 Task: Search for round trip flights from New Delhi to Dubai, departing on May 29 and returning on June 6.
Action: Mouse moved to (327, 523)
Screenshot: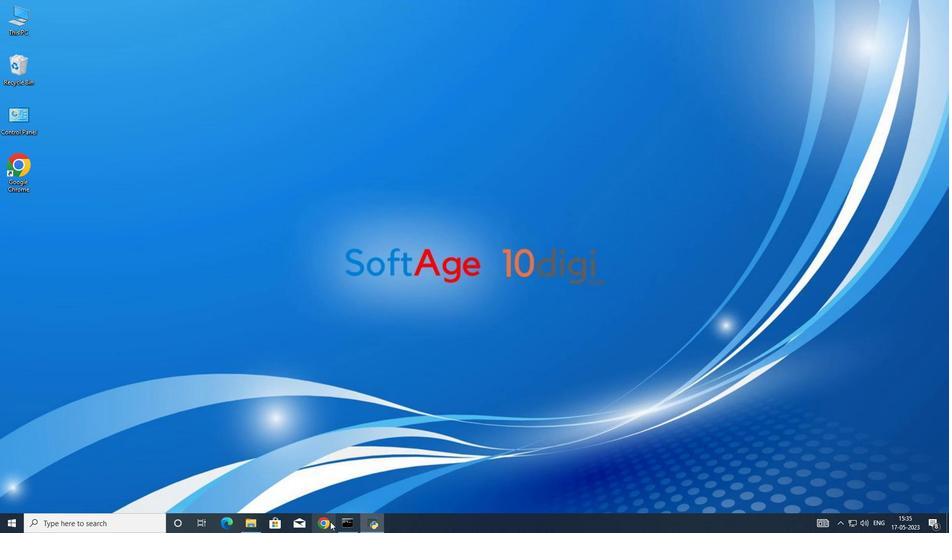 
Action: Mouse pressed left at (327, 523)
Screenshot: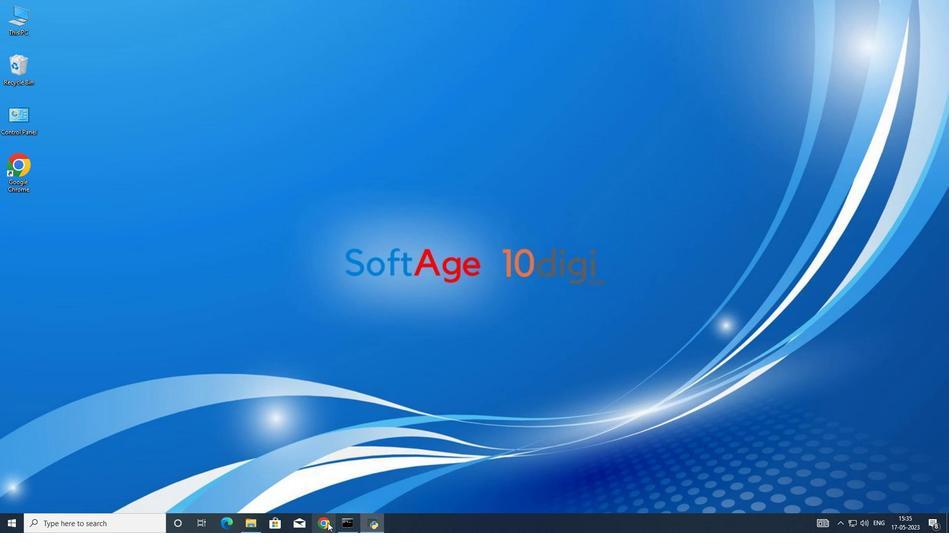 
Action: Mouse moved to (429, 260)
Screenshot: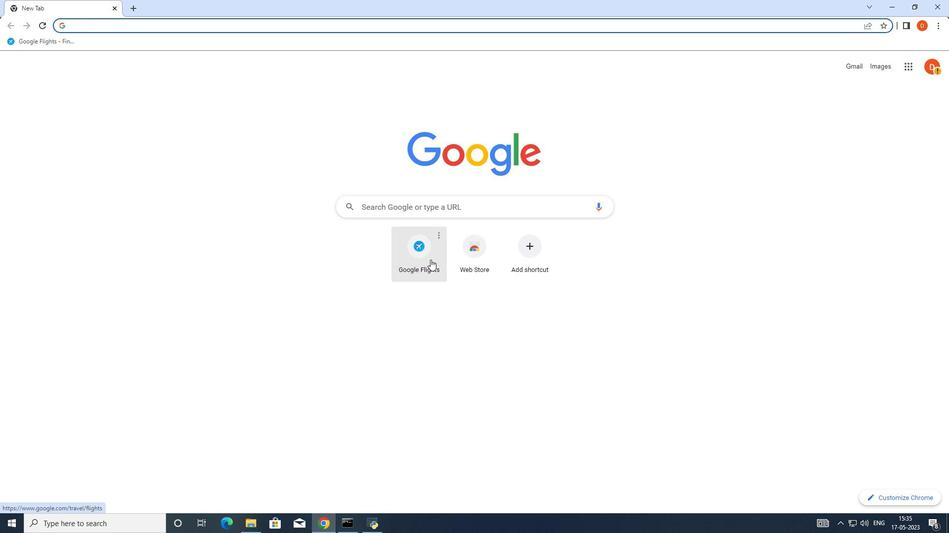 
Action: Mouse pressed left at (429, 260)
Screenshot: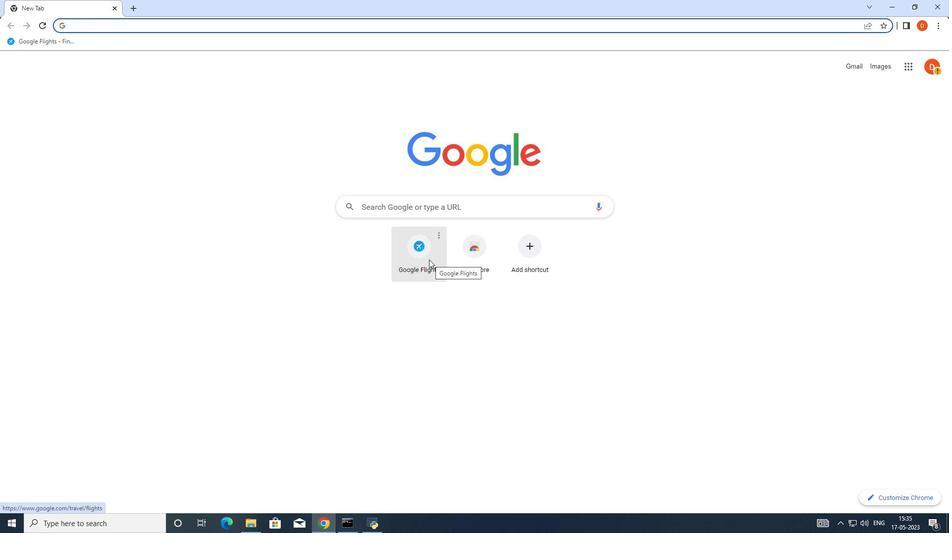 
Action: Mouse moved to (407, 449)
Screenshot: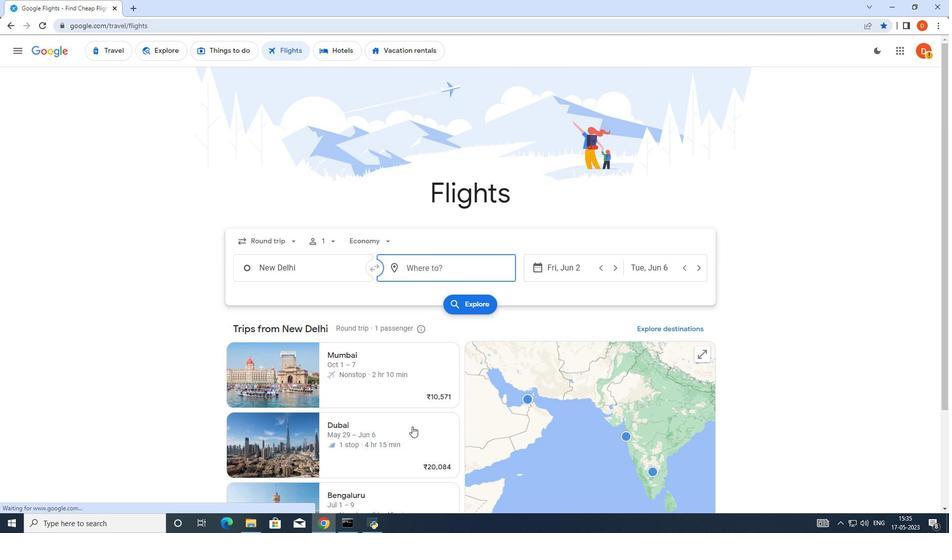
Action: Mouse pressed left at (407, 449)
Screenshot: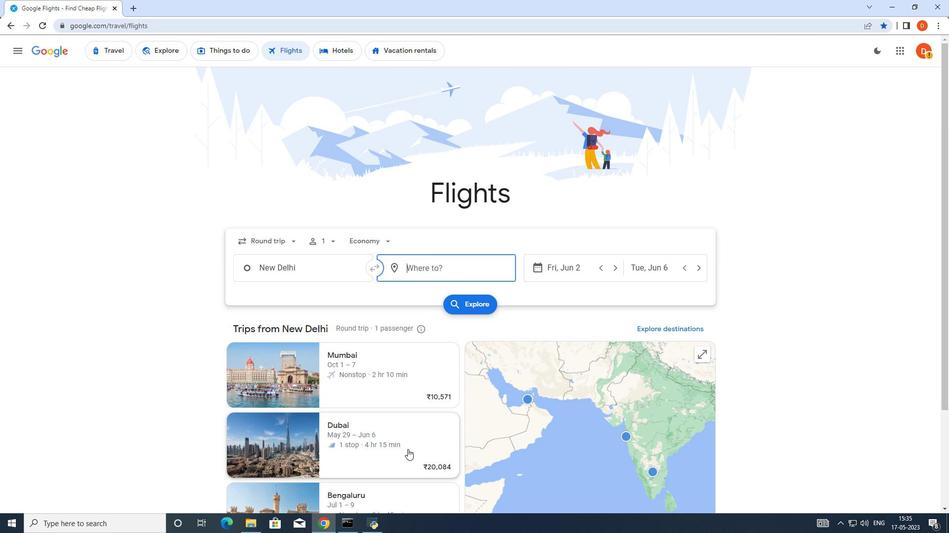 
Action: Mouse moved to (396, 362)
Screenshot: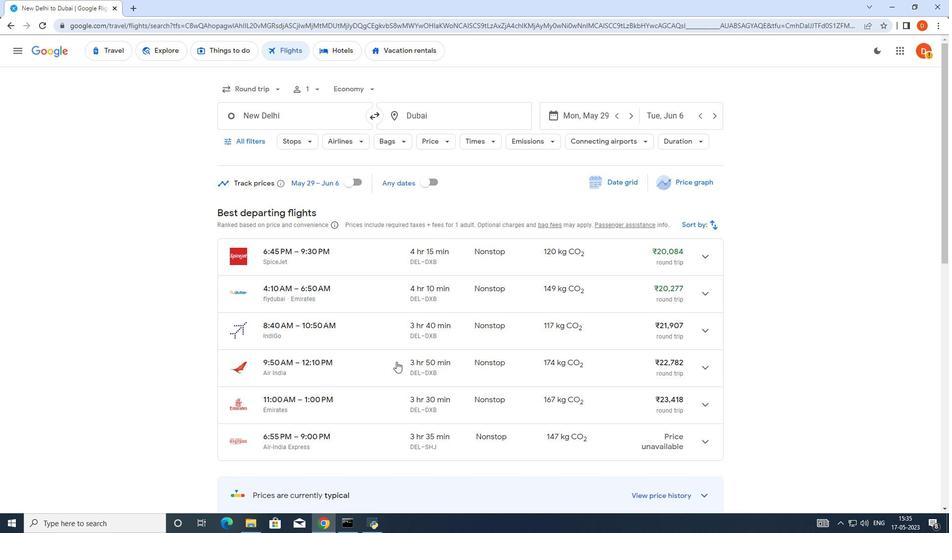 
Action: Mouse scrolled (396, 361) with delta (0, 0)
Screenshot: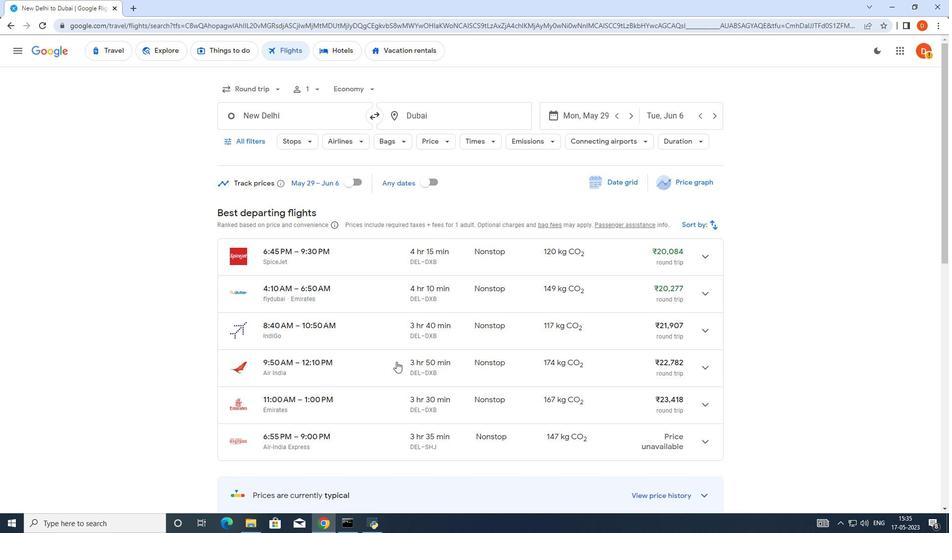 
Action: Mouse moved to (576, 414)
Screenshot: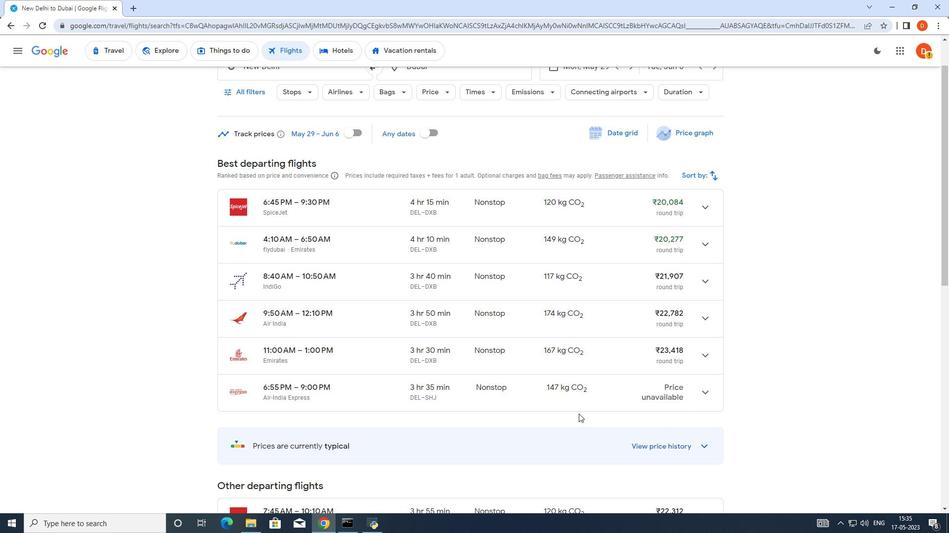
Action: Mouse scrolled (576, 413) with delta (0, 0)
Screenshot: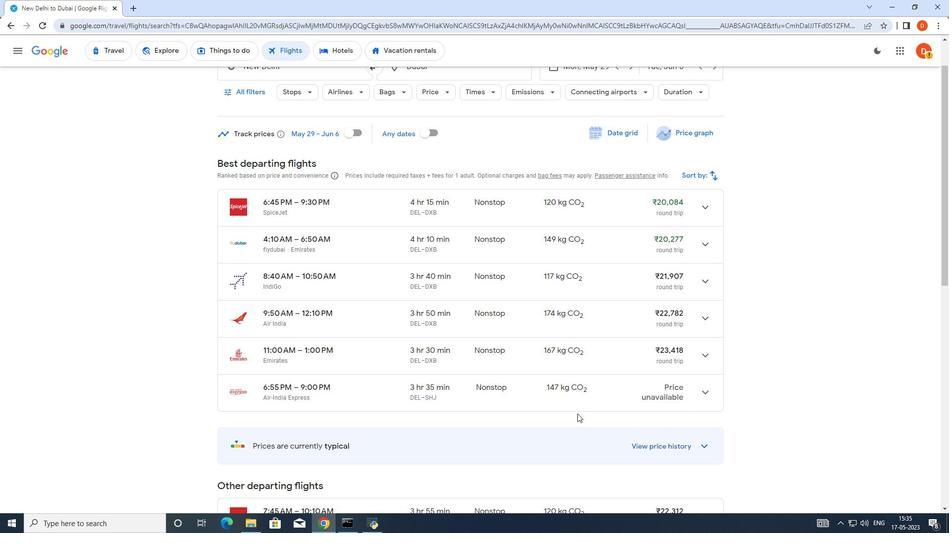 
Action: Mouse moved to (530, 403)
Screenshot: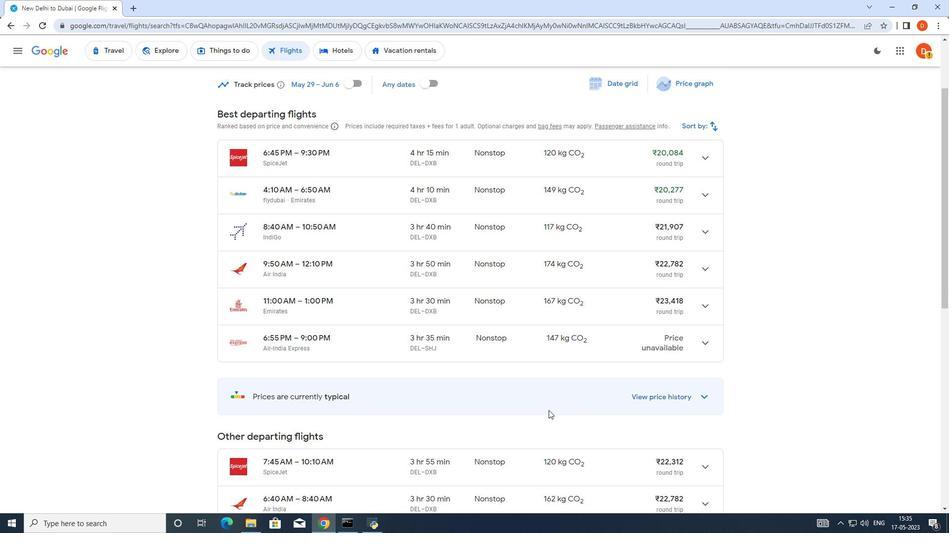 
Action: Mouse scrolled (530, 403) with delta (0, 0)
Screenshot: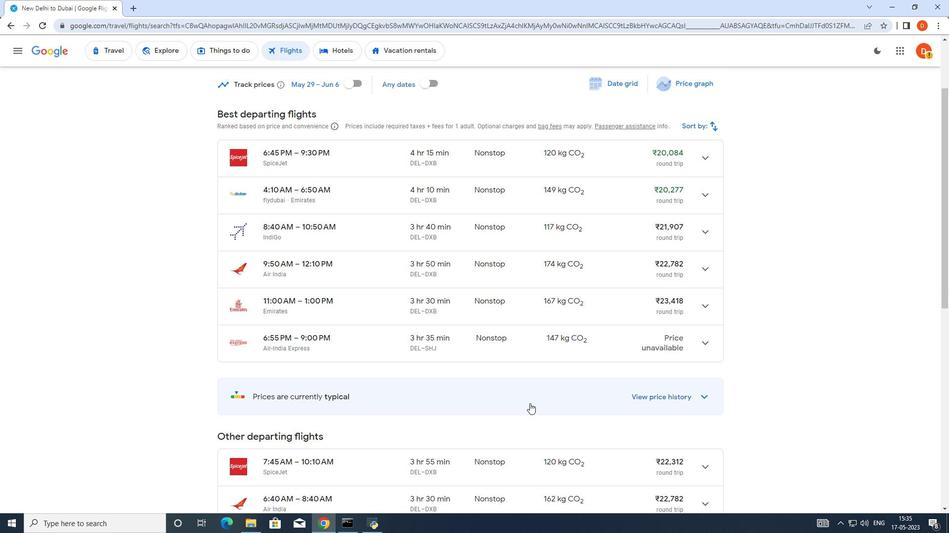 
Action: Mouse scrolled (530, 403) with delta (0, 0)
Screenshot: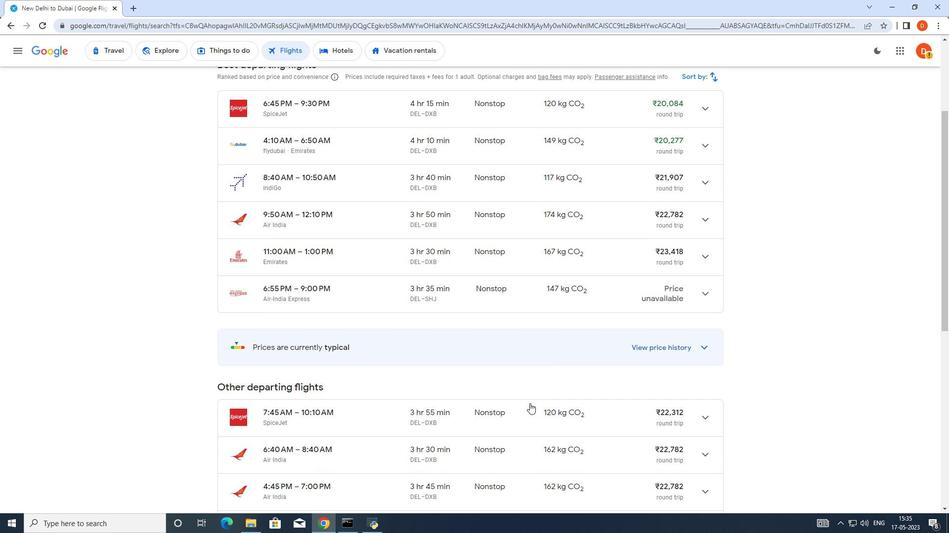 
Action: Mouse scrolled (530, 403) with delta (0, 0)
Screenshot: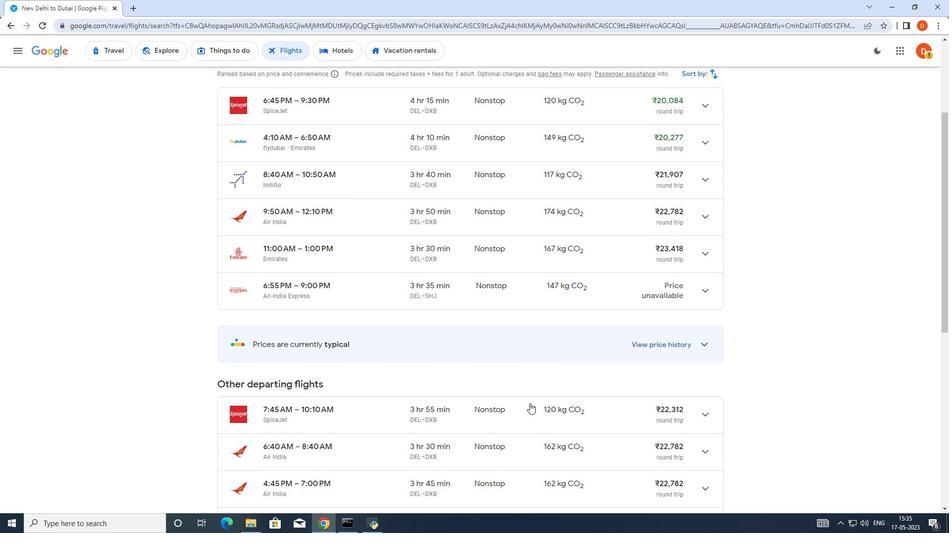 
Action: Mouse scrolled (530, 403) with delta (0, 0)
Screenshot: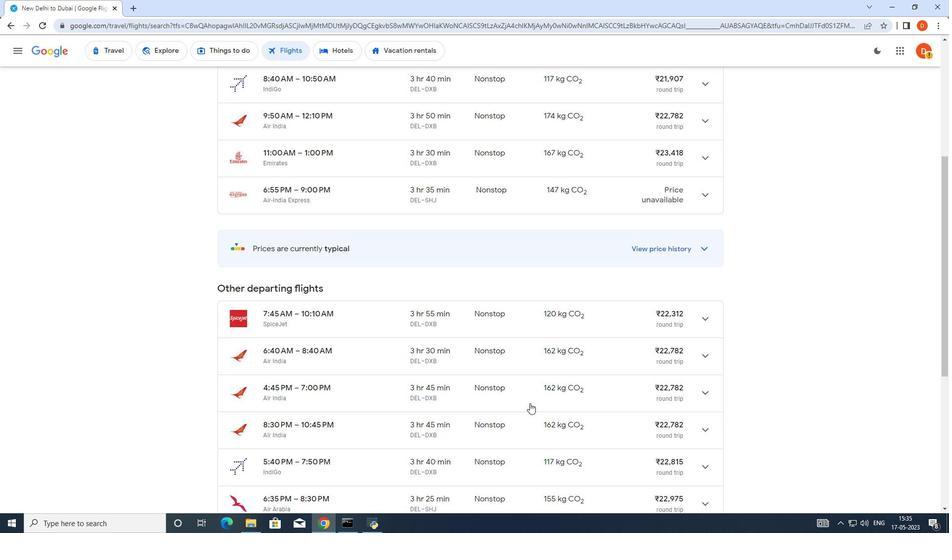
Action: Mouse scrolled (530, 403) with delta (0, 0)
Screenshot: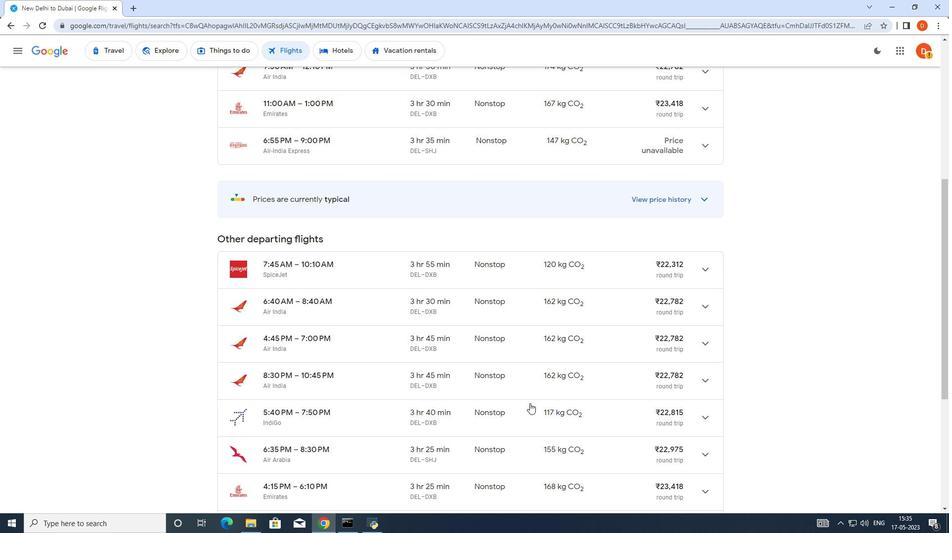 
Action: Mouse scrolled (530, 403) with delta (0, 0)
Screenshot: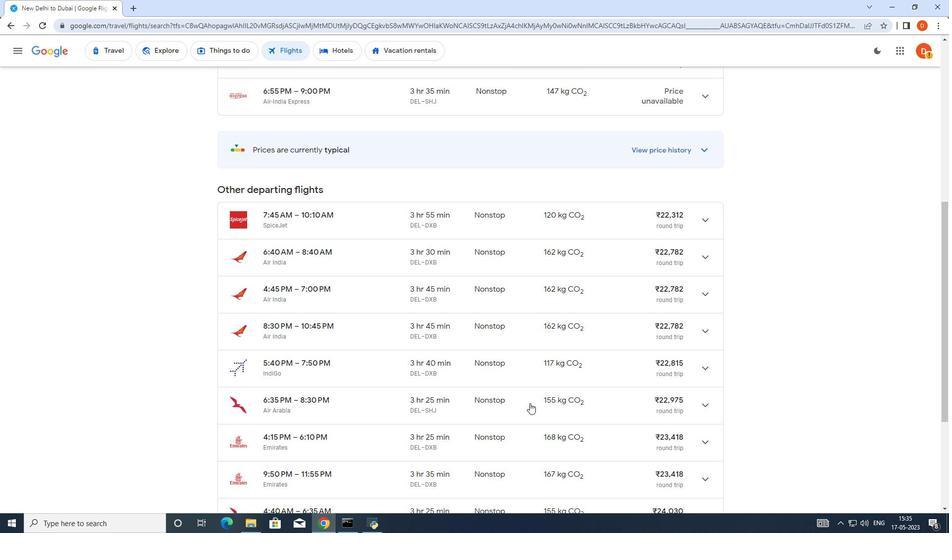 
Action: Mouse scrolled (530, 403) with delta (0, 0)
Screenshot: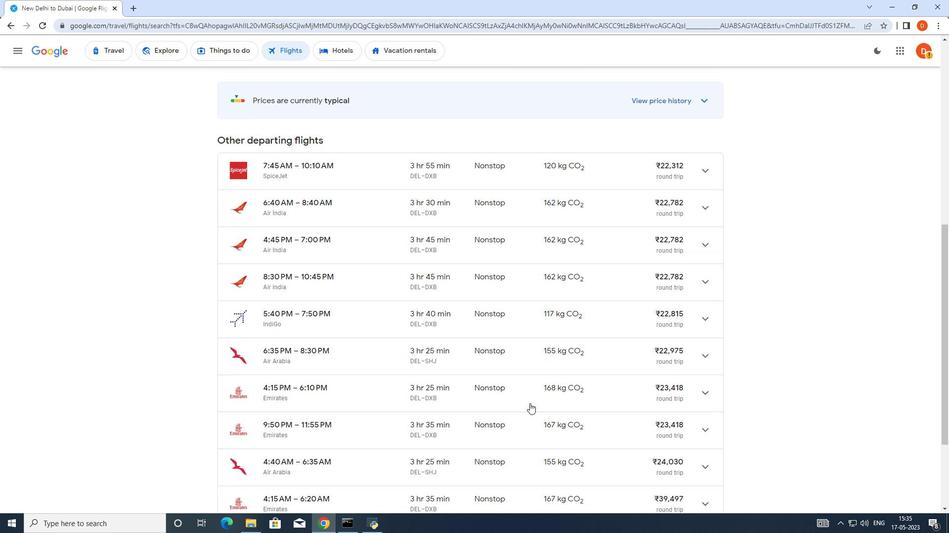 
Action: Mouse moved to (522, 403)
Screenshot: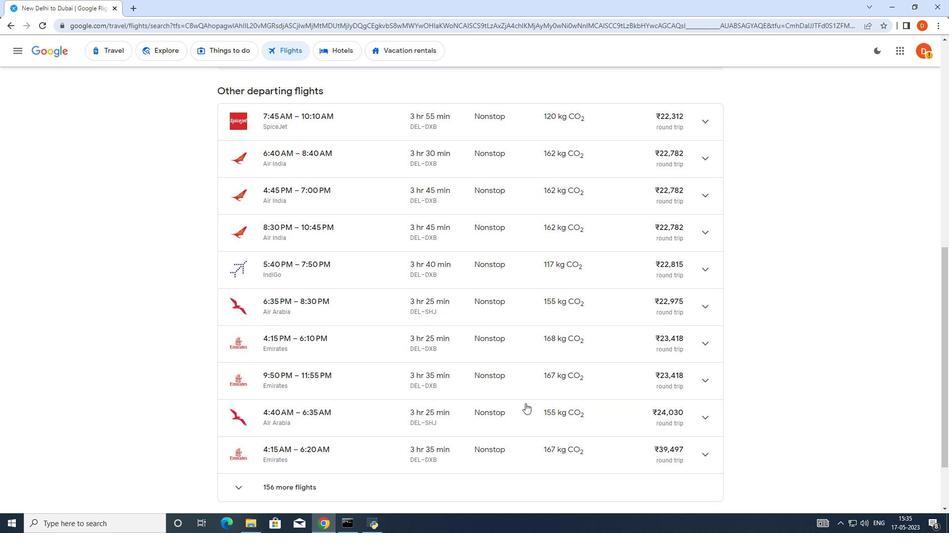 
Action: Mouse scrolled (522, 403) with delta (0, 0)
Screenshot: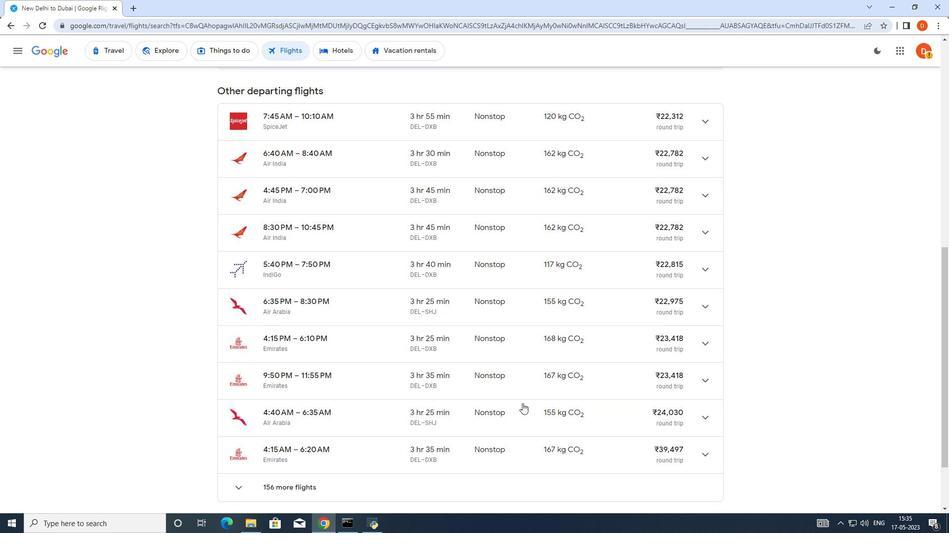 
Action: Mouse moved to (450, 438)
Screenshot: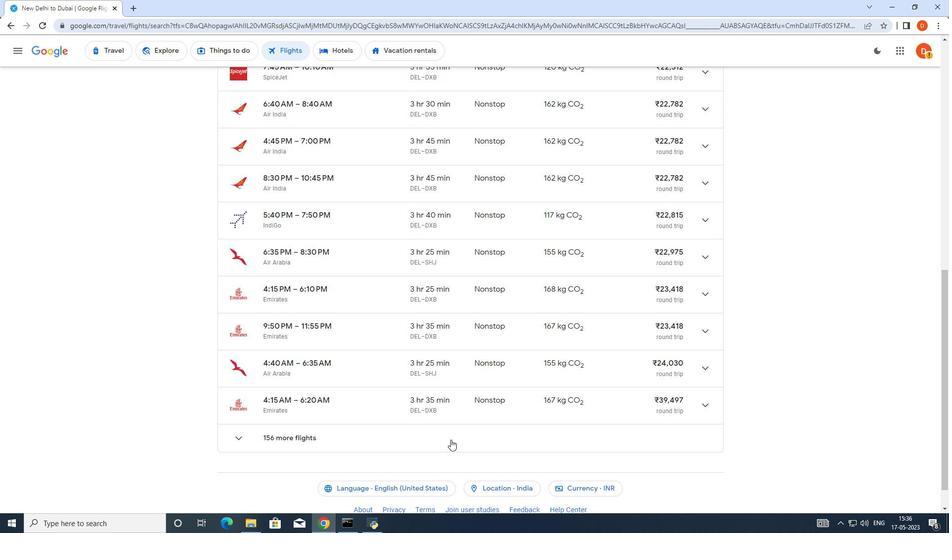 
Action: Mouse pressed left at (450, 438)
Screenshot: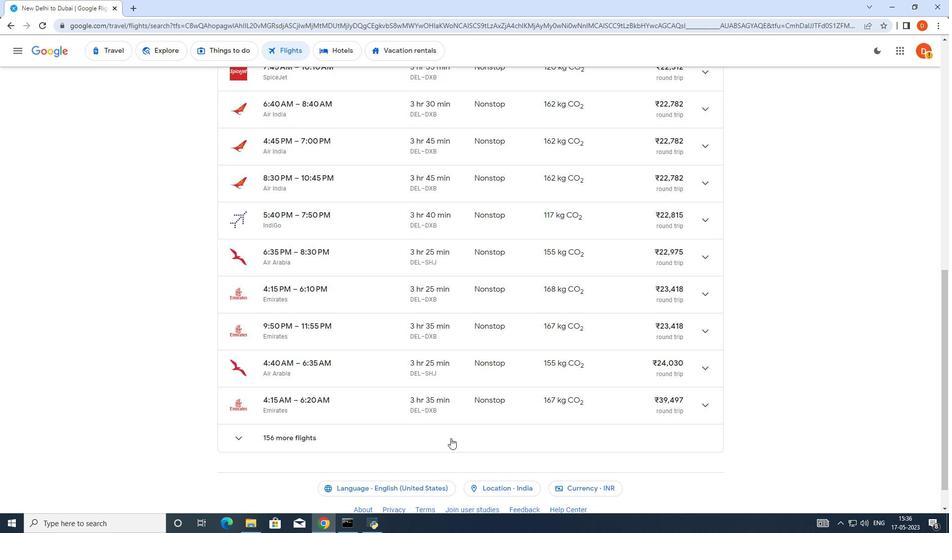 
Action: Mouse scrolled (450, 437) with delta (0, 0)
Screenshot: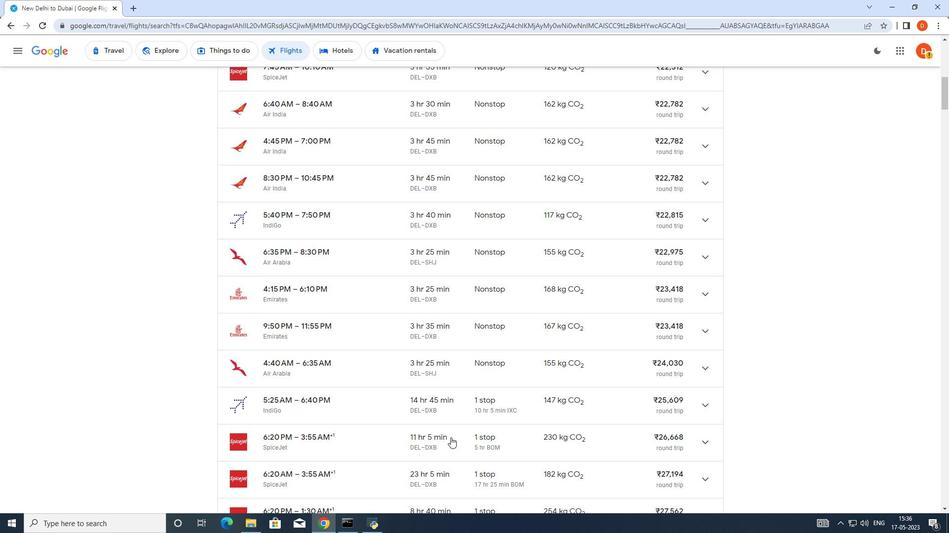 
Action: Mouse scrolled (450, 437) with delta (0, 0)
Screenshot: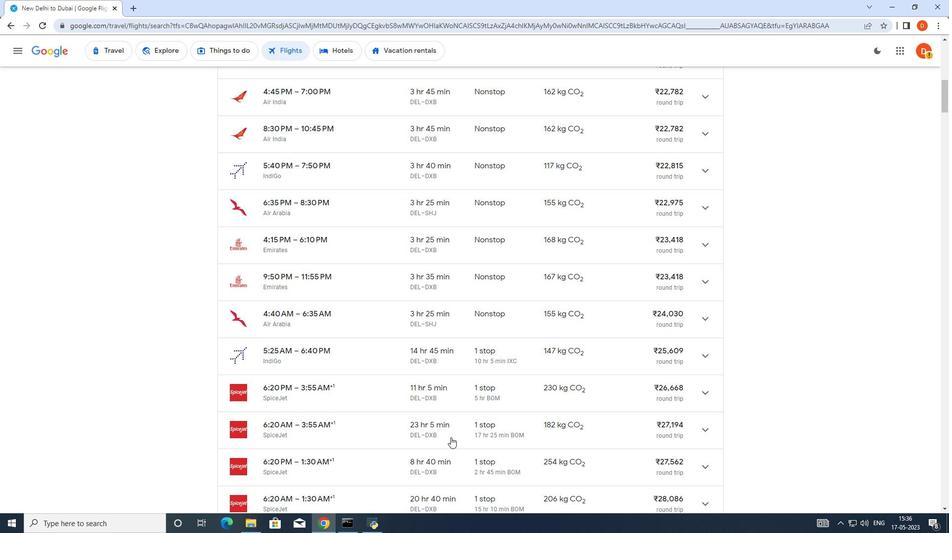 
Action: Mouse scrolled (450, 437) with delta (0, 0)
Screenshot: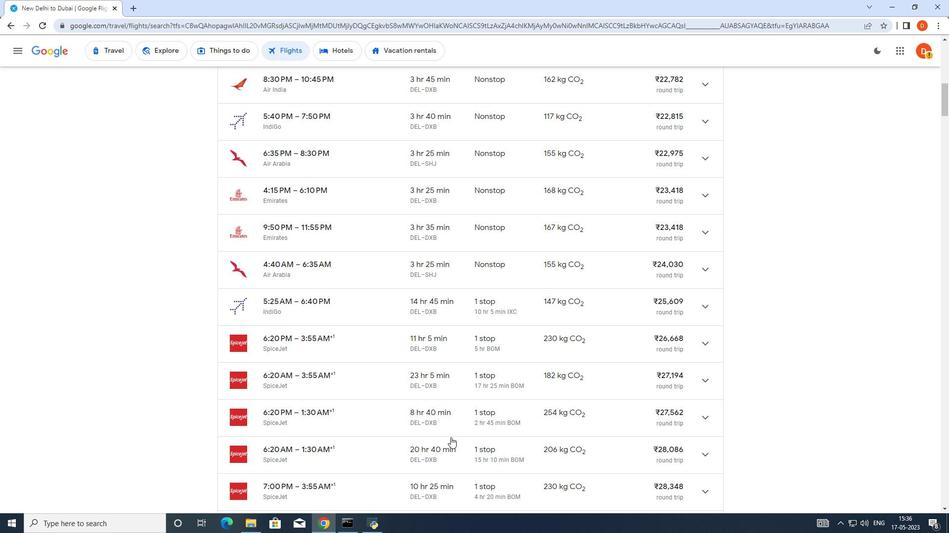 
Action: Mouse scrolled (450, 437) with delta (0, 0)
Screenshot: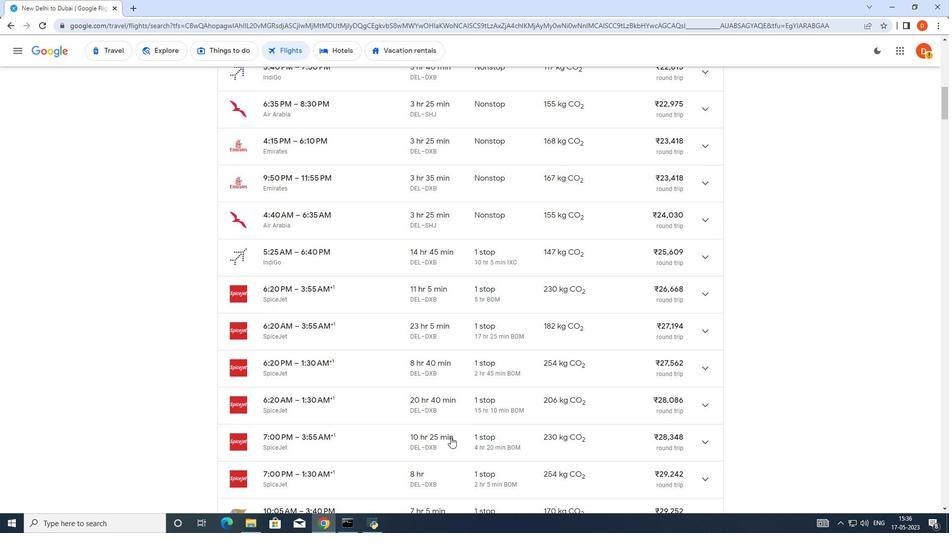 
Action: Mouse scrolled (450, 437) with delta (0, 0)
Screenshot: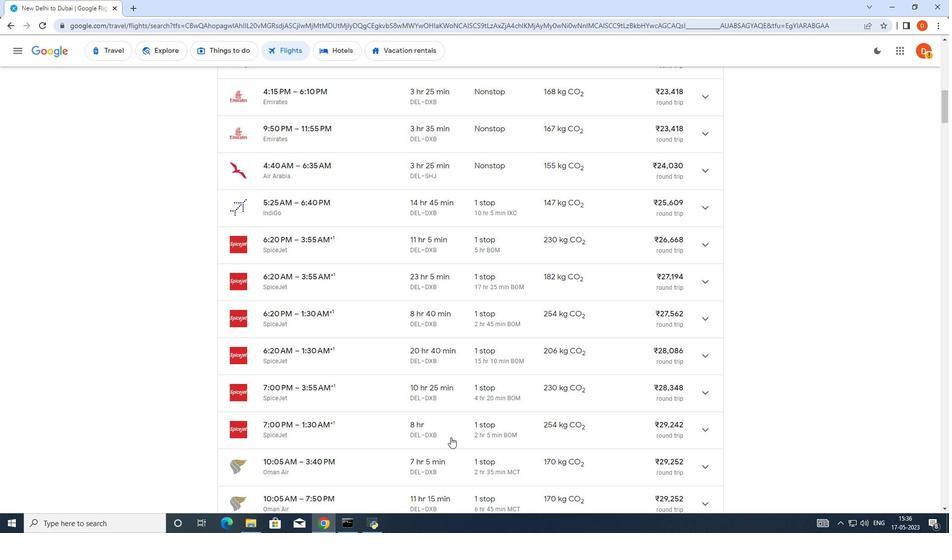 
Action: Mouse scrolled (450, 437) with delta (0, 0)
Screenshot: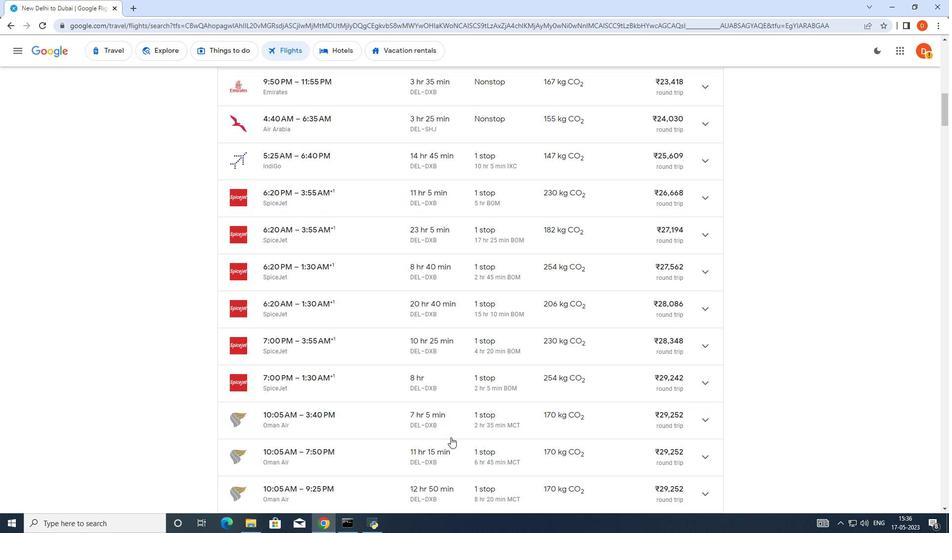 
Action: Mouse scrolled (450, 437) with delta (0, 0)
Screenshot: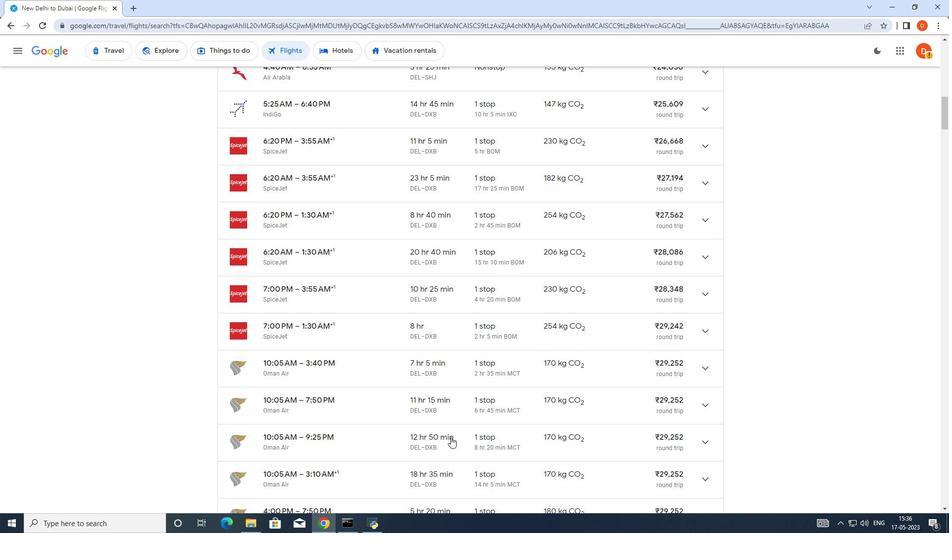 
Action: Mouse scrolled (450, 437) with delta (0, 0)
Screenshot: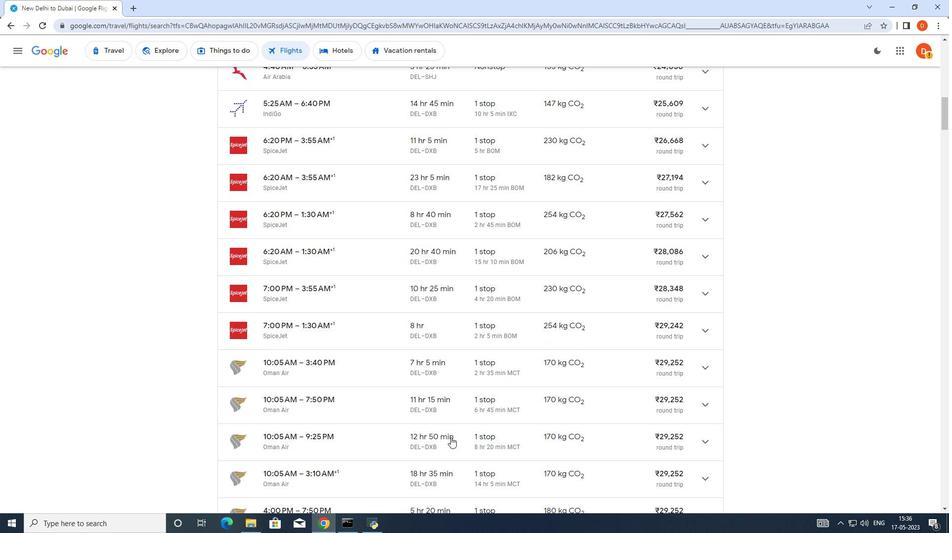 
Action: Mouse scrolled (450, 437) with delta (0, 0)
Screenshot: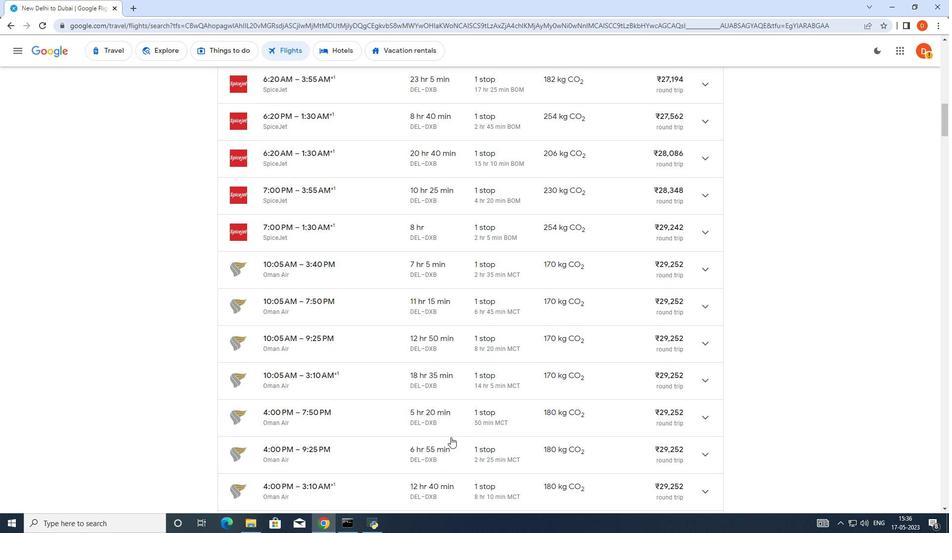 
Action: Mouse scrolled (450, 437) with delta (0, 0)
Screenshot: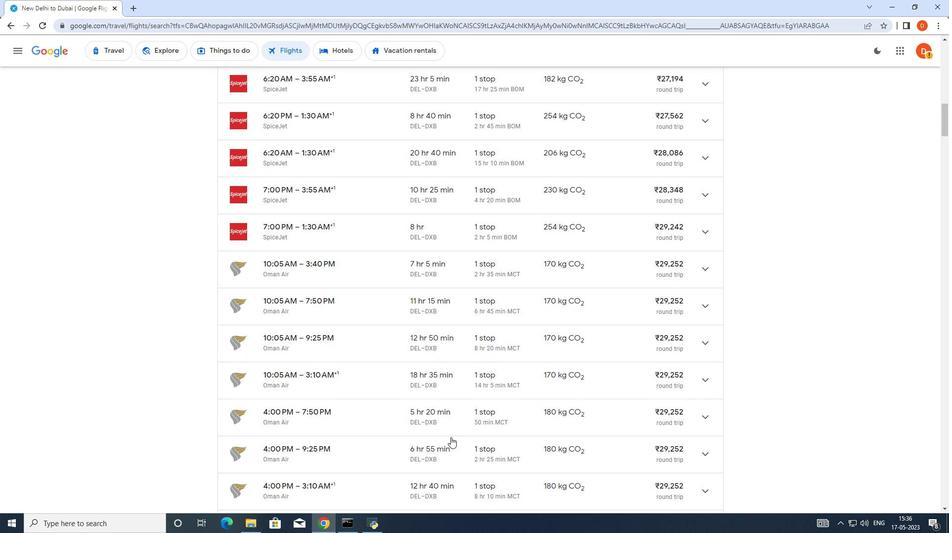 
Action: Mouse scrolled (450, 437) with delta (0, 0)
Screenshot: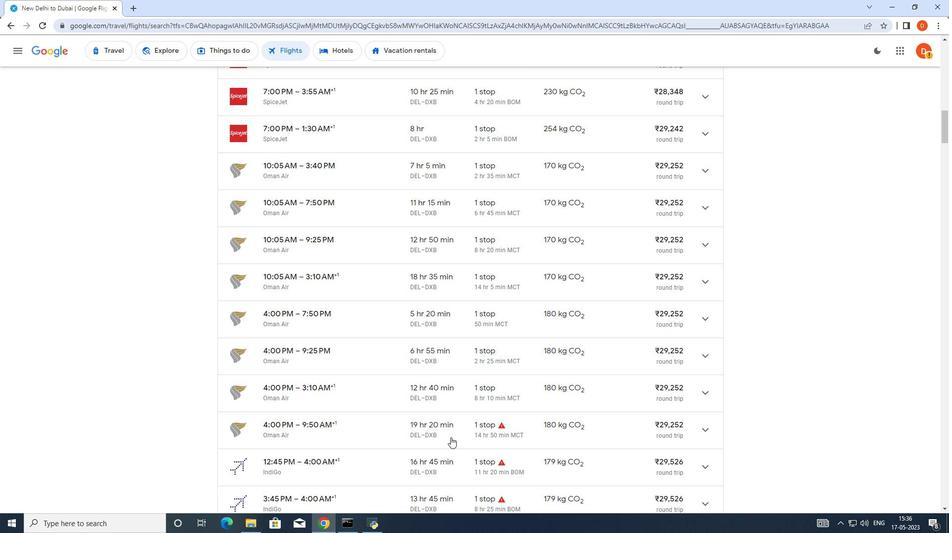 
Action: Mouse scrolled (450, 437) with delta (0, 0)
Screenshot: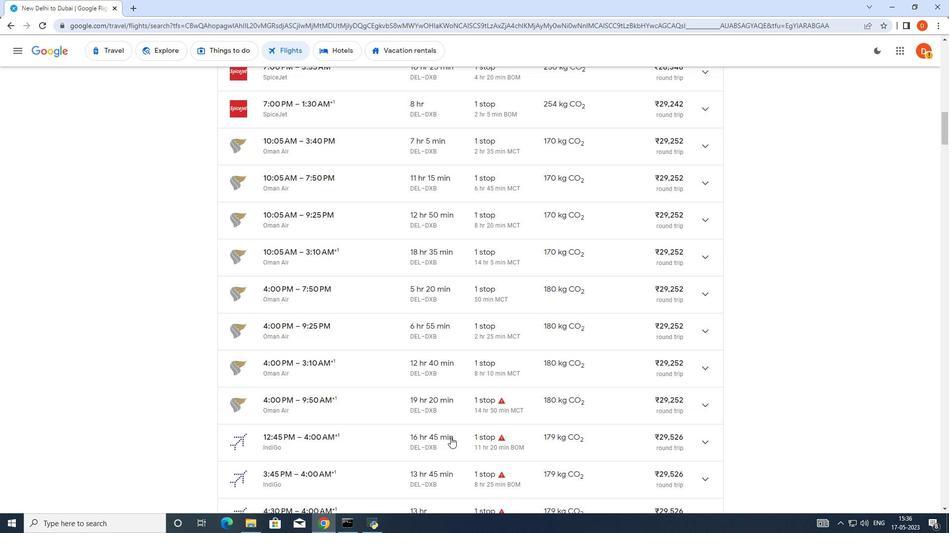 
Action: Mouse scrolled (450, 437) with delta (0, 0)
Screenshot: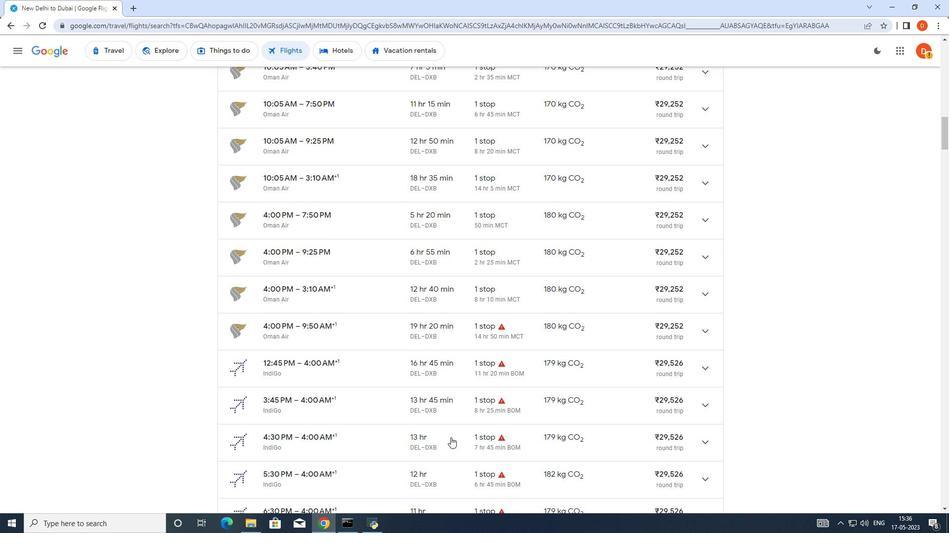 
Action: Mouse scrolled (450, 437) with delta (0, 0)
Screenshot: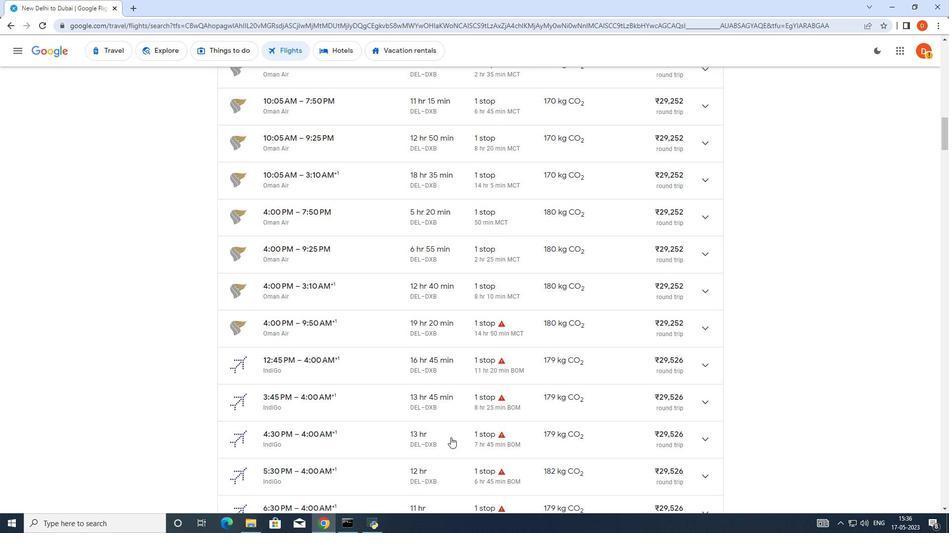 
Action: Mouse scrolled (450, 437) with delta (0, 0)
Screenshot: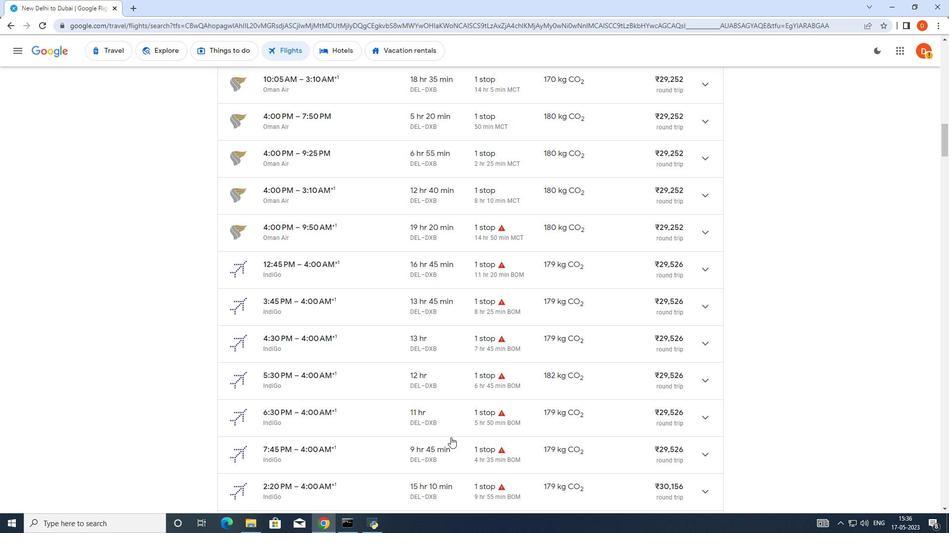 
Action: Mouse scrolled (450, 437) with delta (0, 0)
Screenshot: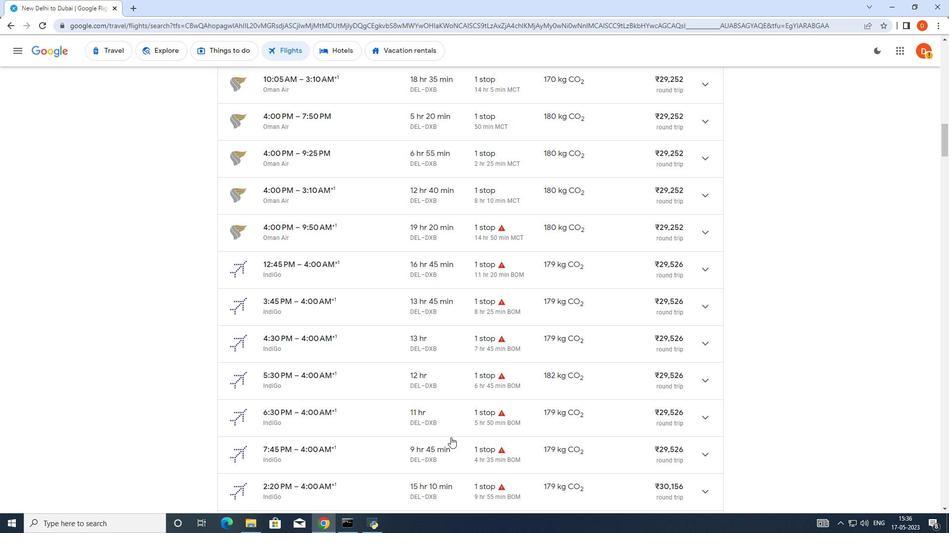 
Action: Mouse scrolled (450, 437) with delta (0, 0)
Screenshot: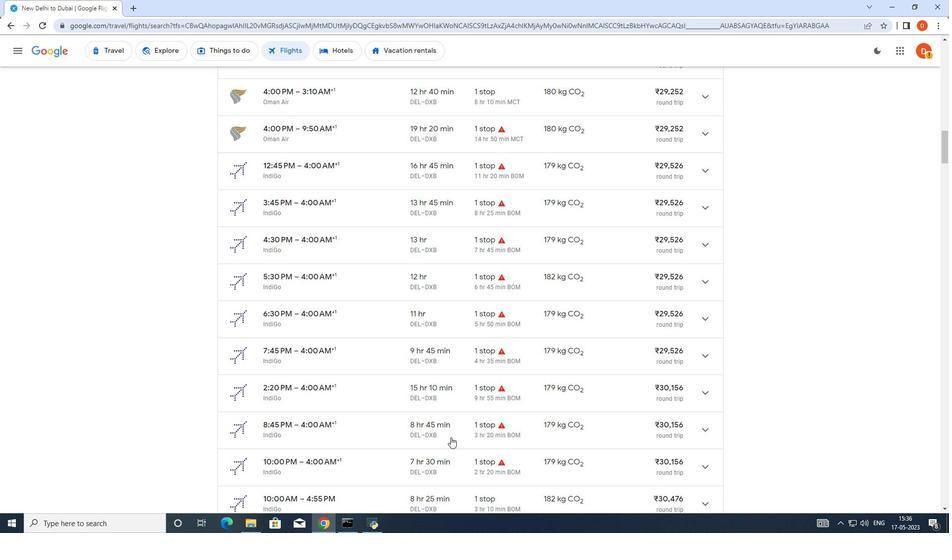 
Action: Mouse scrolled (450, 437) with delta (0, 0)
Screenshot: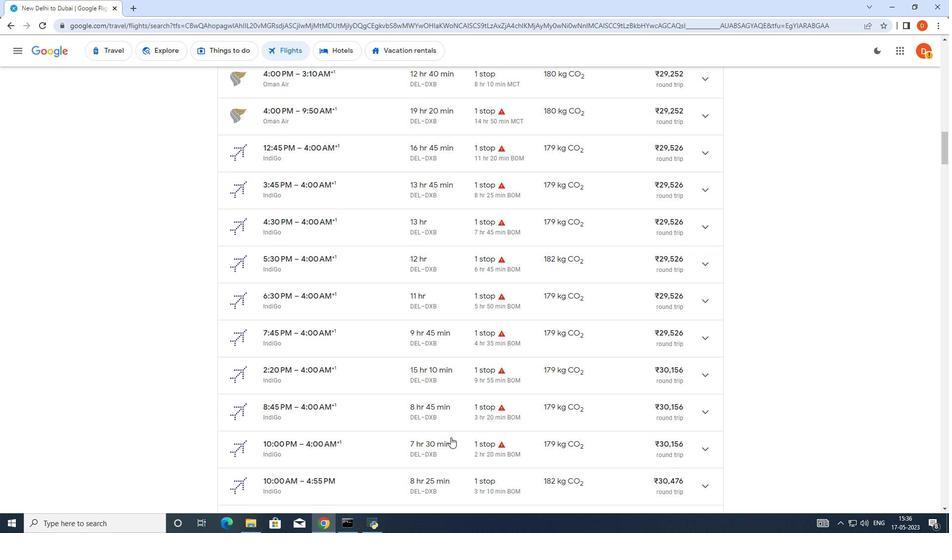
Action: Mouse scrolled (450, 437) with delta (0, 0)
Screenshot: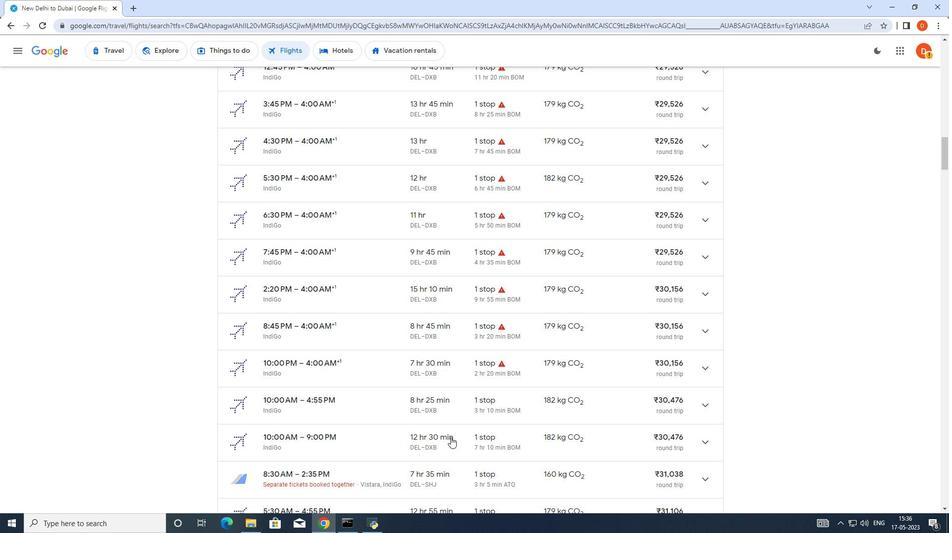 
Action: Mouse scrolled (450, 437) with delta (0, 0)
Screenshot: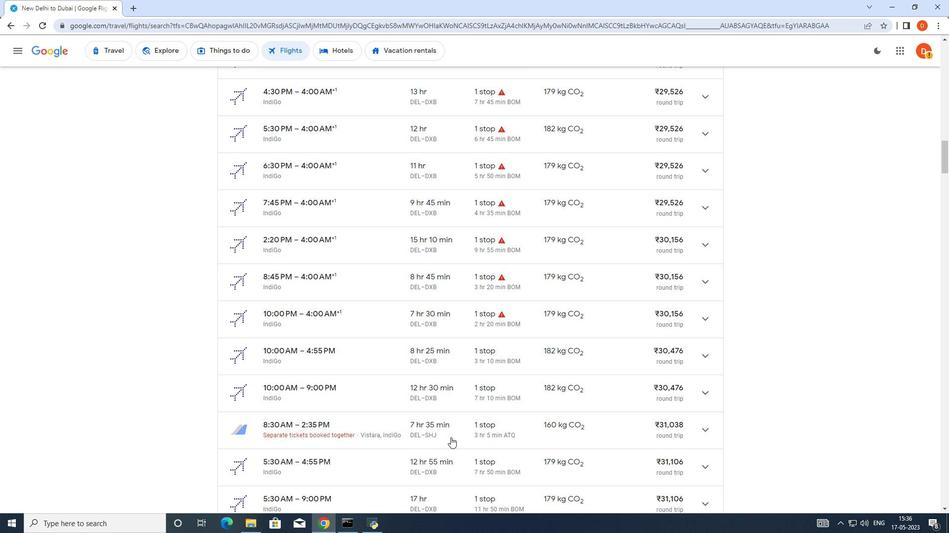 
Action: Mouse scrolled (450, 437) with delta (0, 0)
Screenshot: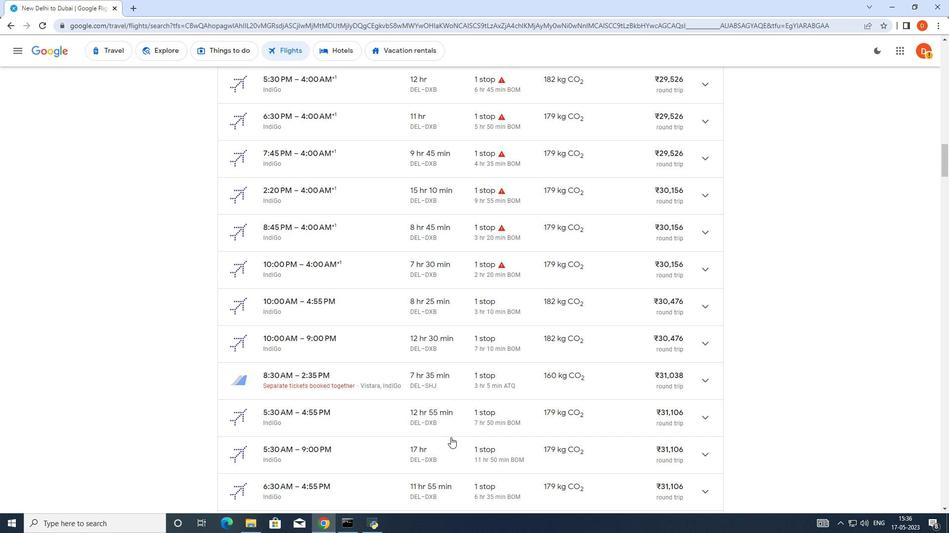 
Action: Mouse scrolled (450, 437) with delta (0, 0)
Screenshot: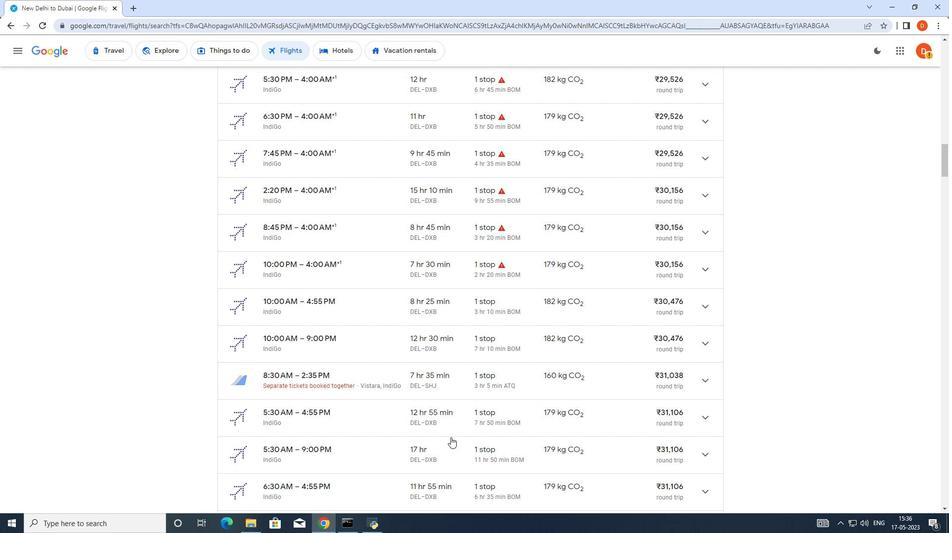 
Action: Mouse scrolled (450, 437) with delta (0, 0)
Screenshot: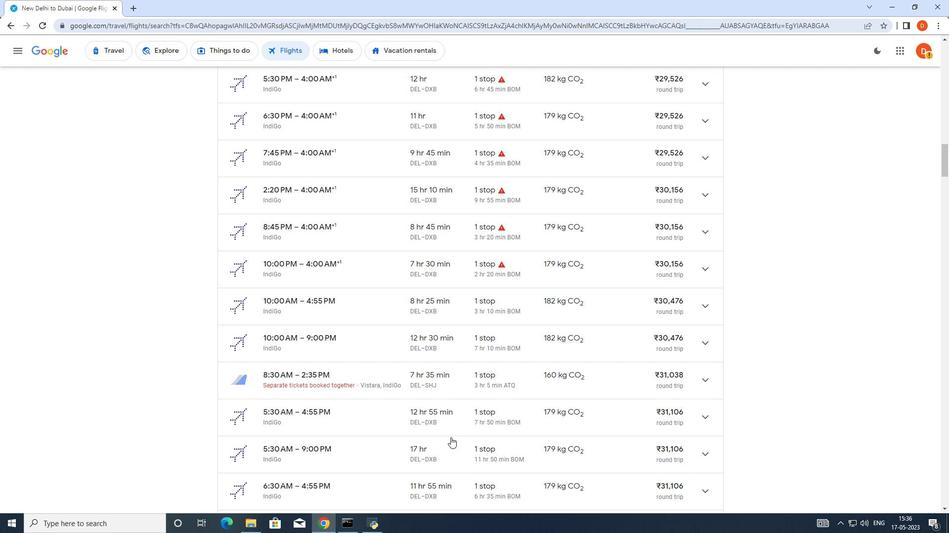 
Action: Mouse scrolled (450, 437) with delta (0, 0)
Screenshot: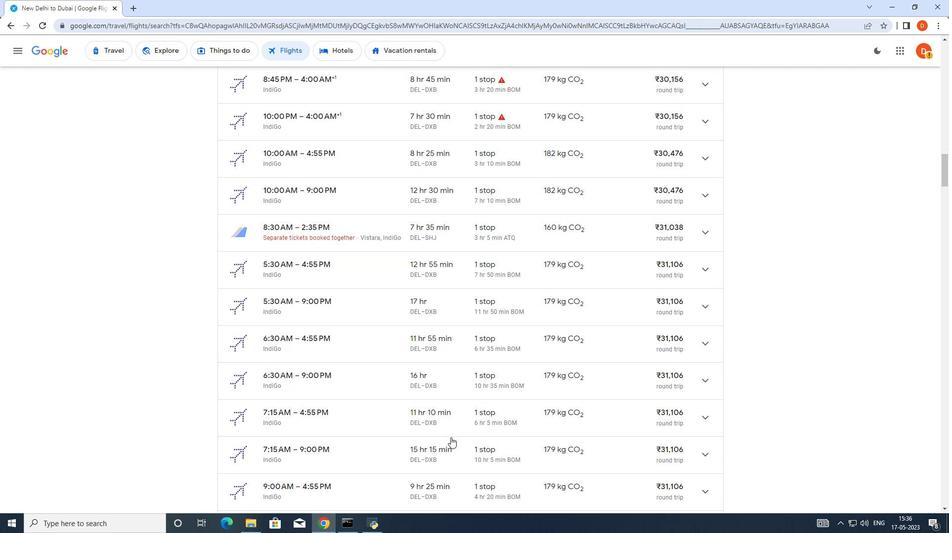 
Action: Mouse scrolled (450, 437) with delta (0, 0)
Screenshot: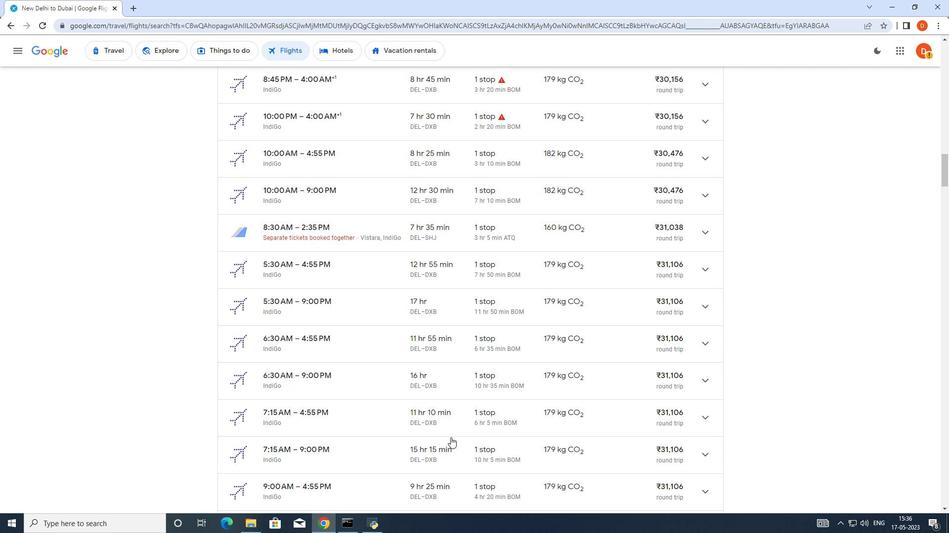 
Action: Mouse scrolled (450, 437) with delta (0, 0)
Screenshot: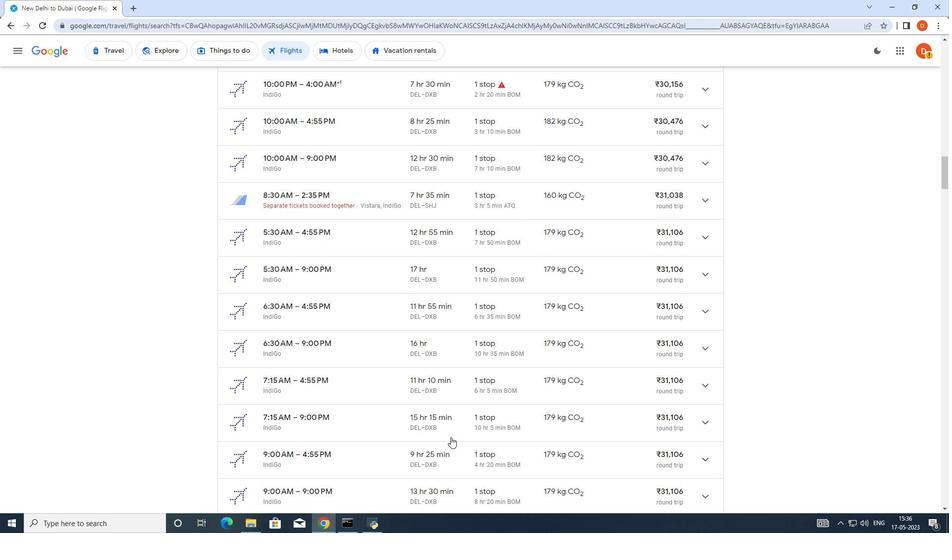 
Action: Mouse scrolled (450, 437) with delta (0, 0)
Screenshot: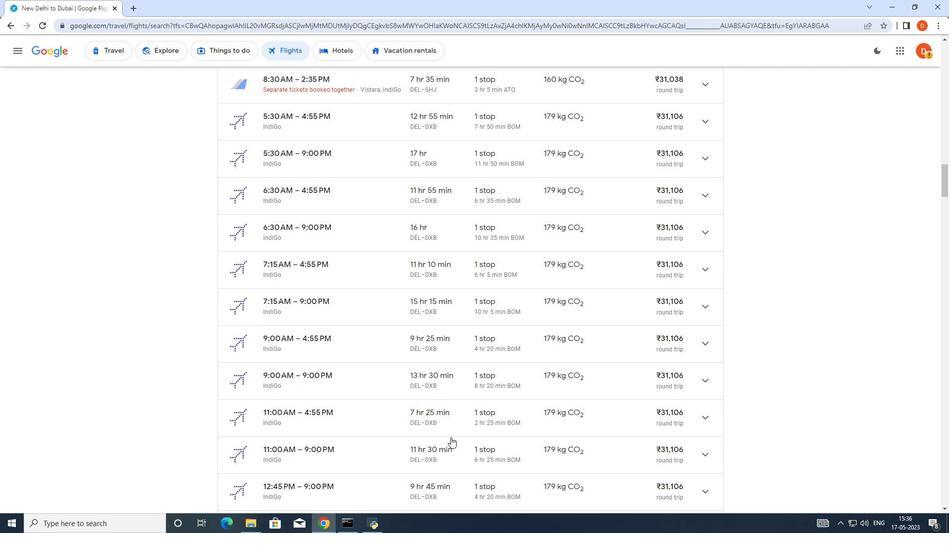 
Action: Mouse scrolled (450, 437) with delta (0, 0)
Screenshot: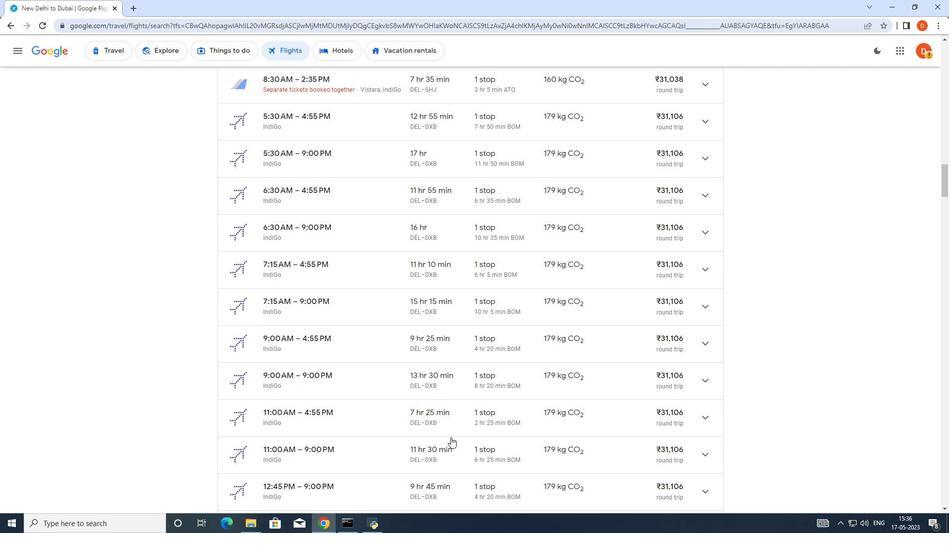 
Action: Mouse scrolled (450, 437) with delta (0, 0)
Screenshot: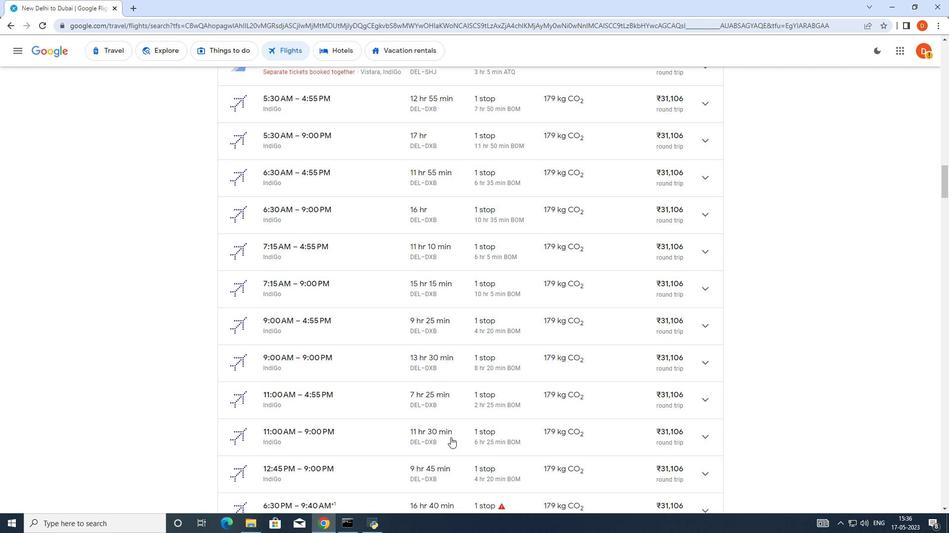 
Action: Mouse scrolled (450, 437) with delta (0, 0)
Screenshot: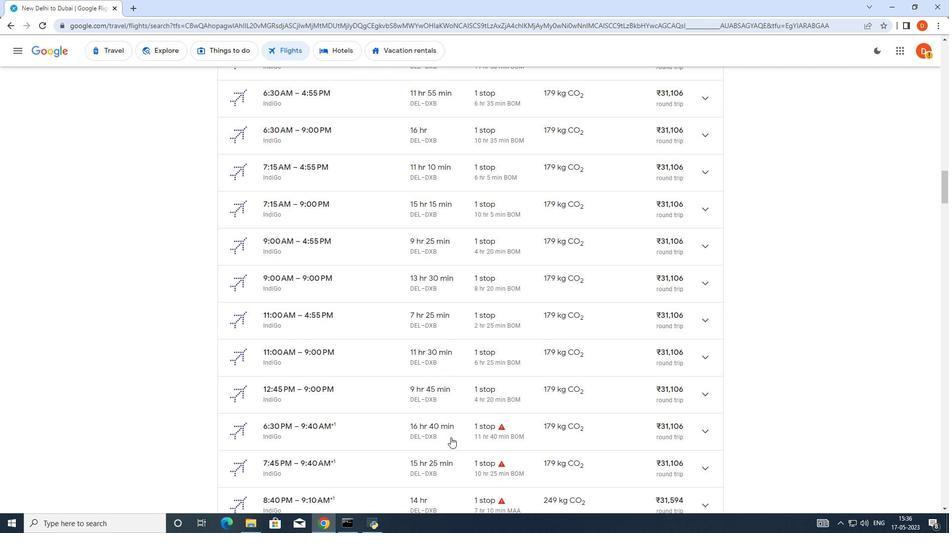
Action: Mouse scrolled (450, 437) with delta (0, 0)
Screenshot: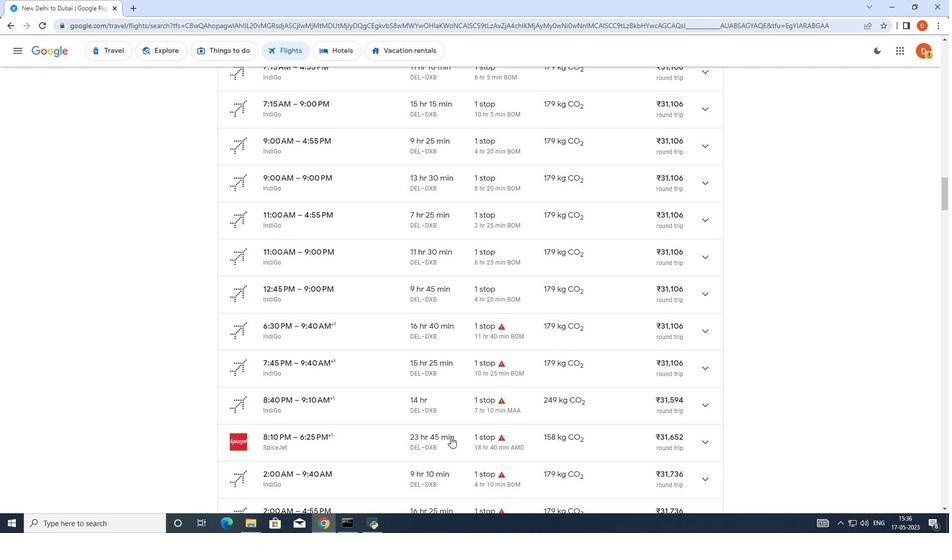 
Action: Mouse scrolled (450, 437) with delta (0, 0)
Screenshot: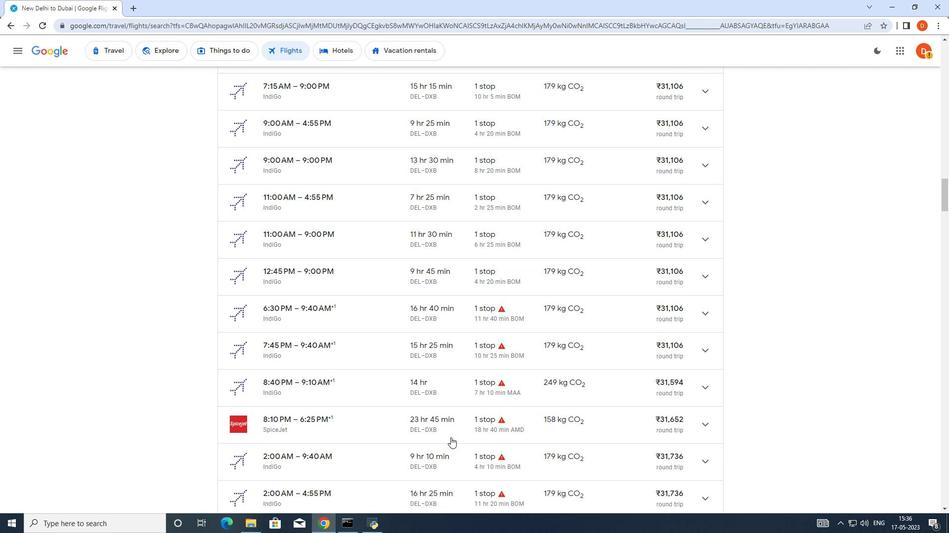 
Action: Mouse scrolled (450, 437) with delta (0, 0)
Screenshot: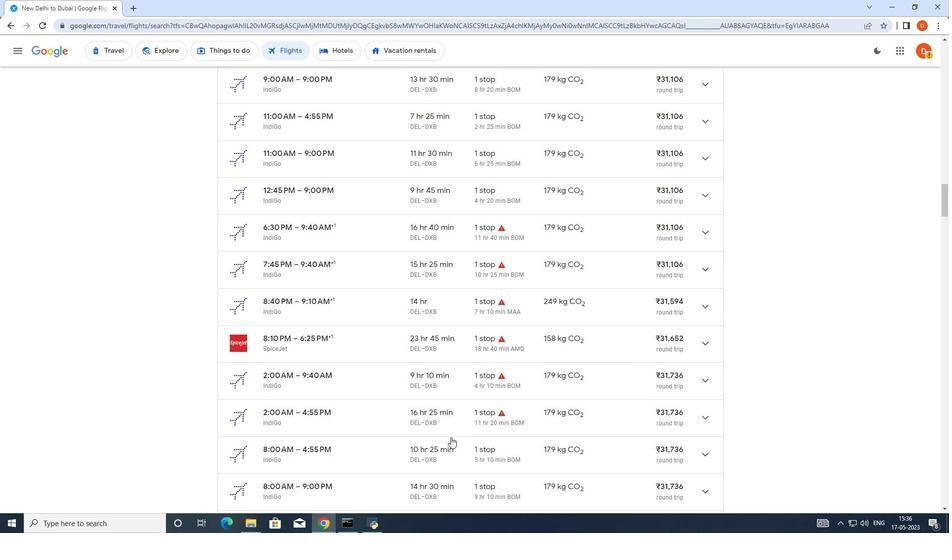 
Action: Mouse scrolled (450, 437) with delta (0, 0)
Screenshot: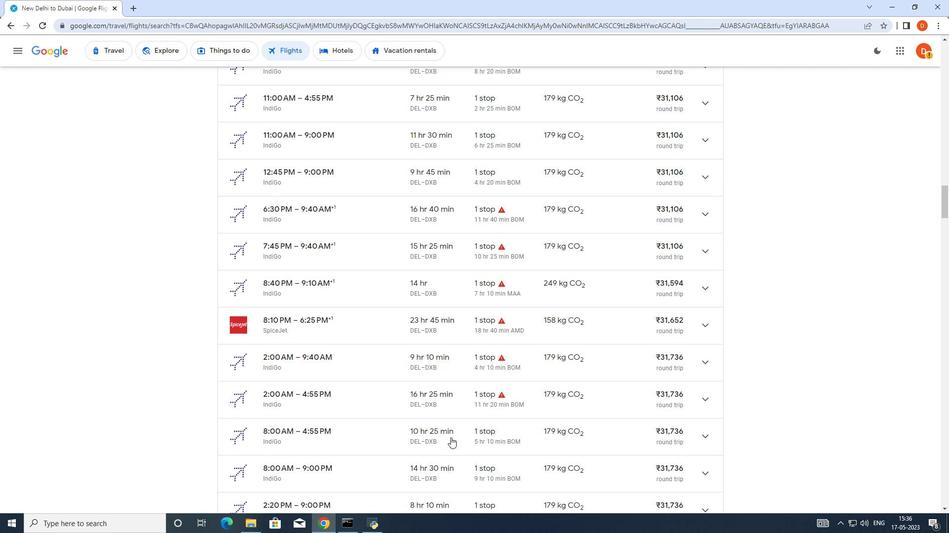 
Action: Mouse scrolled (450, 437) with delta (0, 0)
Screenshot: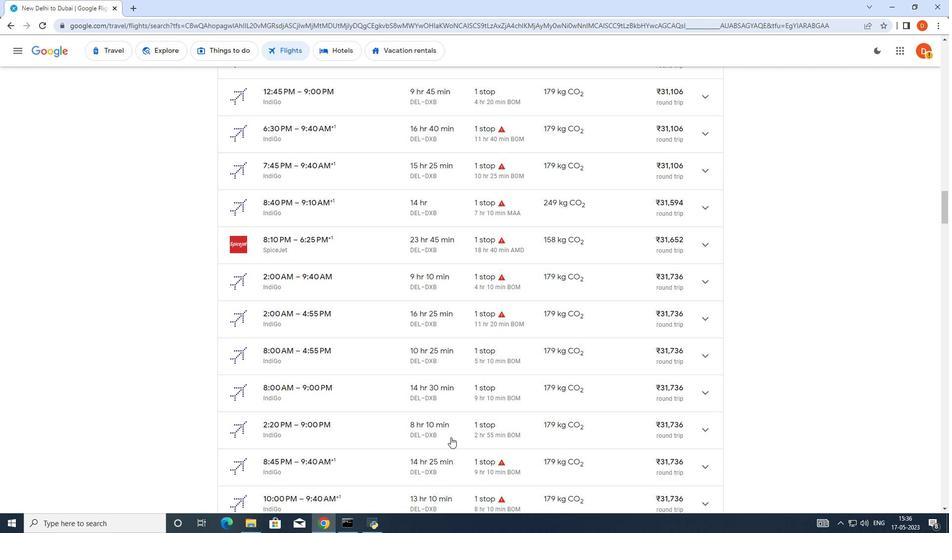 
Action: Mouse scrolled (450, 437) with delta (0, 0)
Screenshot: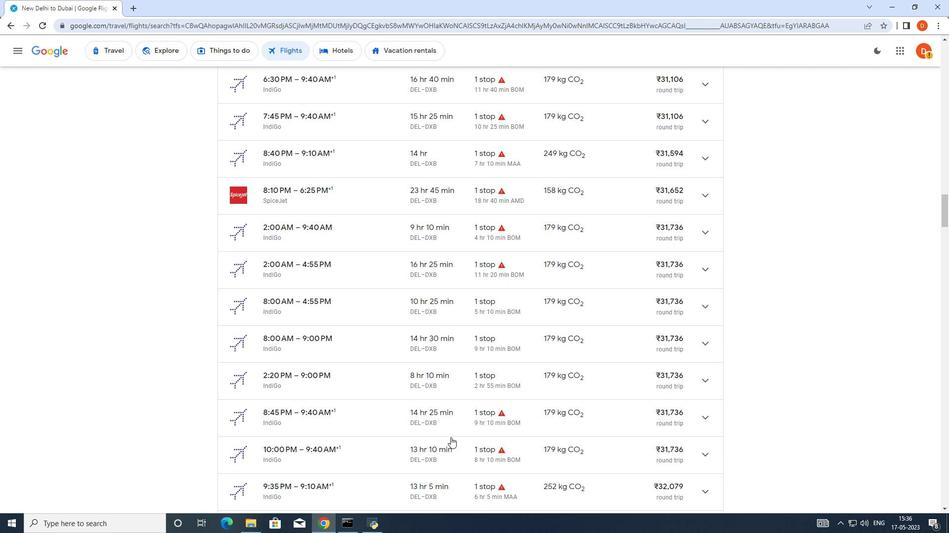 
Action: Mouse scrolled (450, 437) with delta (0, 0)
Screenshot: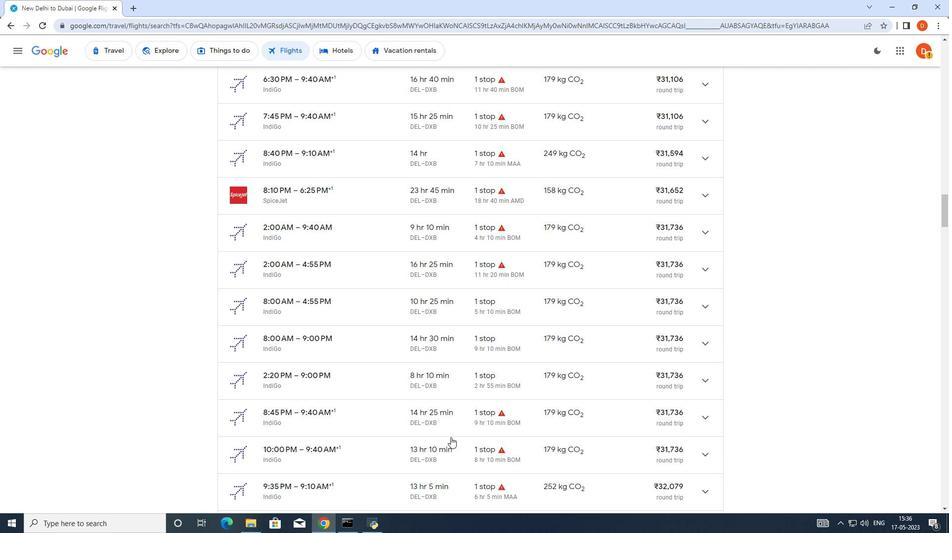 
Action: Mouse scrolled (450, 437) with delta (0, 0)
Screenshot: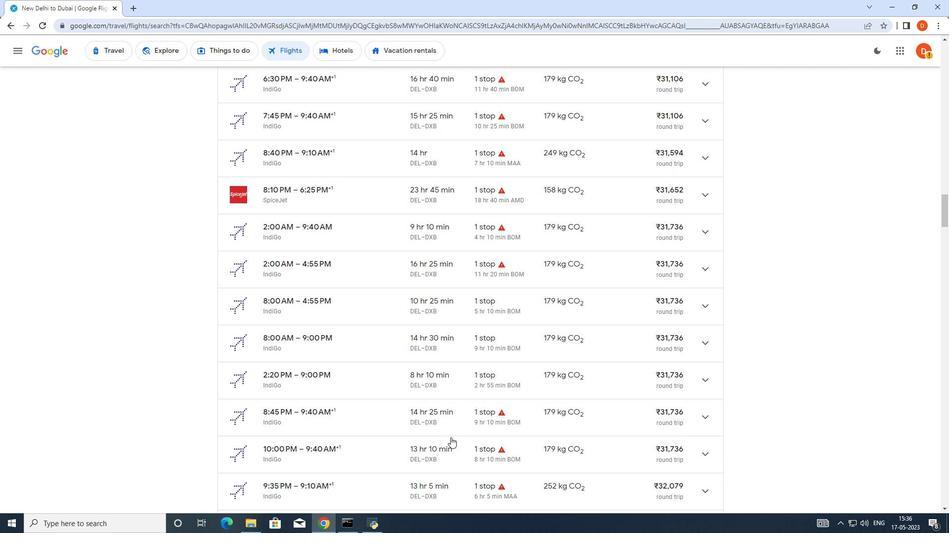 
Action: Mouse scrolled (450, 437) with delta (0, 0)
Screenshot: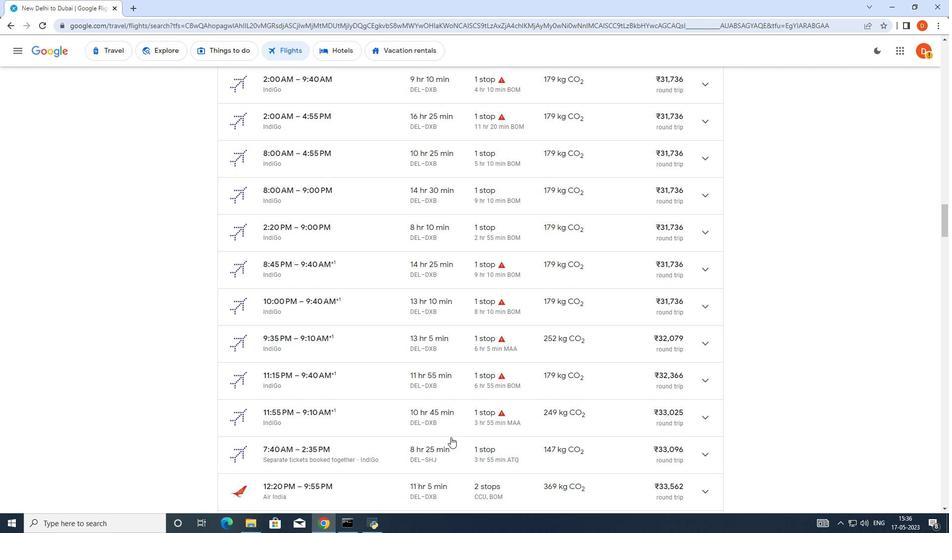 
Action: Mouse scrolled (450, 437) with delta (0, 0)
Screenshot: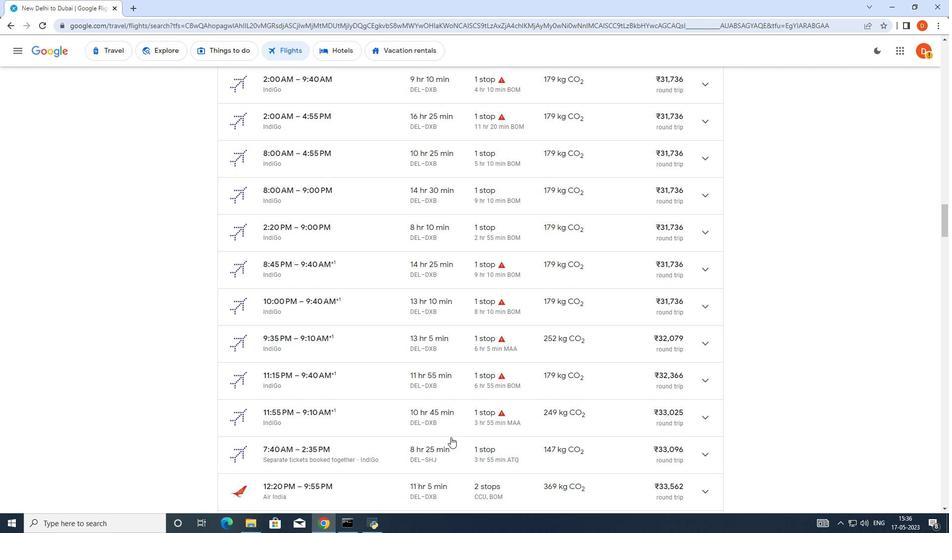 
Action: Mouse scrolled (450, 437) with delta (0, 0)
Screenshot: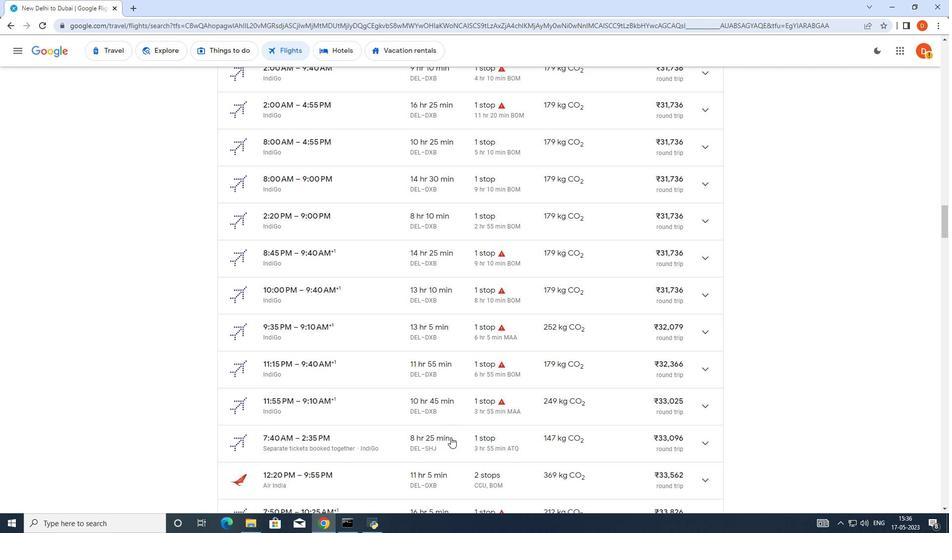 
Action: Mouse scrolled (450, 437) with delta (0, 0)
Screenshot: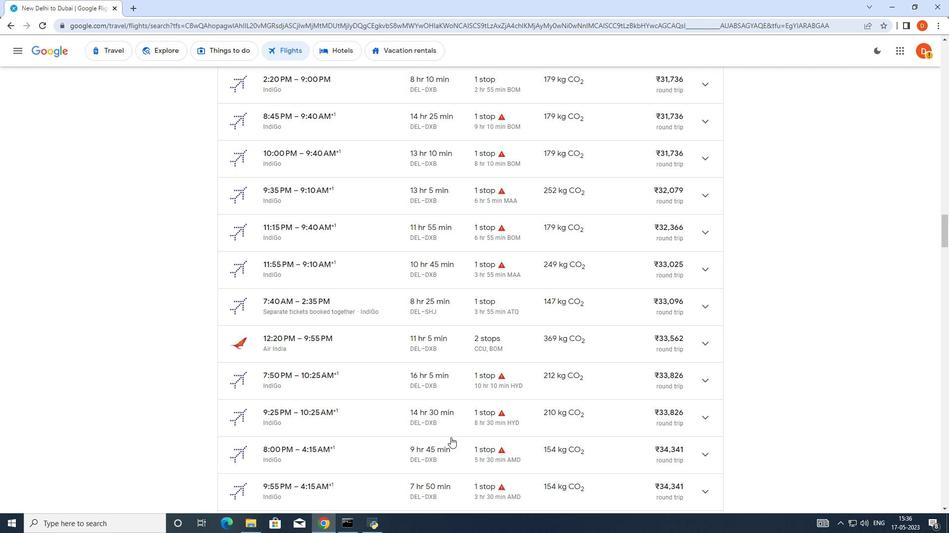 
Action: Mouse scrolled (450, 437) with delta (0, 0)
Screenshot: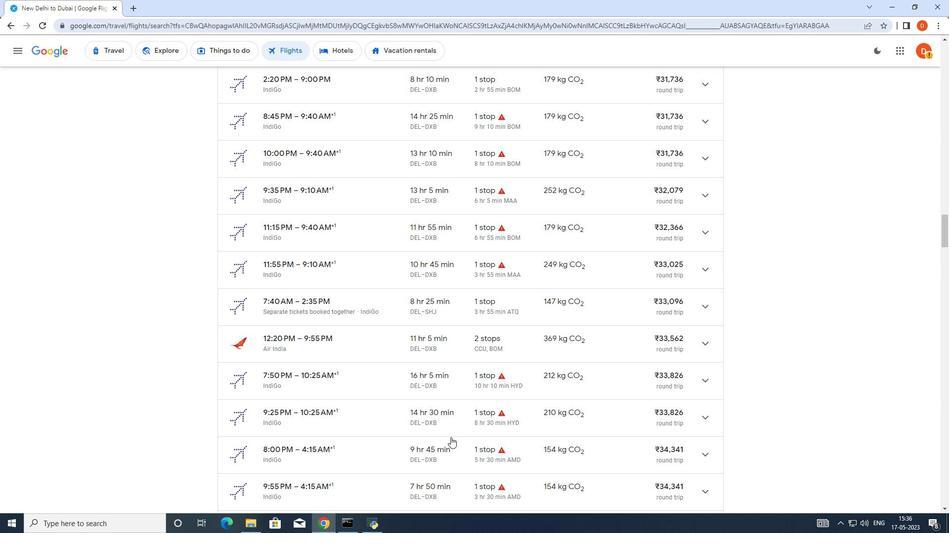 
Action: Mouse scrolled (450, 437) with delta (0, 0)
Screenshot: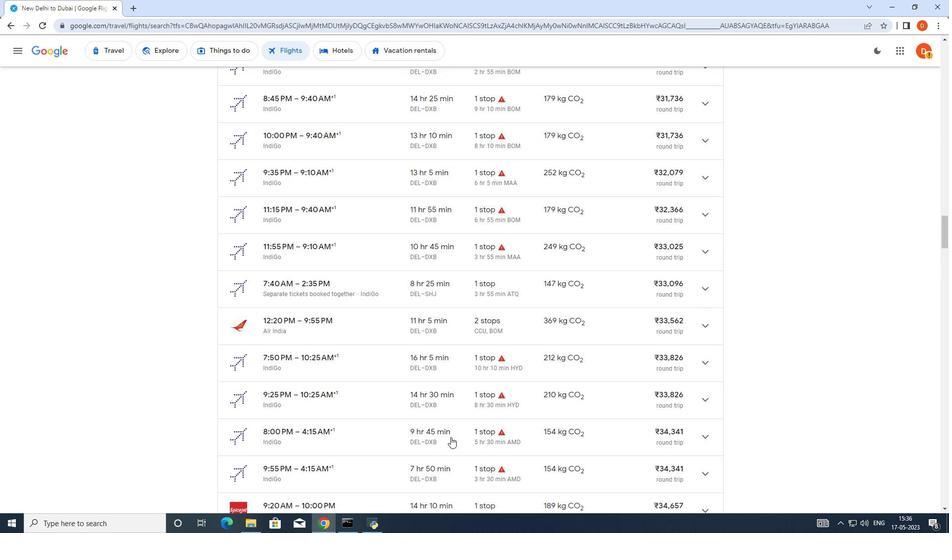 
Action: Mouse scrolled (450, 437) with delta (0, 0)
Screenshot: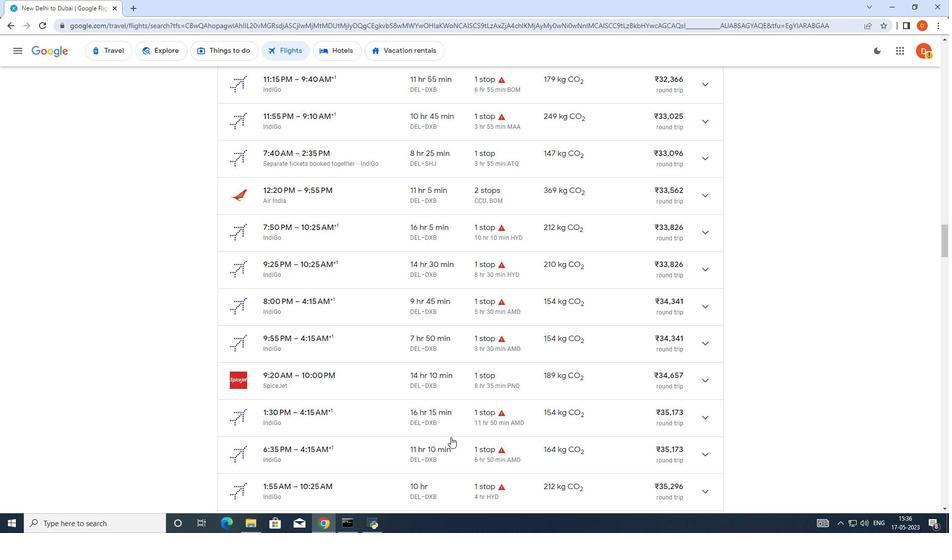 
Action: Mouse scrolled (450, 437) with delta (0, 0)
Screenshot: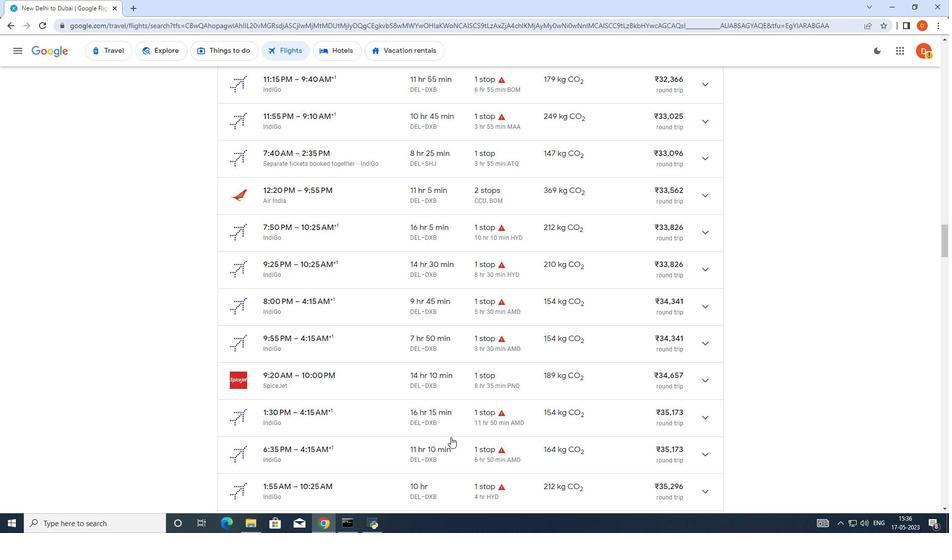 
Action: Mouse scrolled (450, 437) with delta (0, 0)
Screenshot: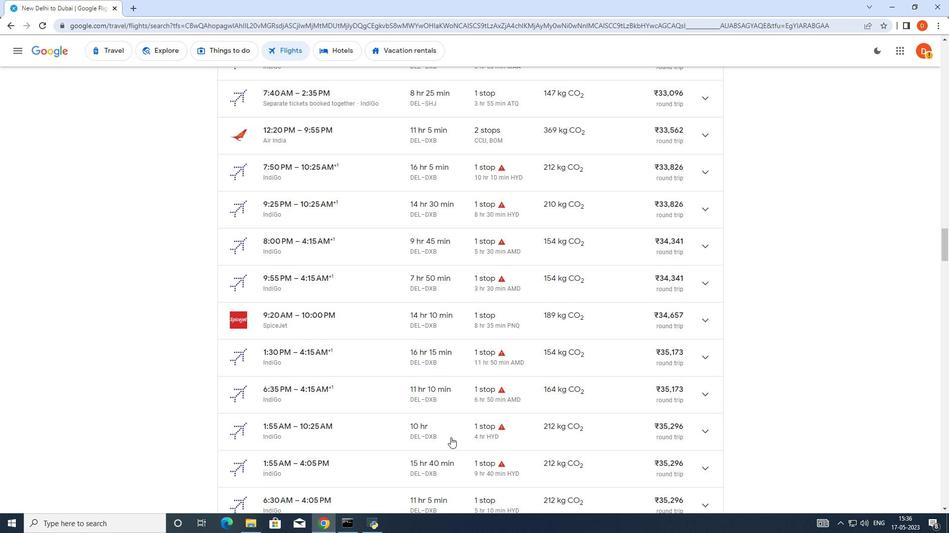 
Action: Mouse scrolled (450, 437) with delta (0, 0)
Screenshot: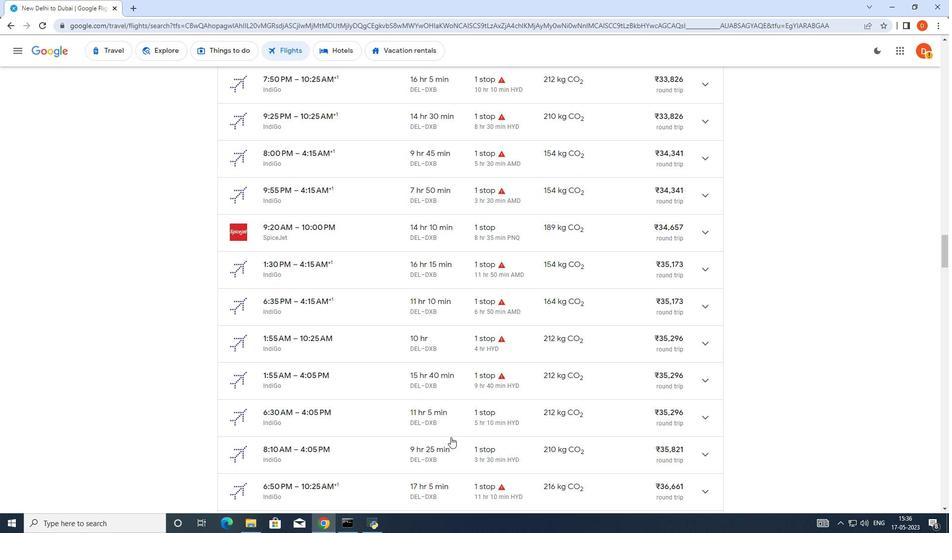 
Action: Mouse scrolled (450, 437) with delta (0, 0)
Screenshot: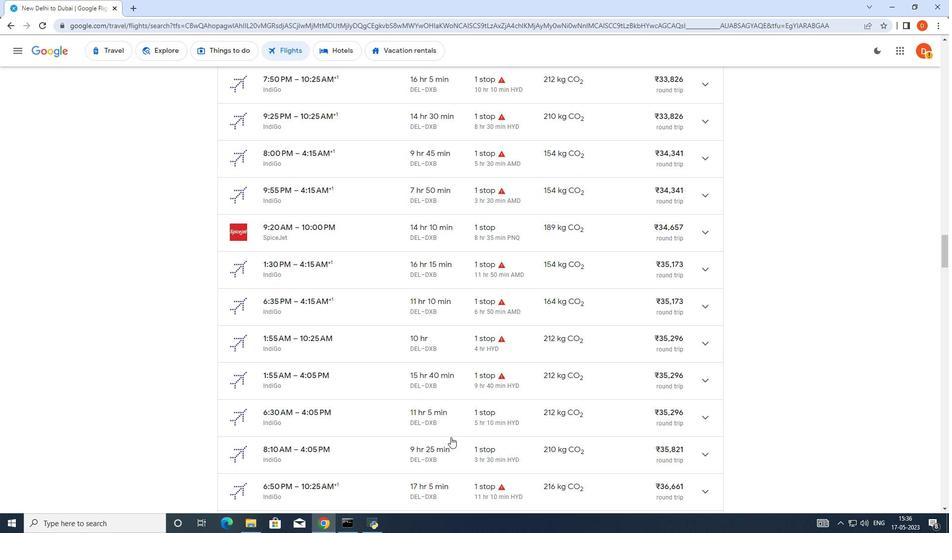 
Action: Mouse scrolled (450, 437) with delta (0, 0)
Screenshot: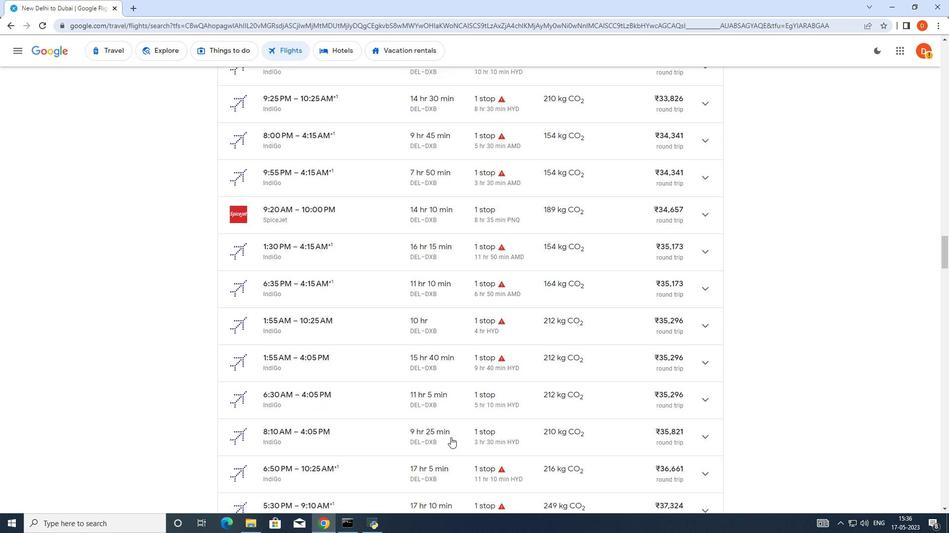 
Action: Mouse scrolled (450, 437) with delta (0, 0)
Screenshot: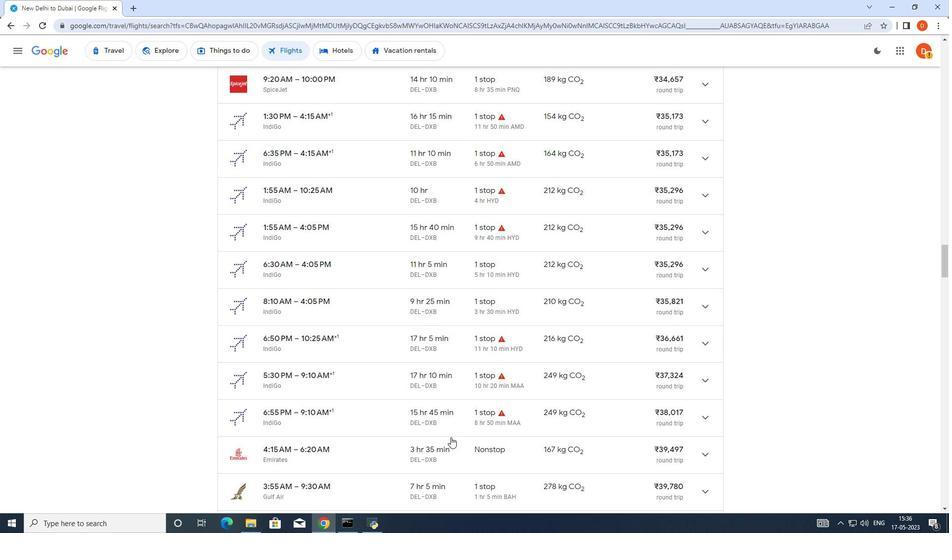 
Action: Mouse scrolled (450, 437) with delta (0, 0)
Screenshot: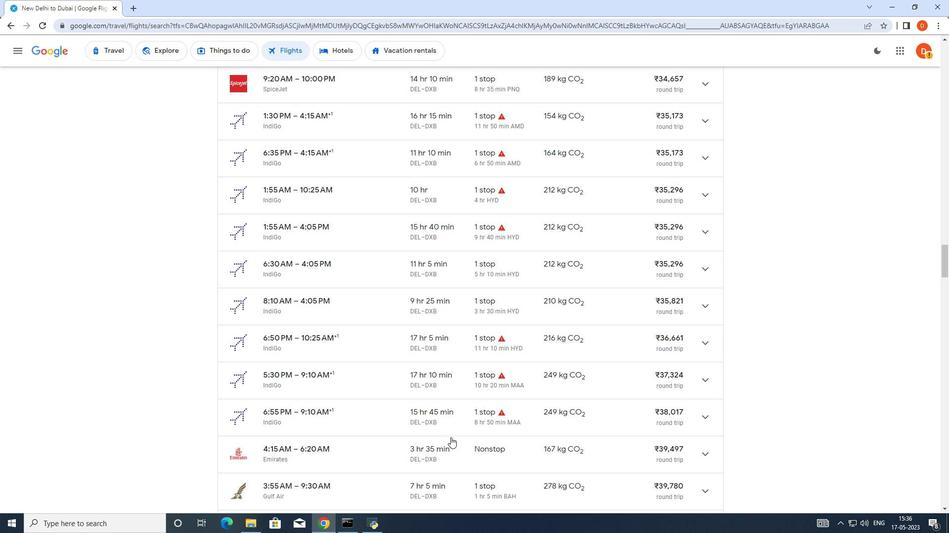 
Action: Mouse scrolled (450, 437) with delta (0, 0)
Screenshot: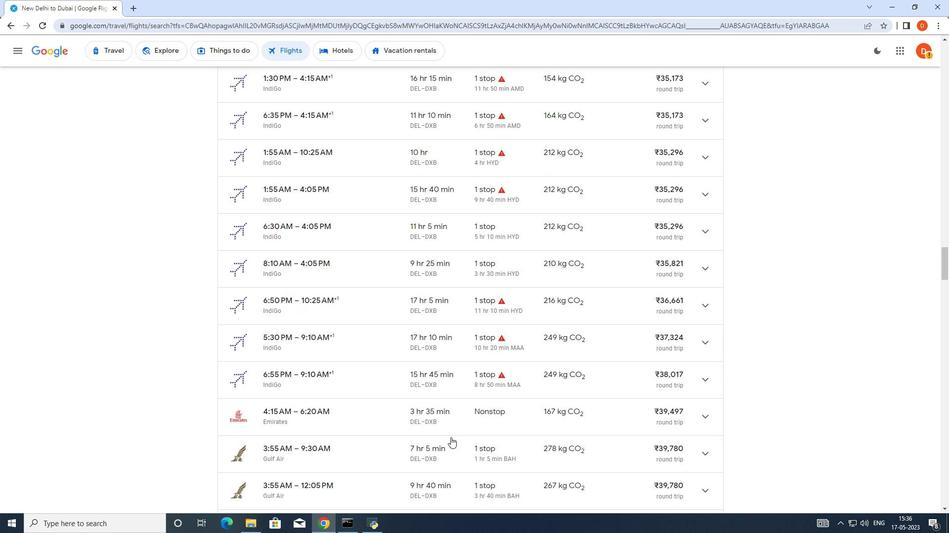 
Action: Mouse scrolled (450, 437) with delta (0, 0)
Screenshot: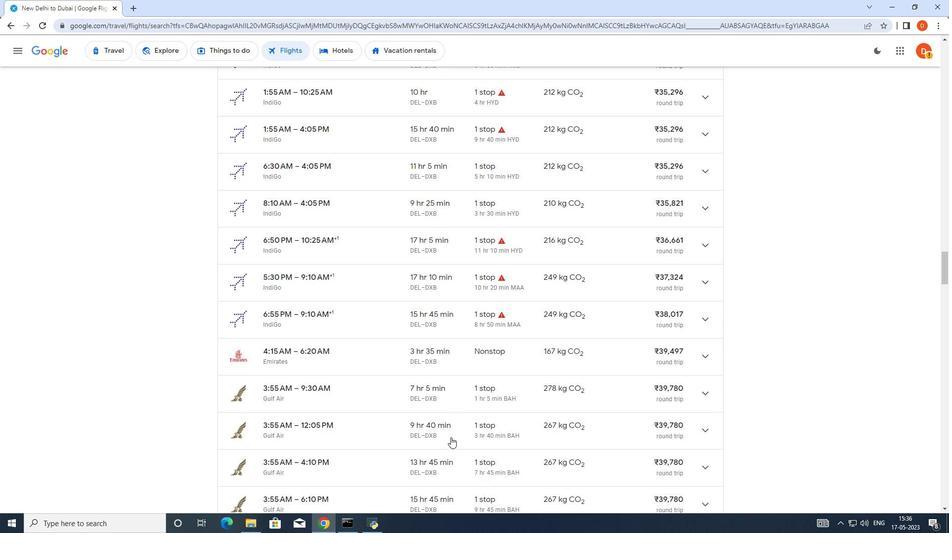 
Action: Mouse scrolled (450, 437) with delta (0, 0)
Screenshot: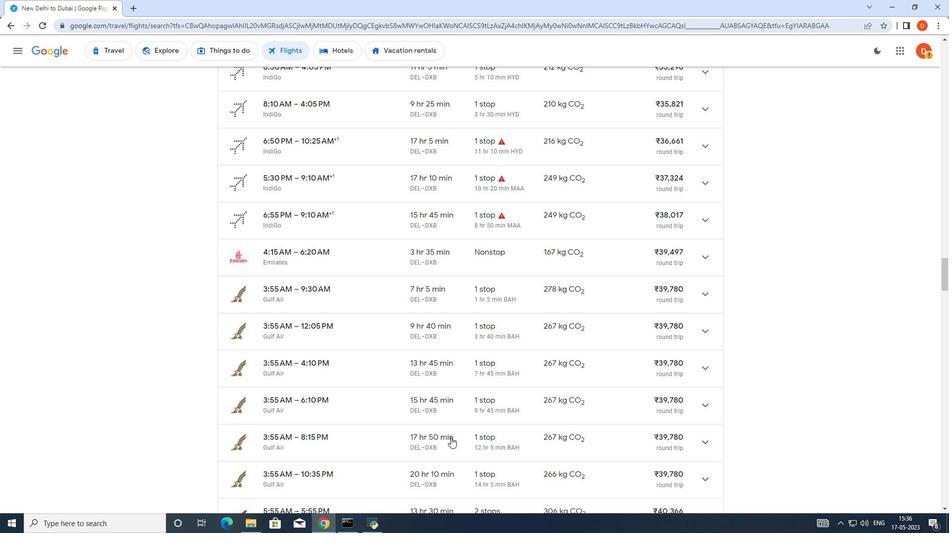 
Action: Mouse scrolled (450, 437) with delta (0, 0)
Screenshot: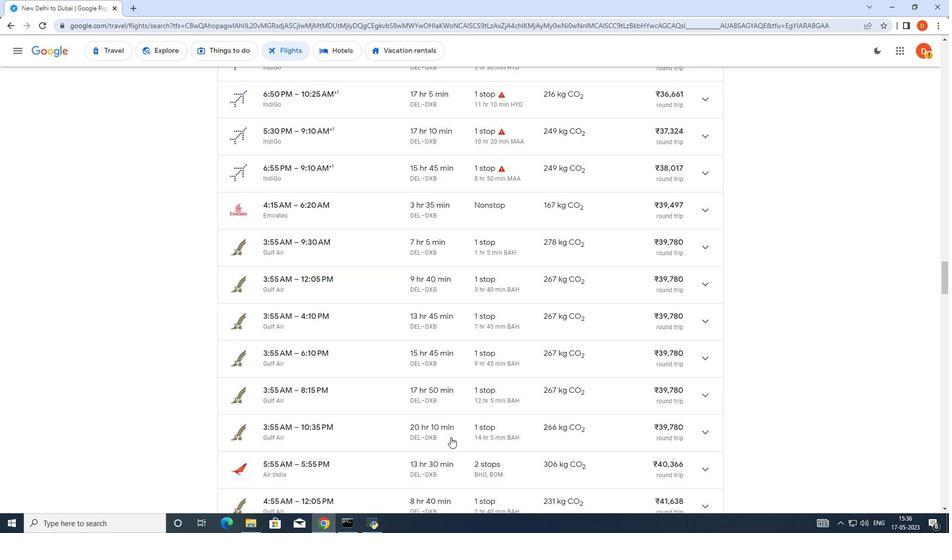 
Action: Mouse scrolled (450, 437) with delta (0, 0)
Screenshot: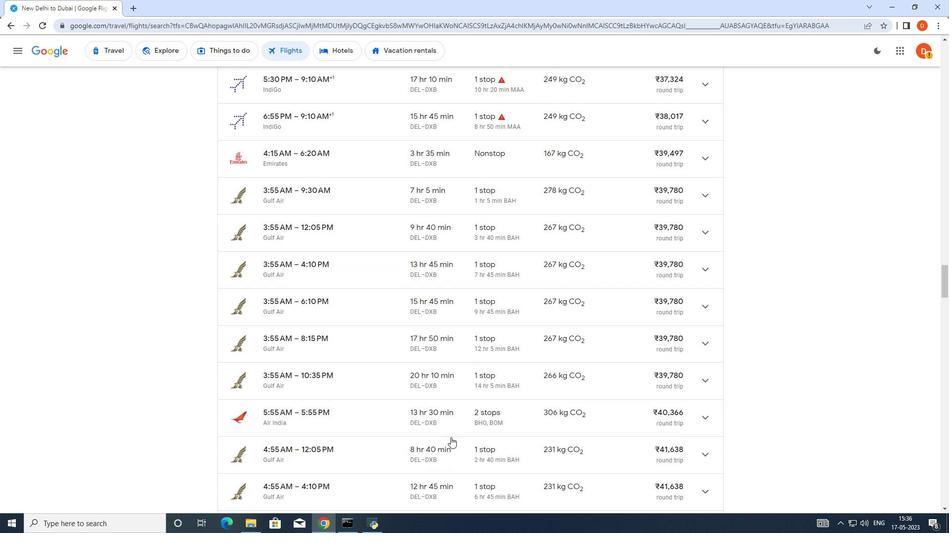 
Action: Mouse scrolled (450, 437) with delta (0, 0)
Screenshot: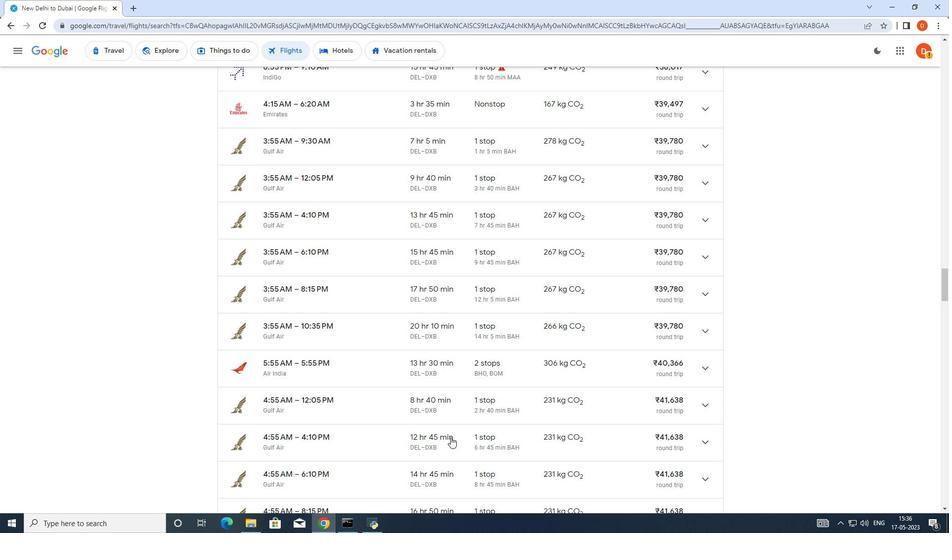 
Action: Mouse scrolled (450, 437) with delta (0, 0)
Screenshot: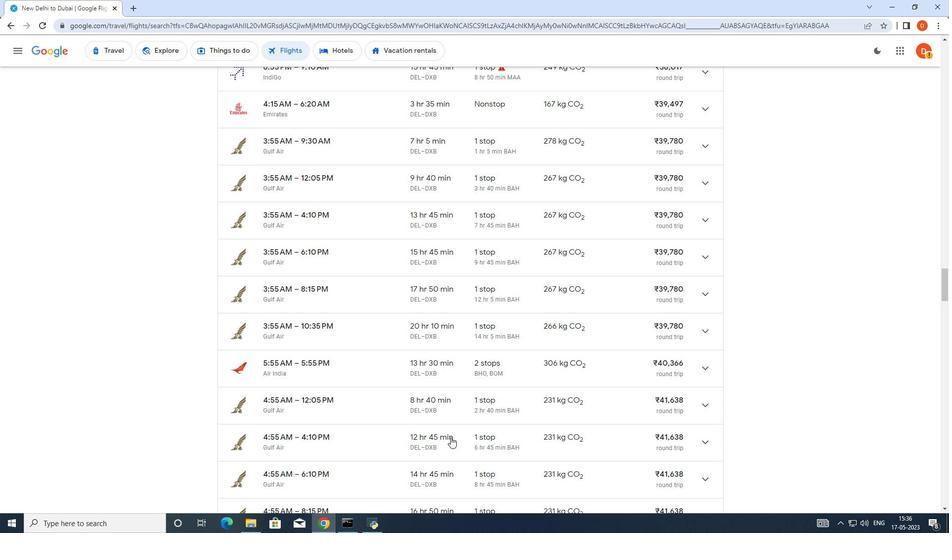 
Action: Mouse scrolled (450, 437) with delta (0, 0)
Screenshot: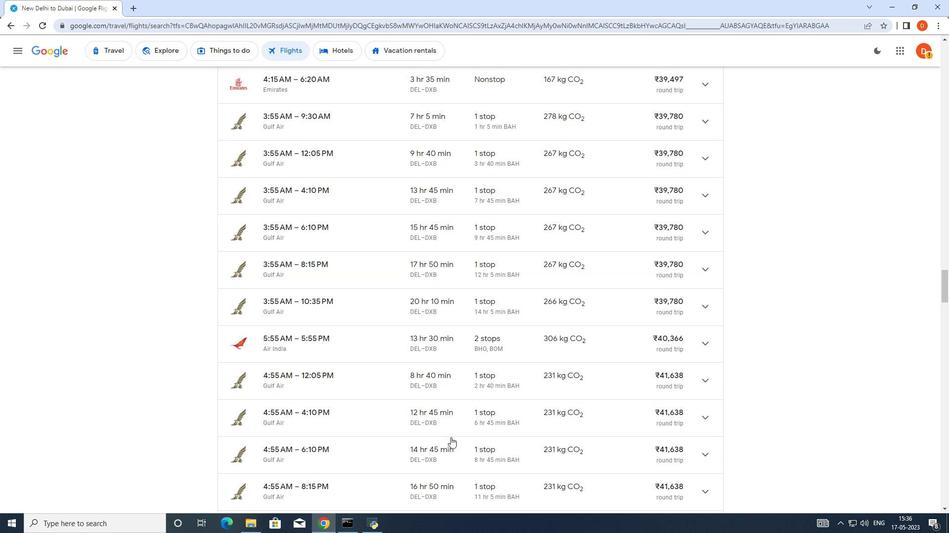 
Action: Mouse scrolled (450, 437) with delta (0, 0)
Screenshot: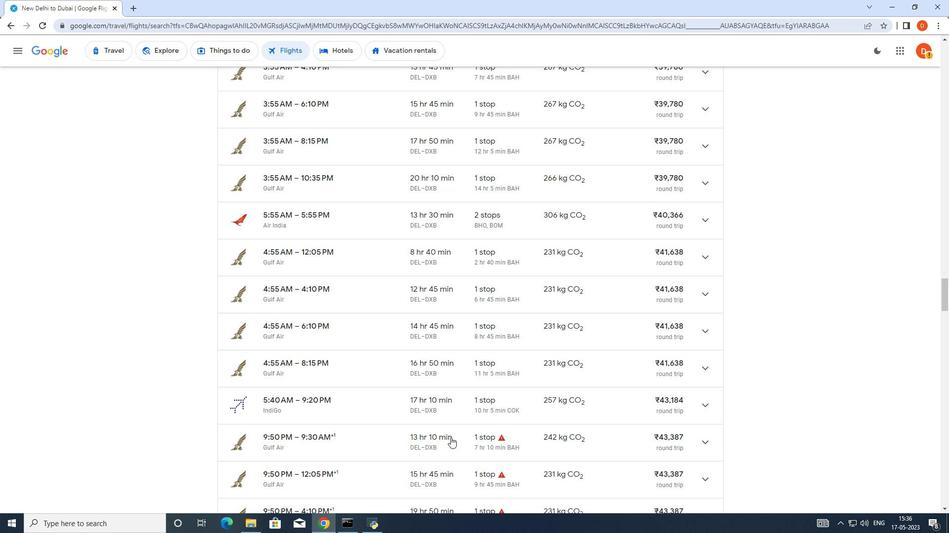 
Action: Mouse scrolled (450, 437) with delta (0, 0)
Screenshot: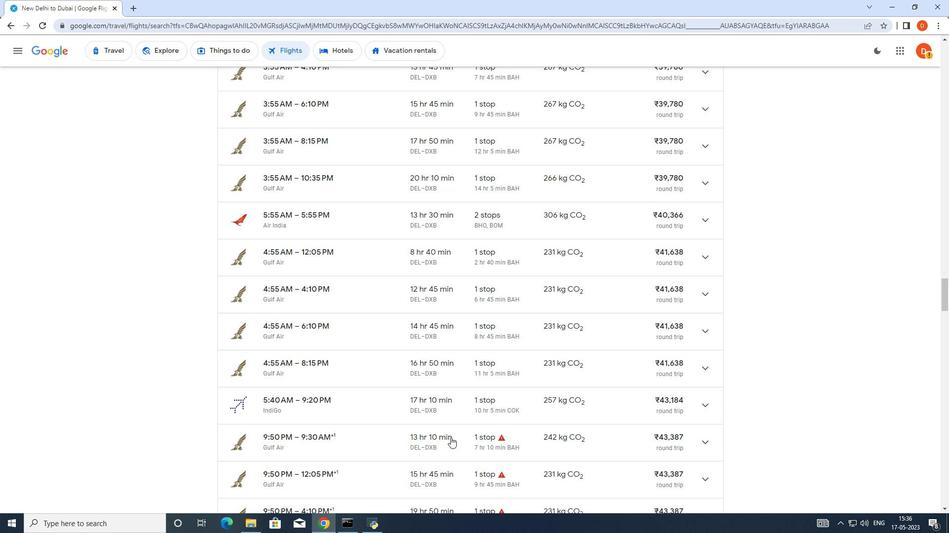 
Action: Mouse scrolled (450, 437) with delta (0, 0)
Screenshot: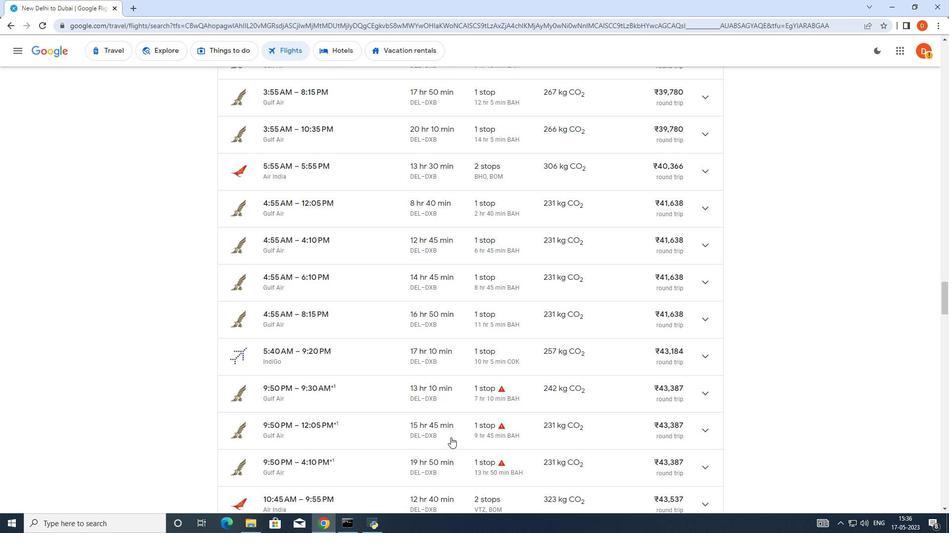 
Action: Mouse scrolled (450, 437) with delta (0, 0)
Screenshot: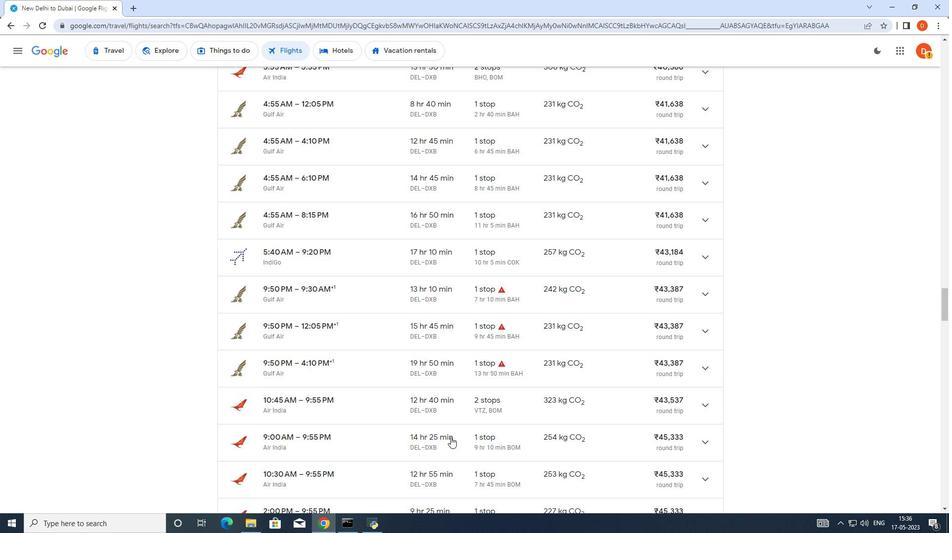 
Action: Mouse scrolled (450, 437) with delta (0, 0)
Screenshot: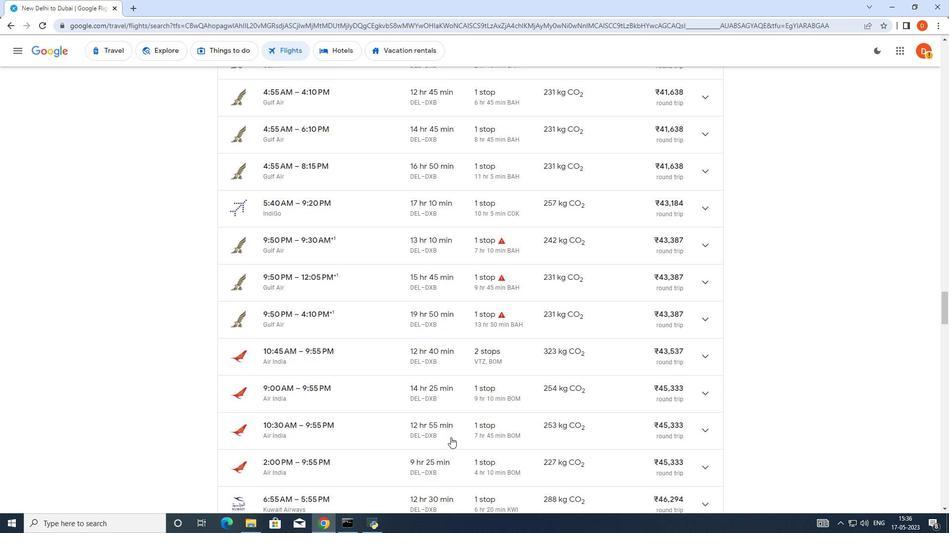 
Action: Mouse scrolled (450, 437) with delta (0, 0)
Screenshot: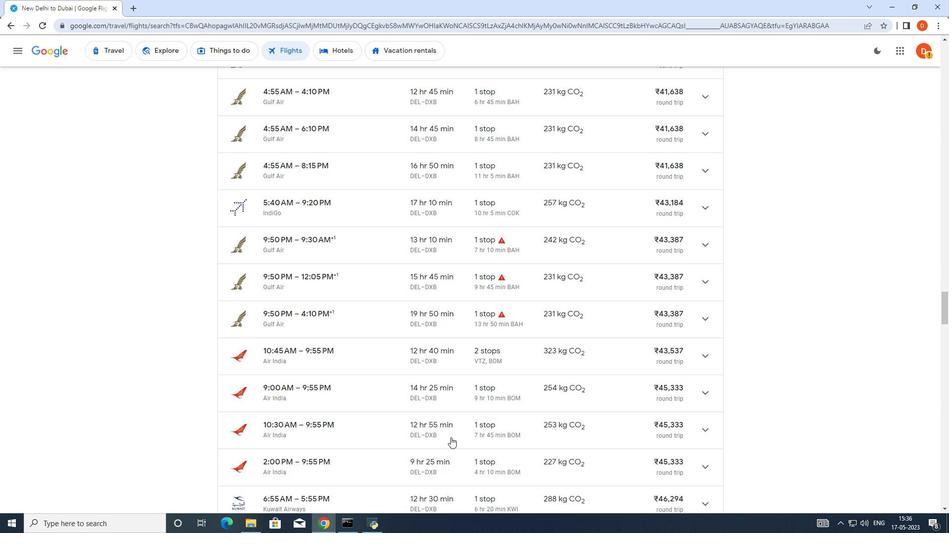 
Action: Mouse scrolled (450, 437) with delta (0, 0)
Screenshot: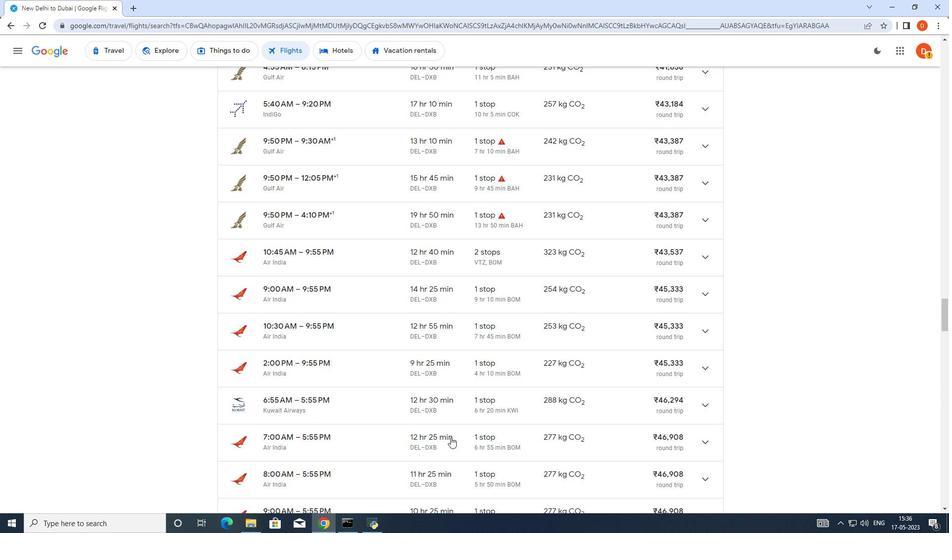 
Action: Mouse scrolled (450, 437) with delta (0, 0)
Screenshot: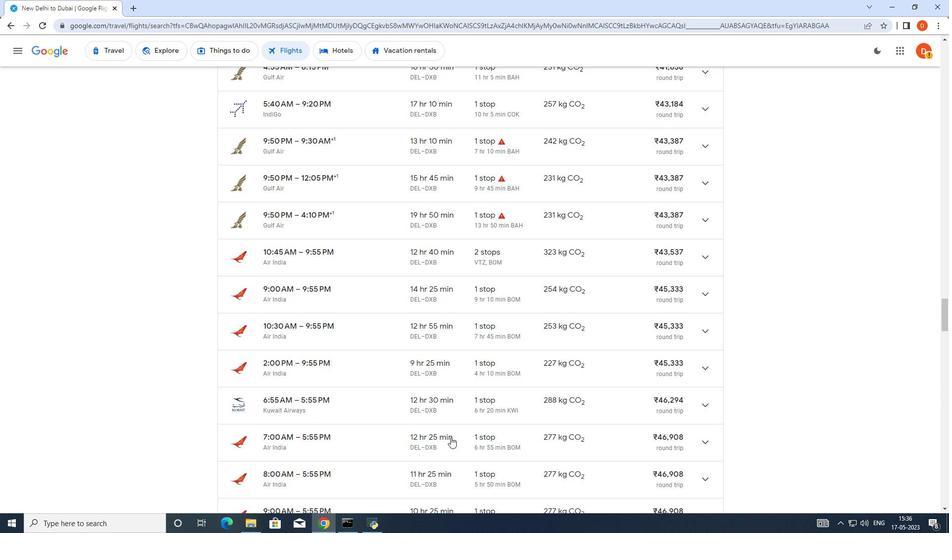 
Action: Mouse scrolled (450, 437) with delta (0, 0)
Screenshot: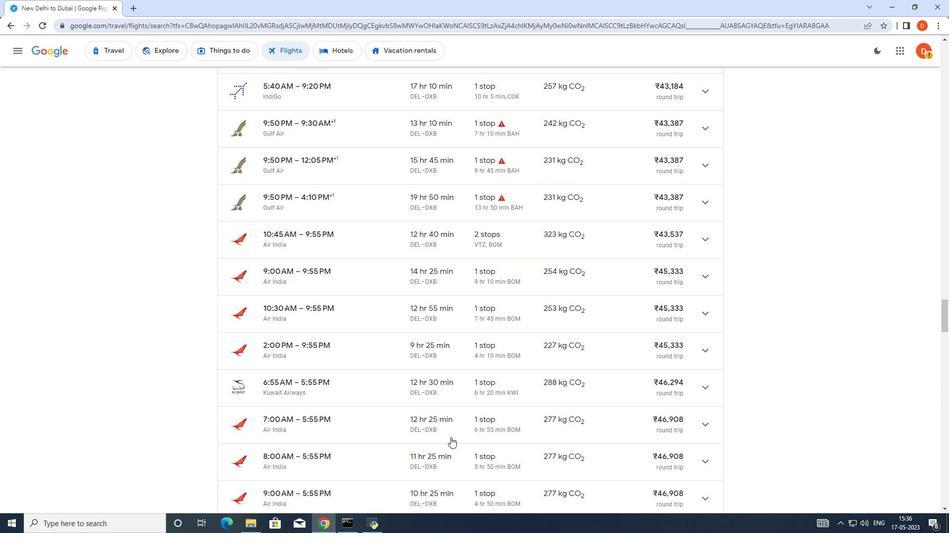 
Action: Mouse scrolled (450, 437) with delta (0, 0)
Screenshot: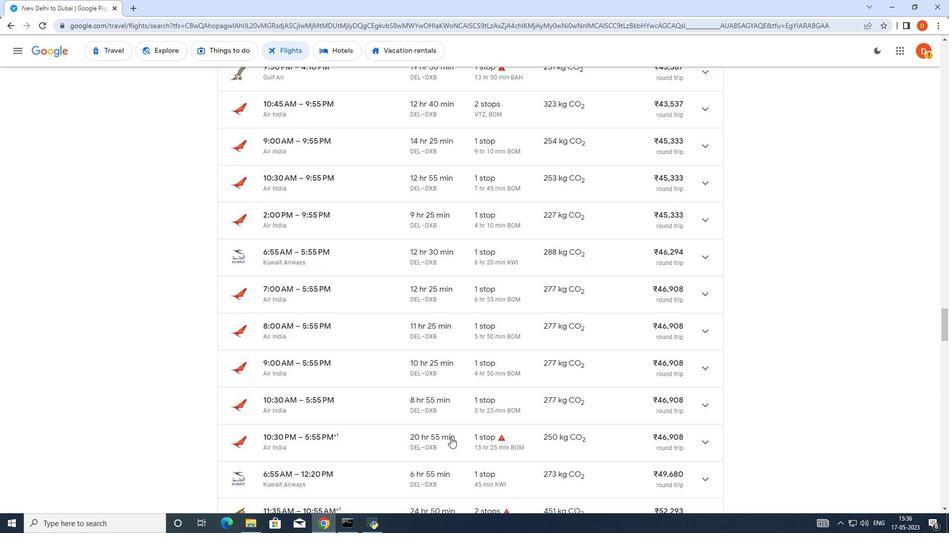 
Action: Mouse scrolled (450, 437) with delta (0, 0)
Screenshot: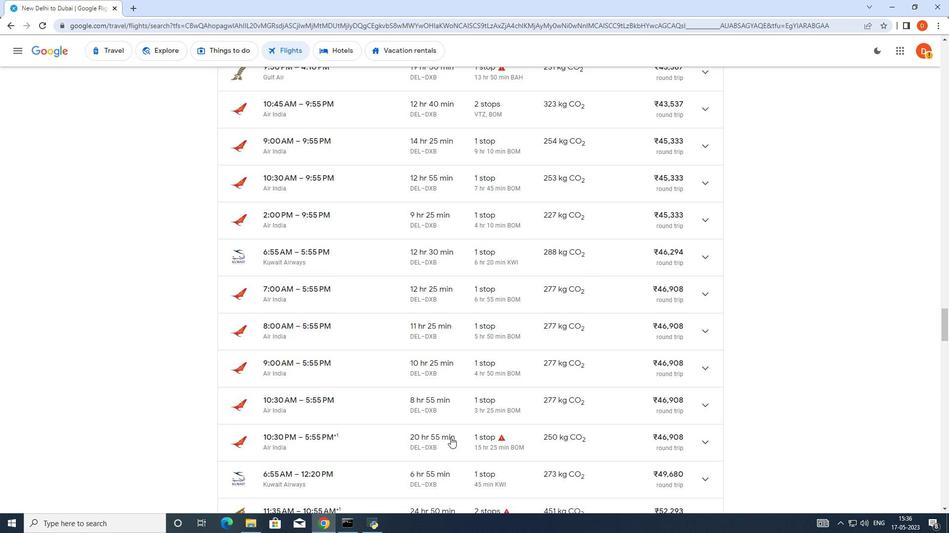 
Action: Mouse scrolled (450, 437) with delta (0, 0)
Screenshot: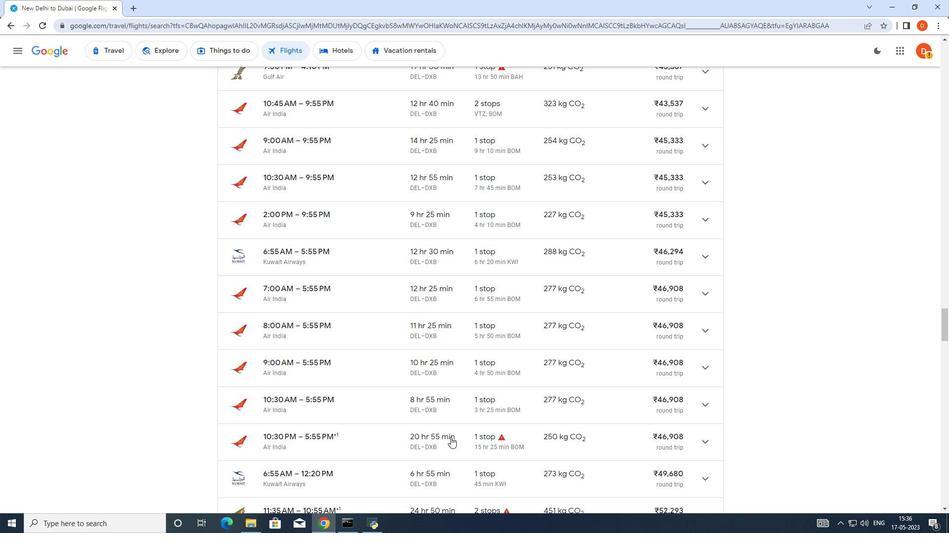 
Action: Mouse scrolled (450, 437) with delta (0, 0)
Screenshot: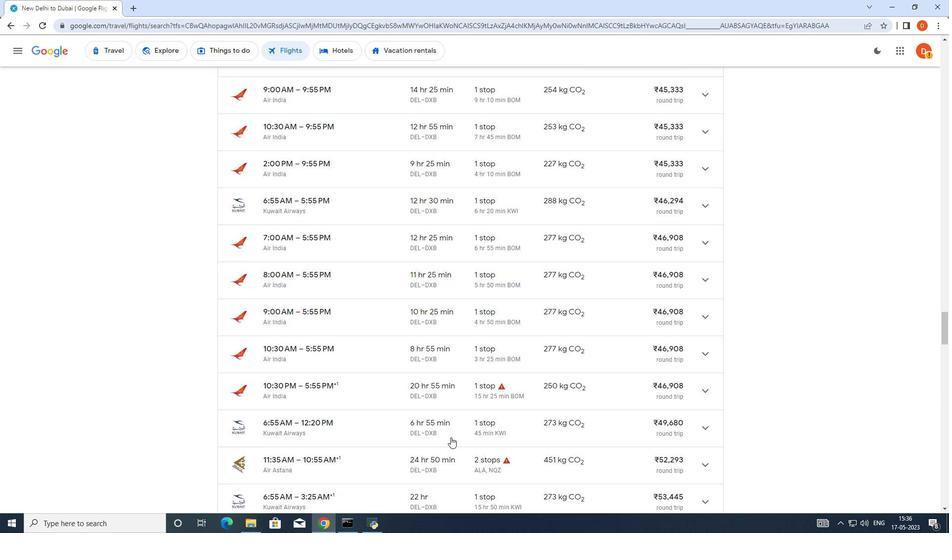 
Action: Mouse scrolled (450, 437) with delta (0, 0)
Screenshot: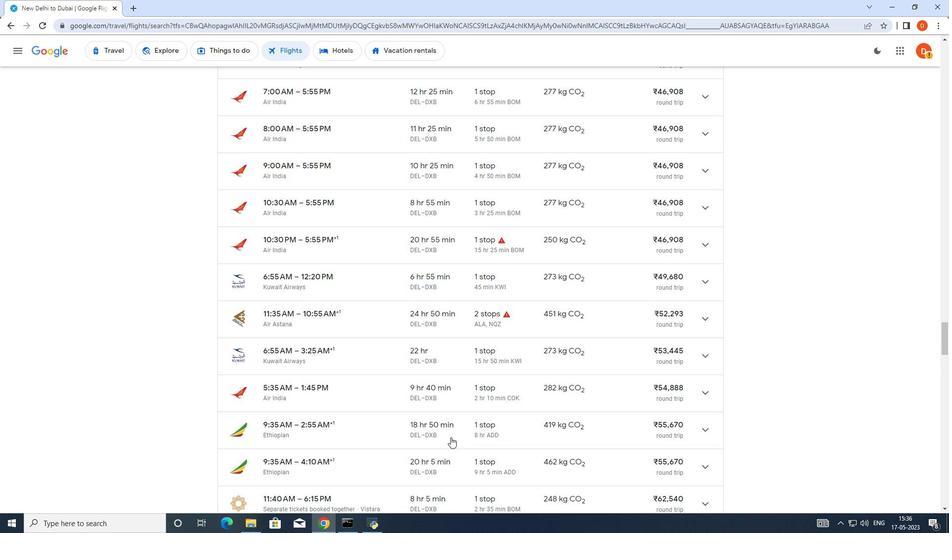 
Action: Mouse scrolled (450, 437) with delta (0, 0)
Screenshot: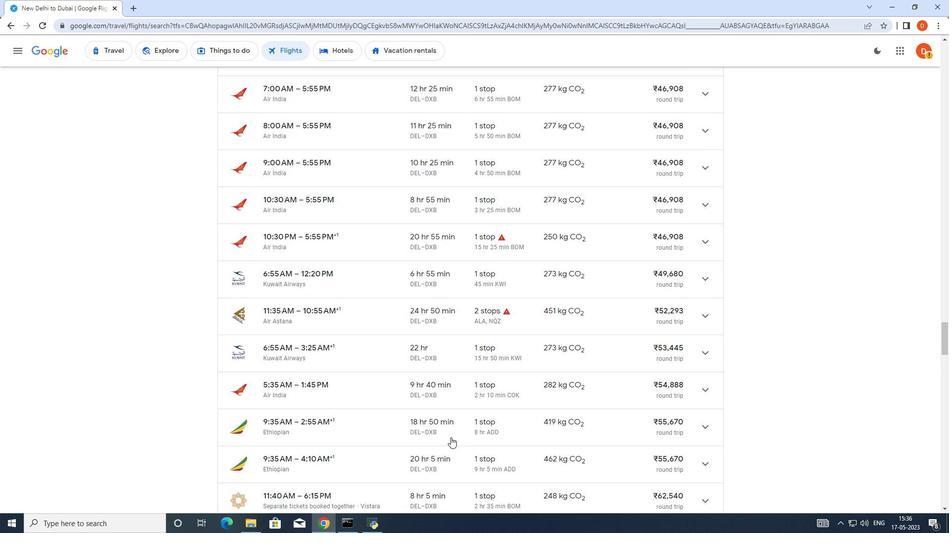 
Action: Mouse scrolled (450, 437) with delta (0, 0)
Screenshot: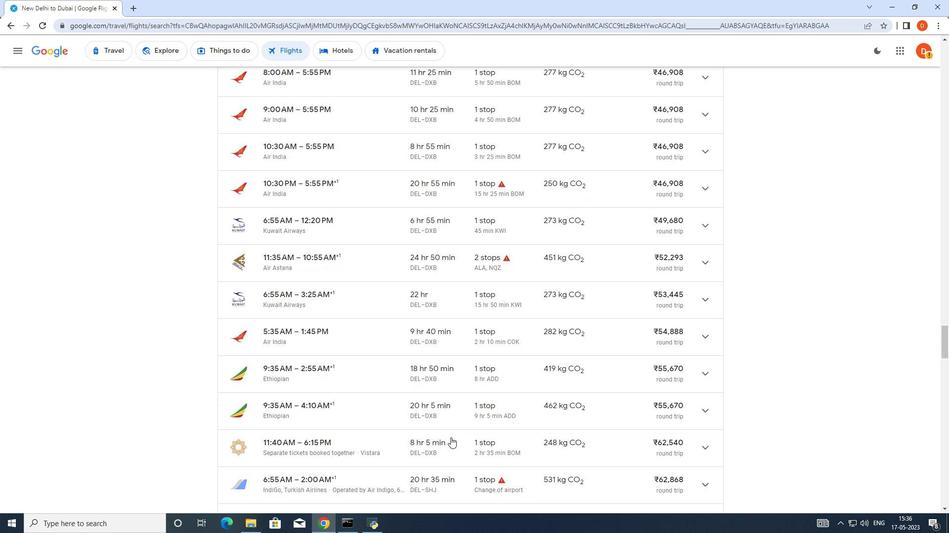 
Action: Mouse scrolled (450, 437) with delta (0, 0)
Screenshot: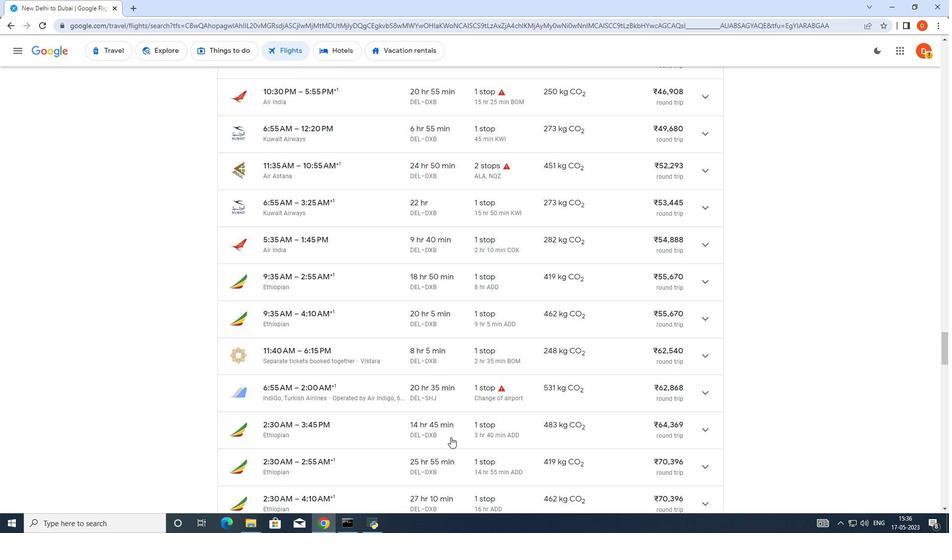 
Action: Mouse scrolled (450, 437) with delta (0, 0)
Screenshot: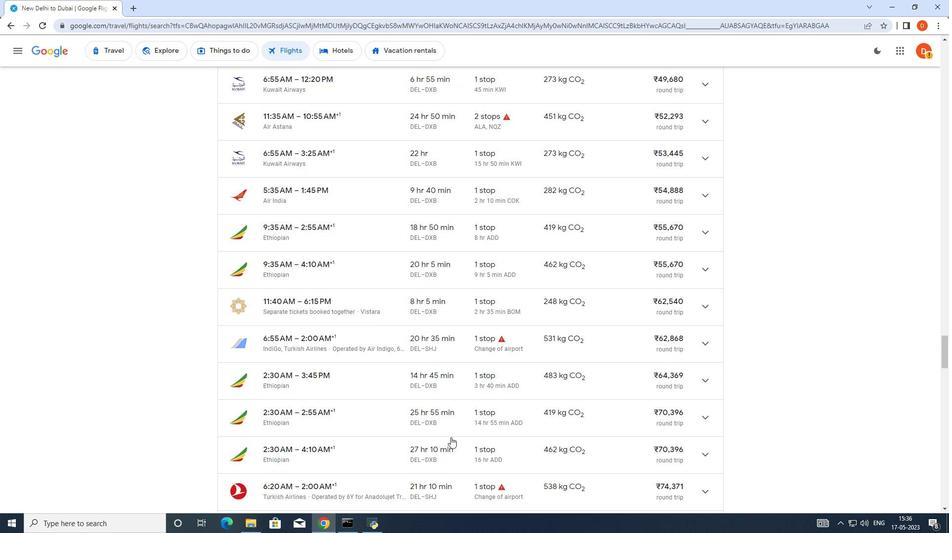 
Action: Mouse scrolled (450, 437) with delta (0, 0)
Screenshot: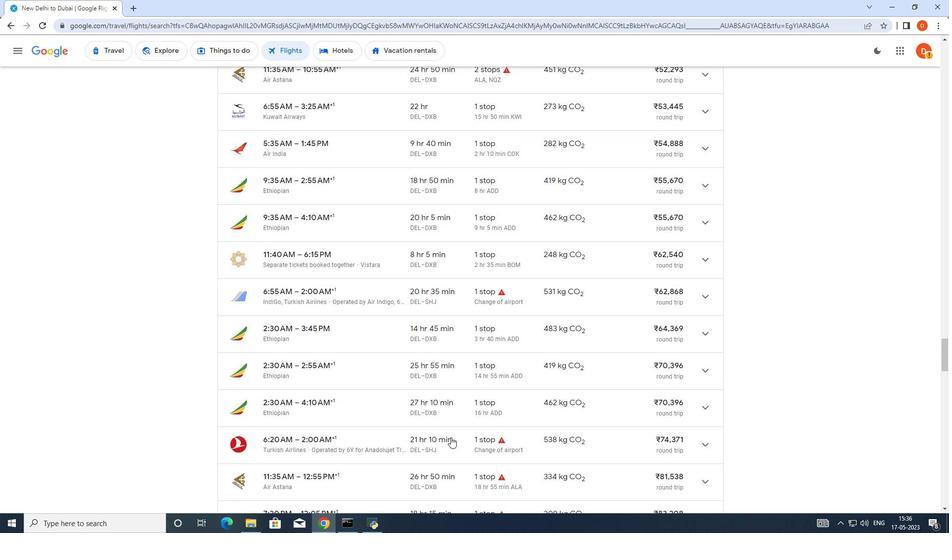 
Action: Mouse scrolled (450, 437) with delta (0, 0)
Screenshot: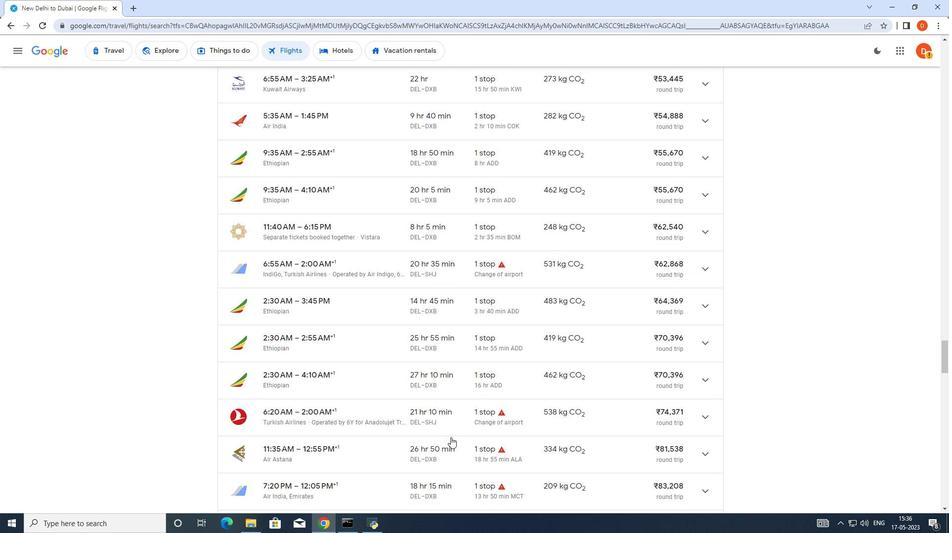 
Action: Mouse scrolled (450, 437) with delta (0, 0)
Screenshot: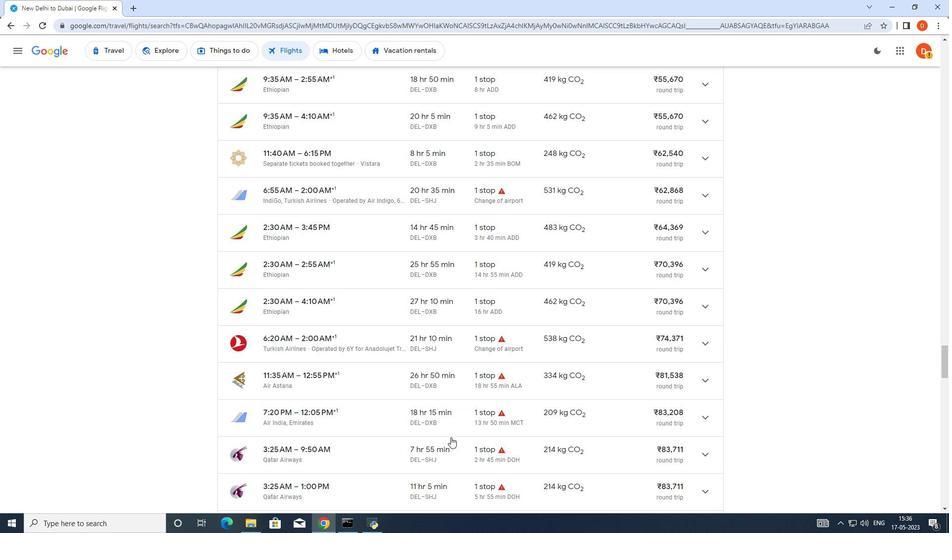 
Action: Mouse scrolled (450, 437) with delta (0, 0)
Screenshot: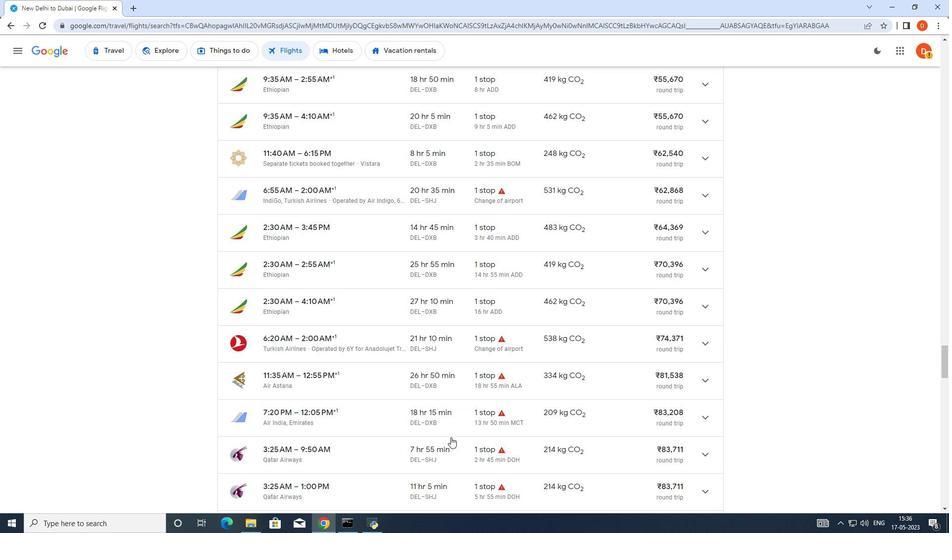 
Action: Mouse scrolled (450, 437) with delta (0, 0)
Screenshot: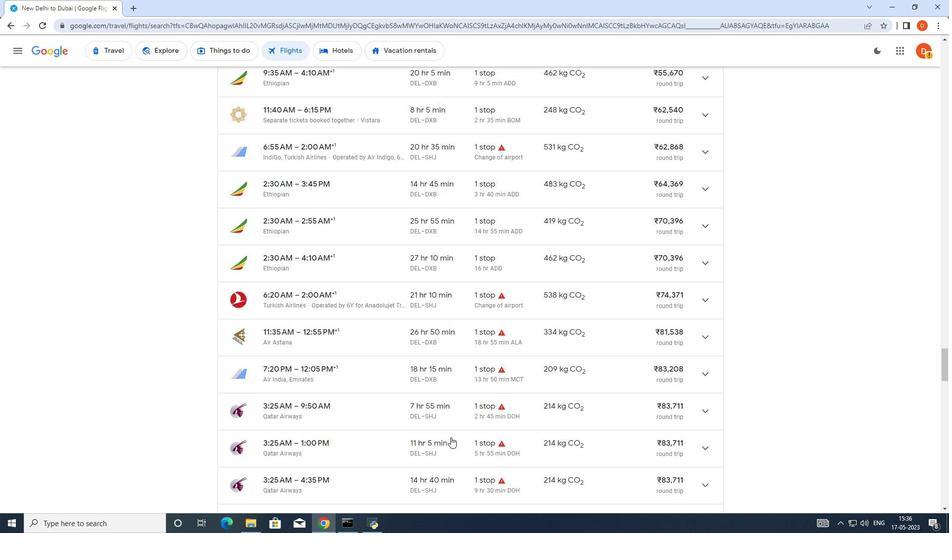 
Action: Mouse scrolled (450, 437) with delta (0, 0)
Screenshot: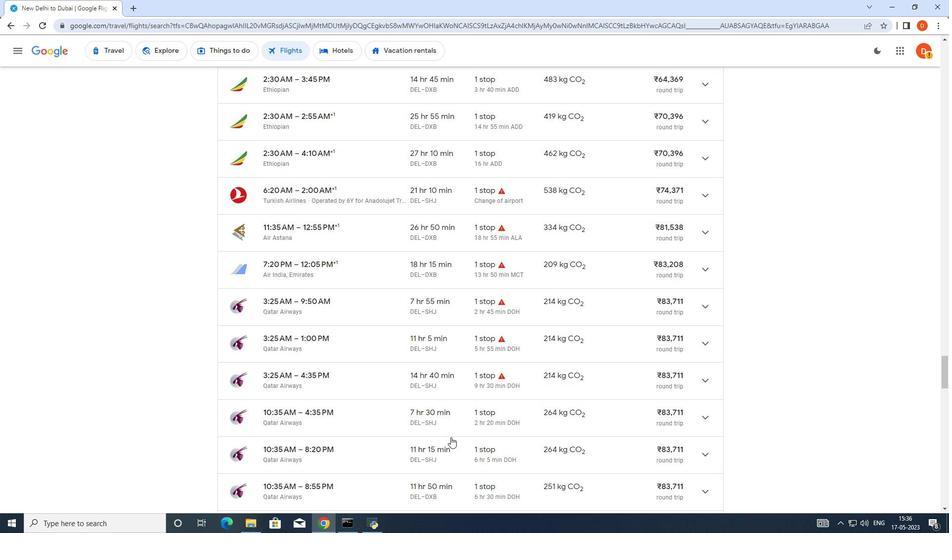 
Action: Mouse scrolled (450, 437) with delta (0, 0)
Screenshot: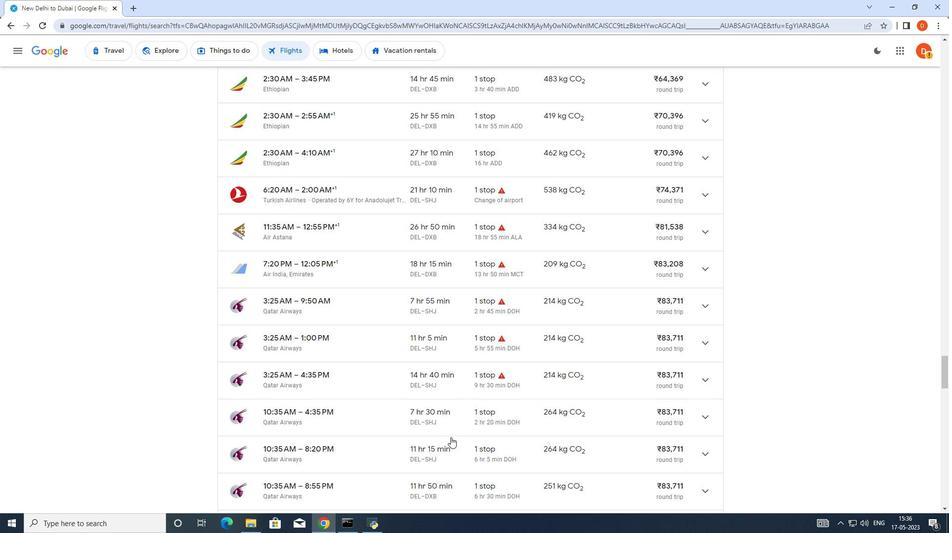 
Action: Mouse scrolled (450, 437) with delta (0, 0)
Screenshot: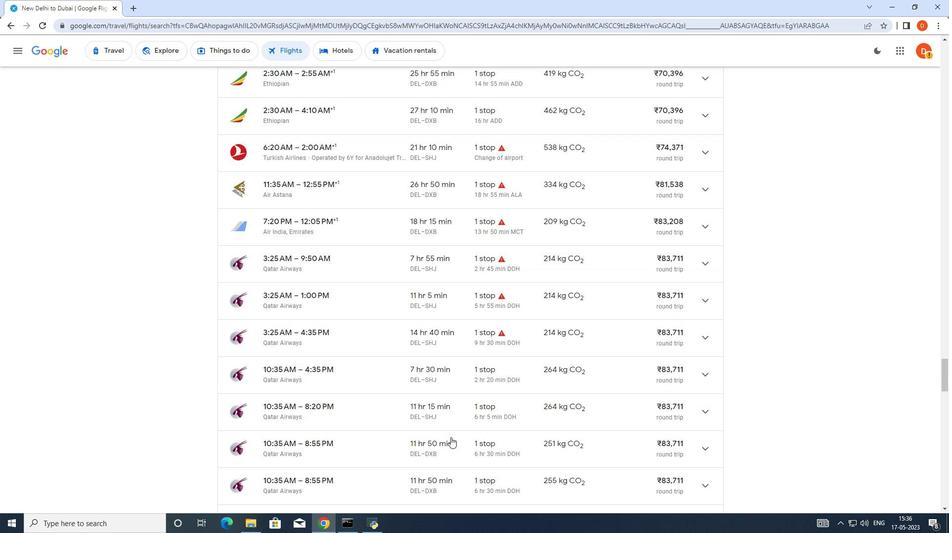 
Action: Mouse scrolled (450, 437) with delta (0, 0)
Screenshot: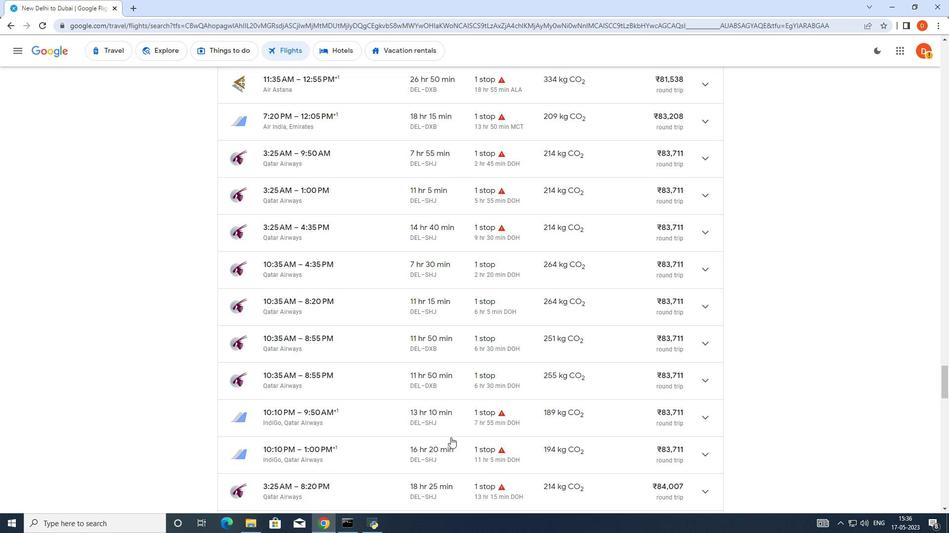 
Action: Mouse scrolled (450, 437) with delta (0, 0)
Screenshot: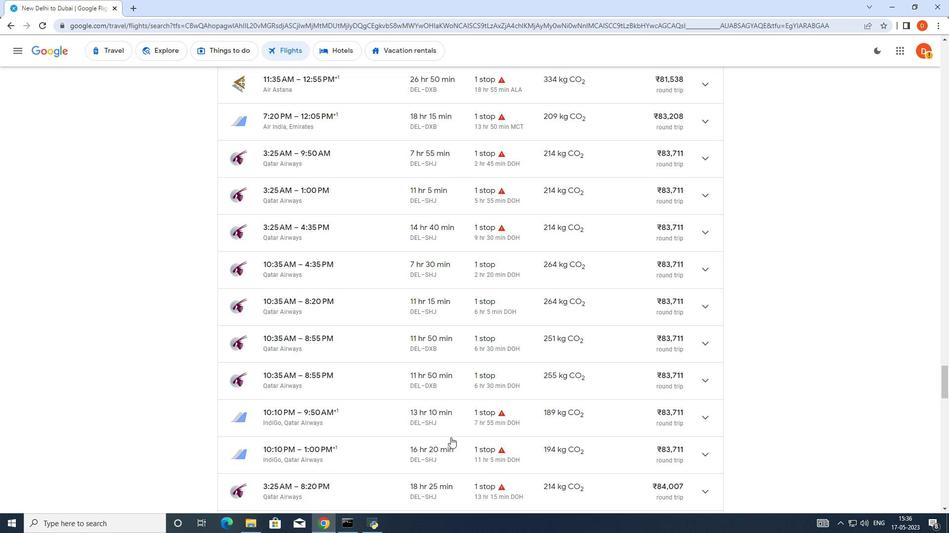 
Action: Mouse scrolled (450, 437) with delta (0, 0)
Screenshot: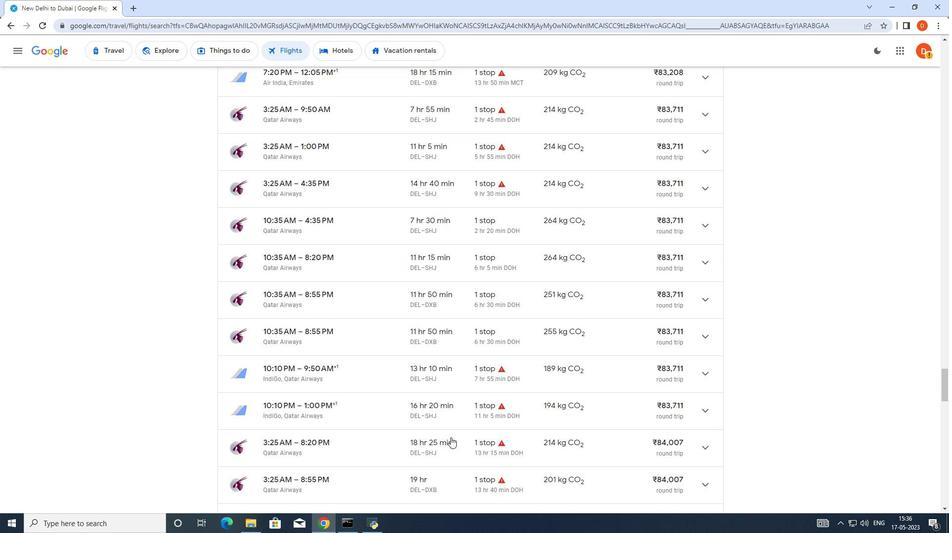 
Action: Mouse scrolled (450, 437) with delta (0, 0)
Screenshot: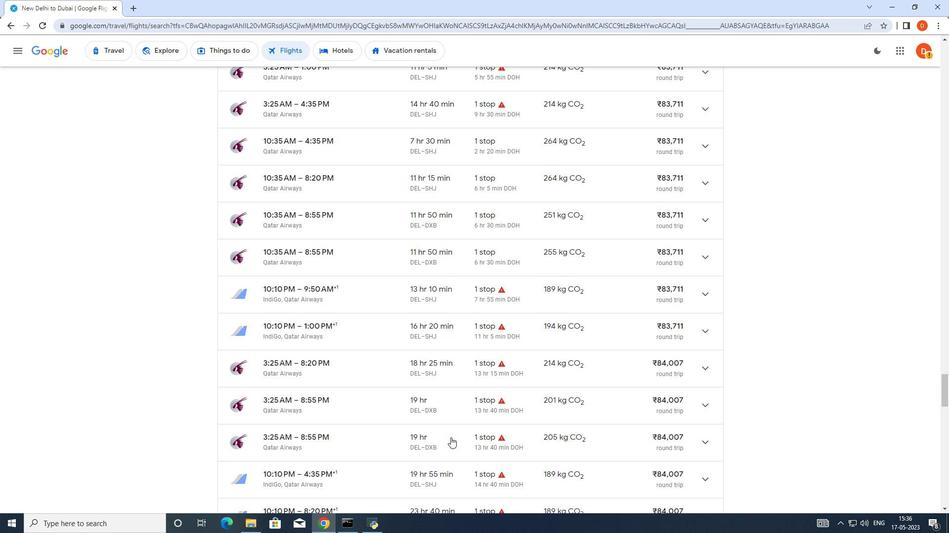 
Action: Mouse scrolled (450, 437) with delta (0, 0)
Screenshot: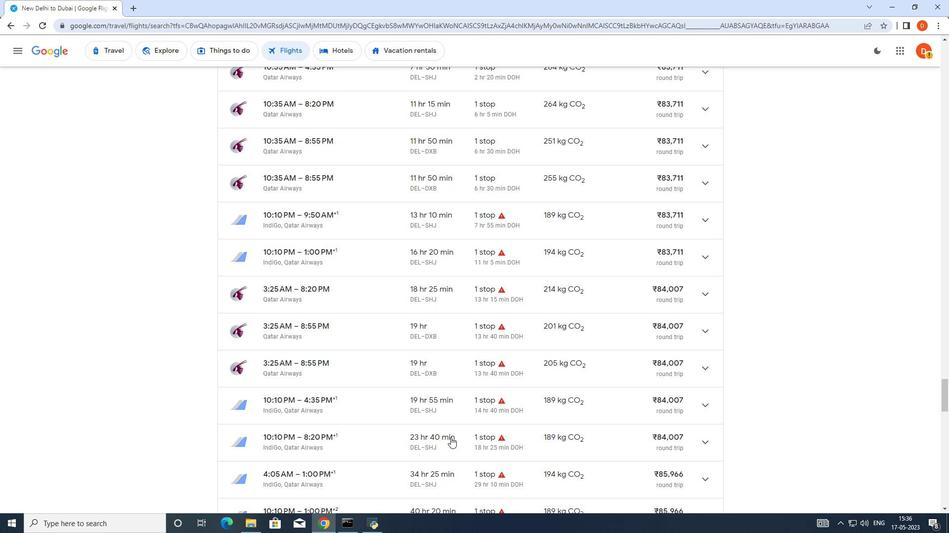 
Action: Mouse scrolled (450, 437) with delta (0, 0)
Screenshot: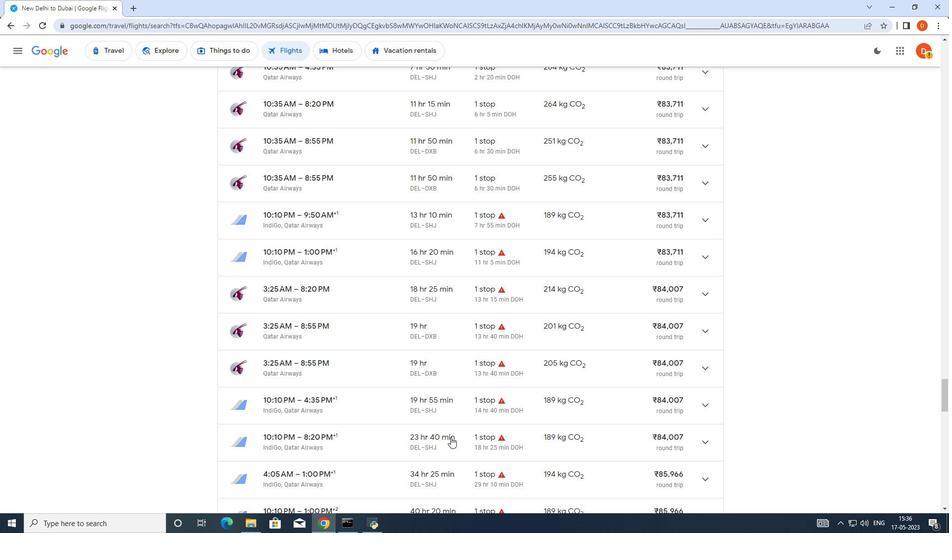 
Action: Mouse scrolled (450, 437) with delta (0, 0)
Screenshot: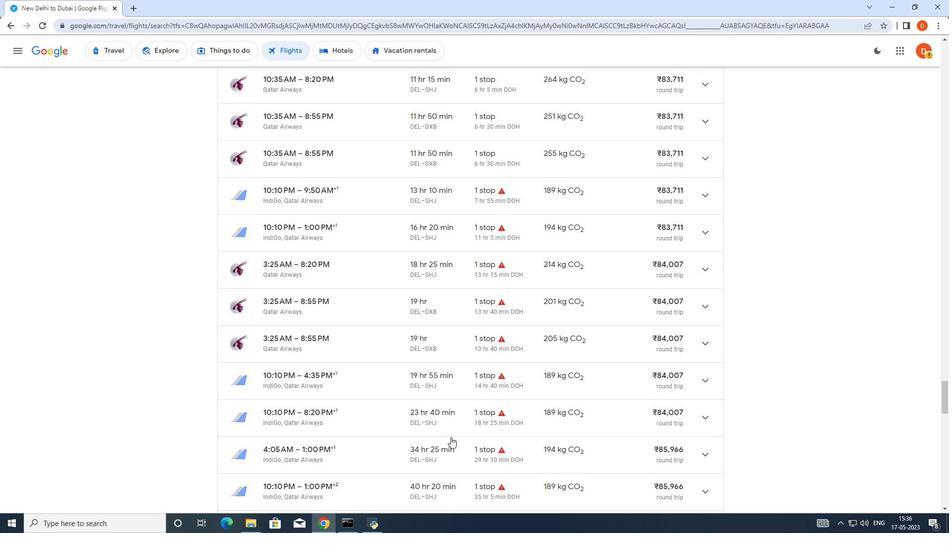 
Action: Mouse scrolled (450, 437) with delta (0, 0)
Screenshot: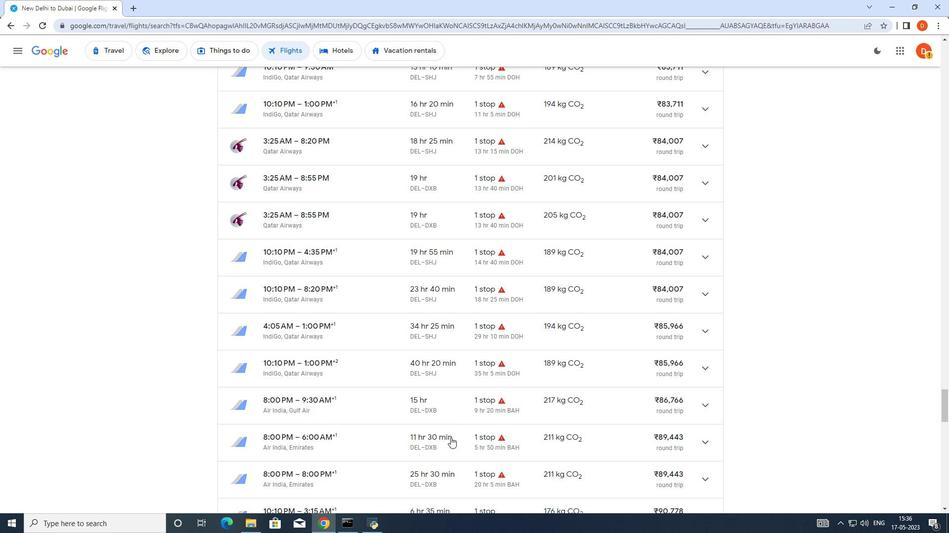 
Action: Mouse scrolled (450, 437) with delta (0, 0)
Screenshot: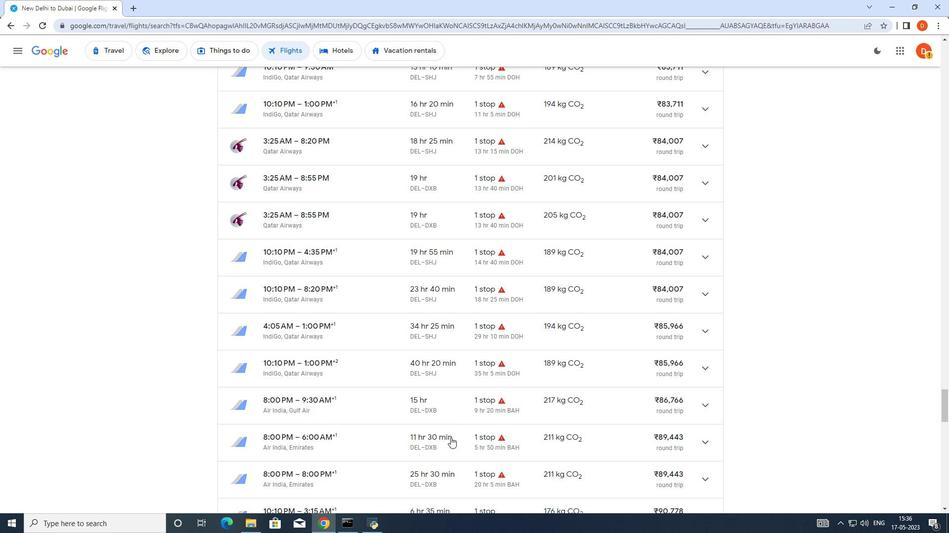 
Action: Mouse scrolled (450, 437) with delta (0, 0)
Screenshot: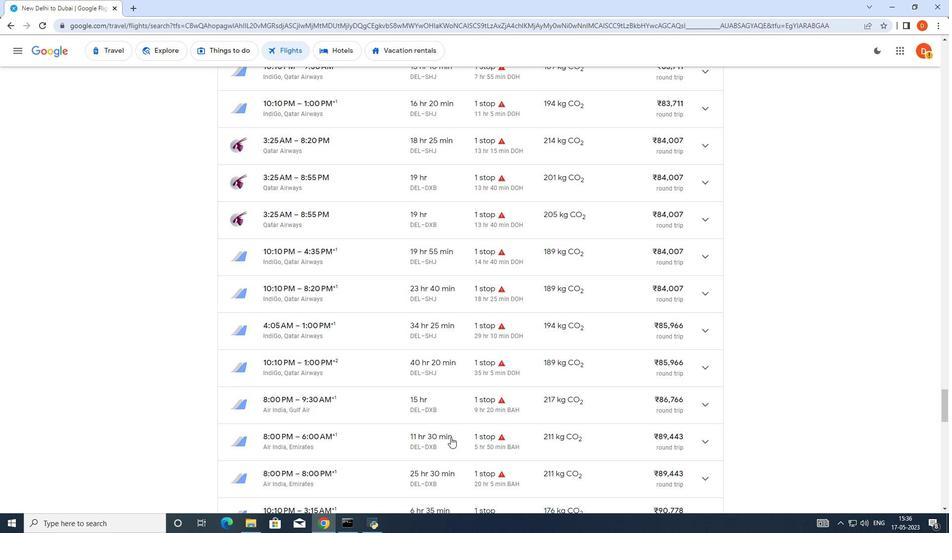 
Action: Mouse scrolled (450, 437) with delta (0, 0)
Screenshot: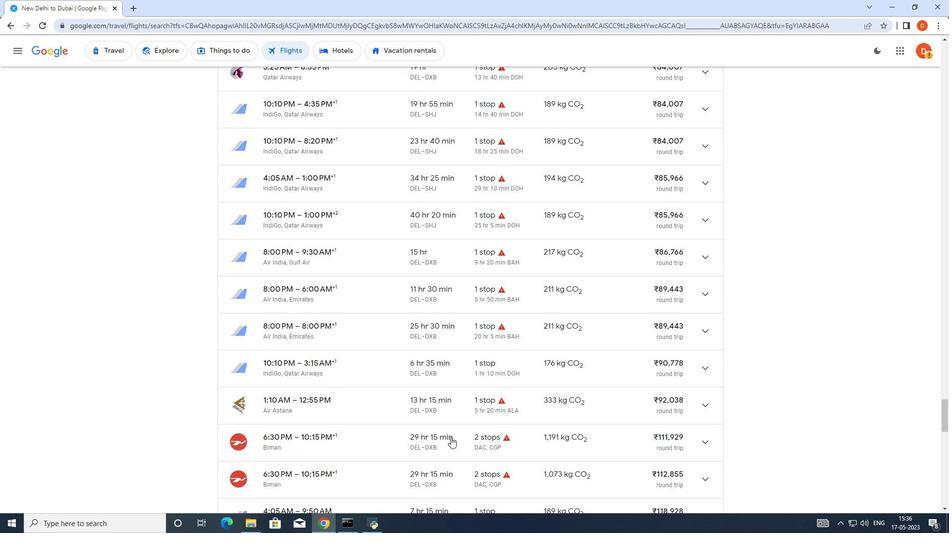 
Action: Mouse scrolled (450, 437) with delta (0, 0)
Screenshot: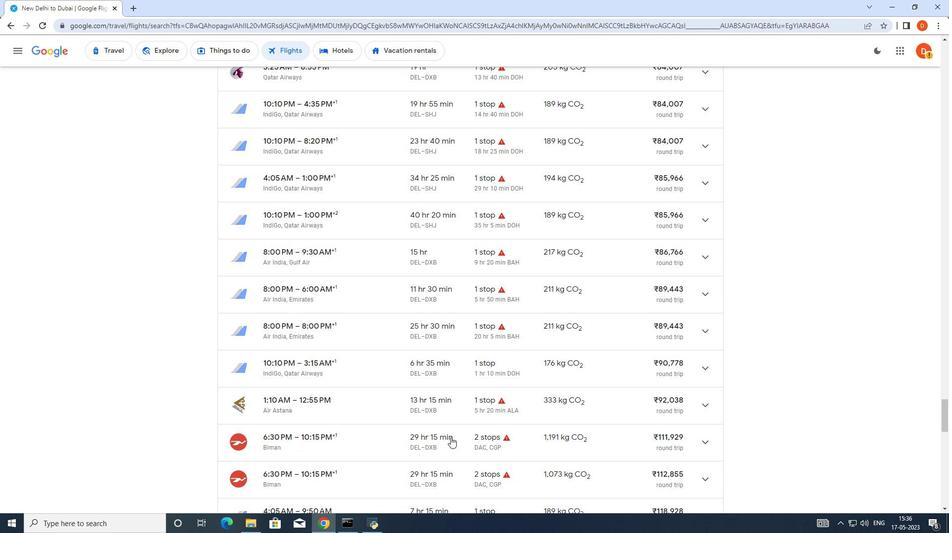 
Action: Mouse scrolled (450, 437) with delta (0, 0)
Screenshot: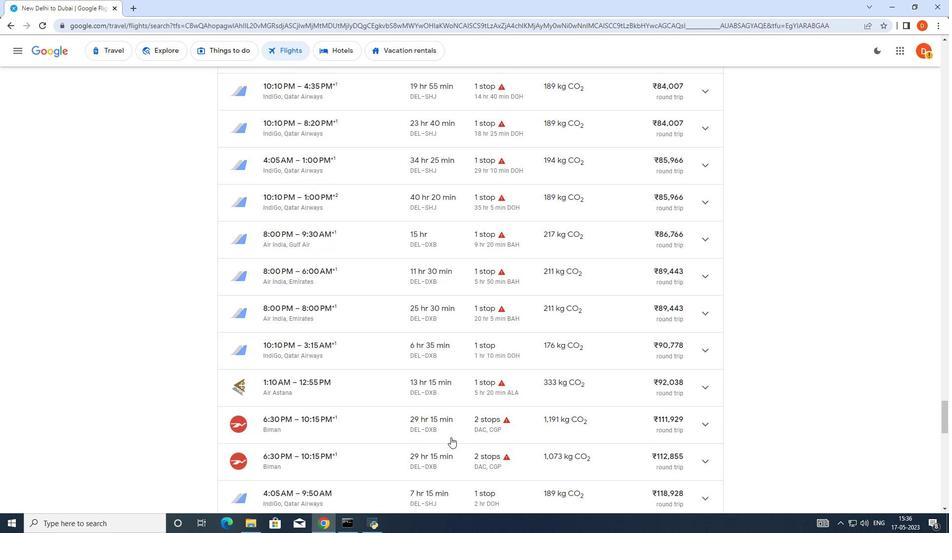 
Action: Mouse scrolled (450, 437) with delta (0, 0)
Screenshot: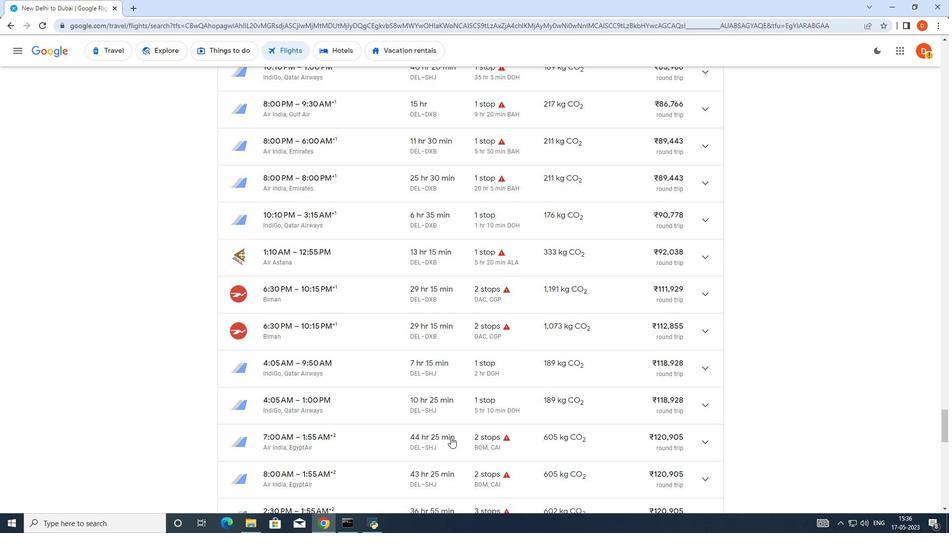 
Action: Mouse scrolled (450, 437) with delta (0, 0)
Screenshot: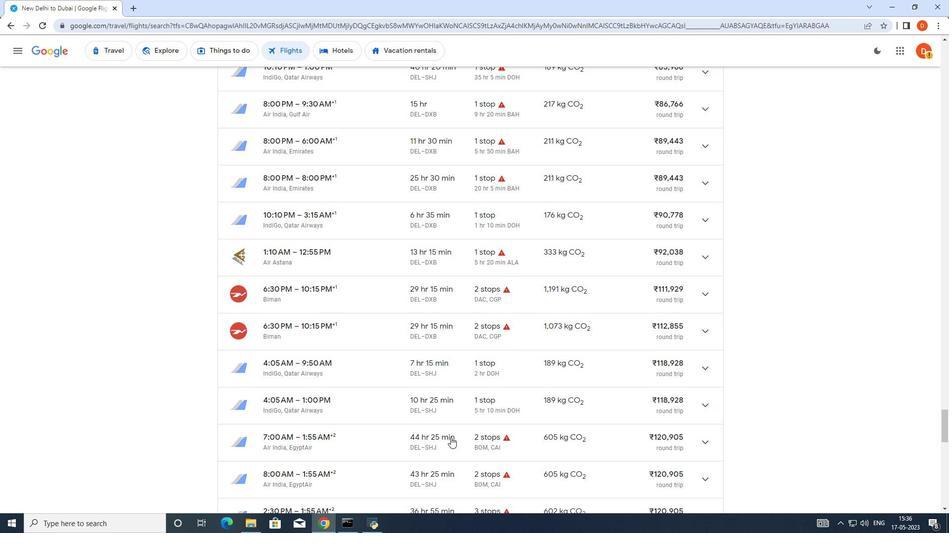
Action: Mouse scrolled (450, 437) with delta (0, 0)
Screenshot: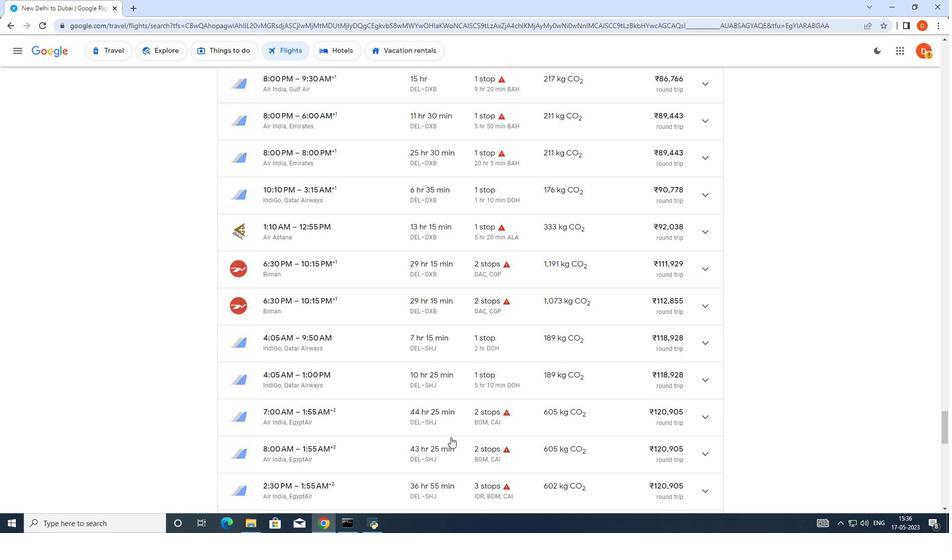 
Action: Mouse scrolled (450, 437) with delta (0, 0)
Screenshot: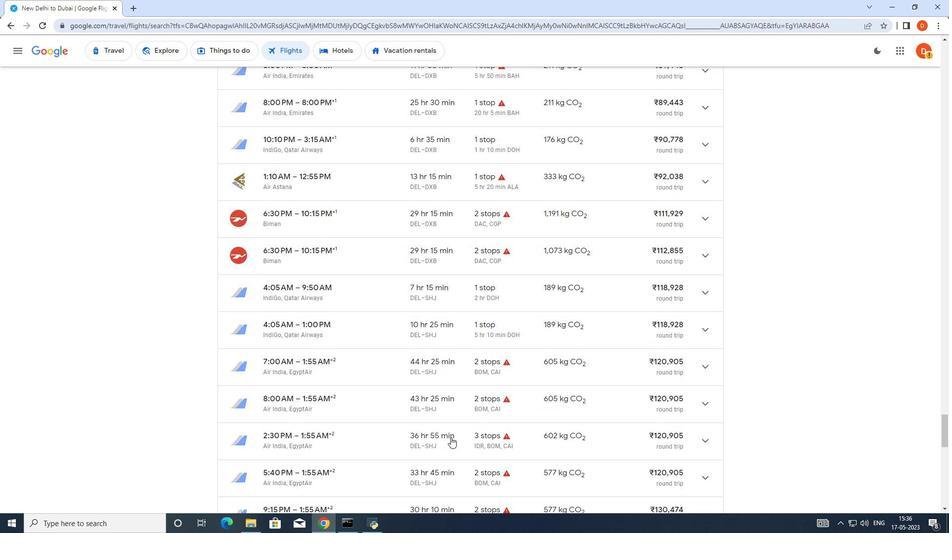 
Action: Mouse scrolled (450, 437) with delta (0, 0)
Screenshot: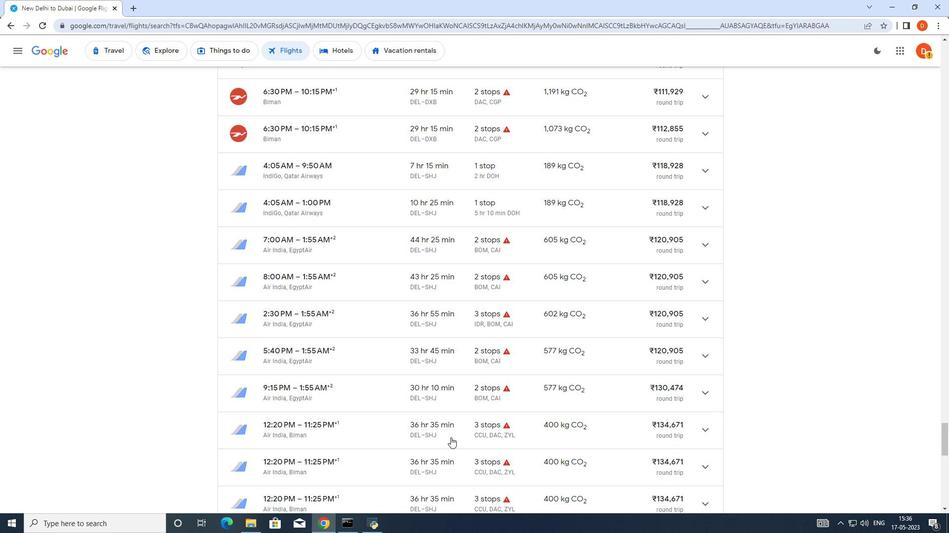 
Action: Mouse scrolled (450, 437) with delta (0, 0)
Screenshot: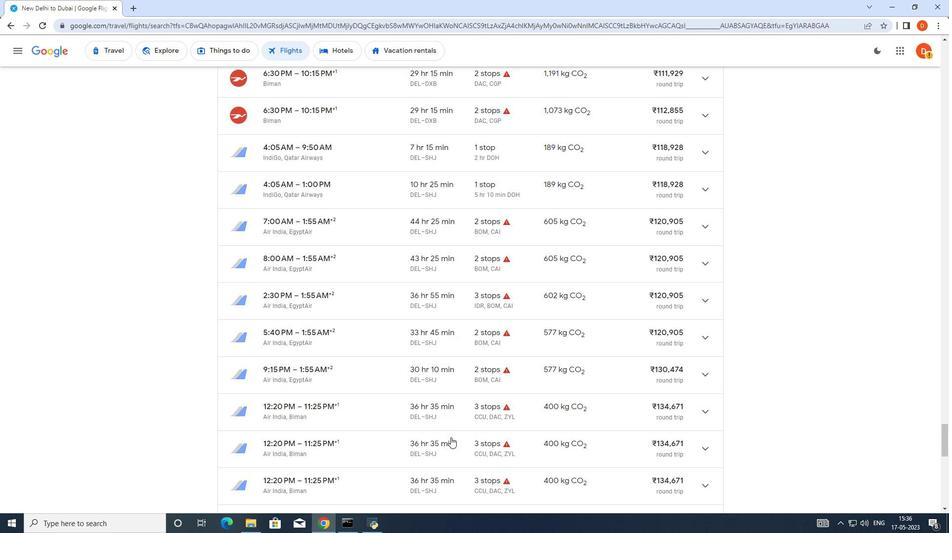 
Action: Mouse scrolled (450, 437) with delta (0, 0)
Screenshot: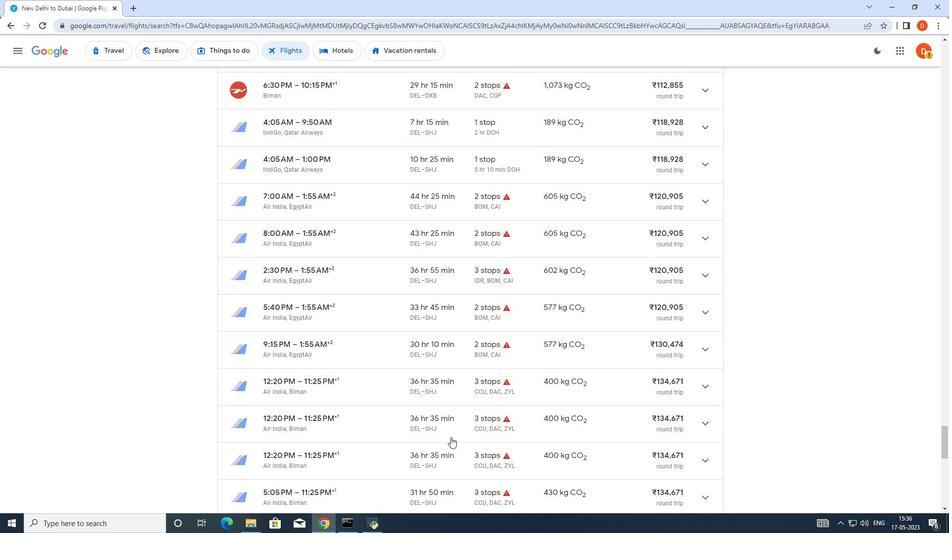 
Action: Mouse scrolled (450, 437) with delta (0, 0)
Screenshot: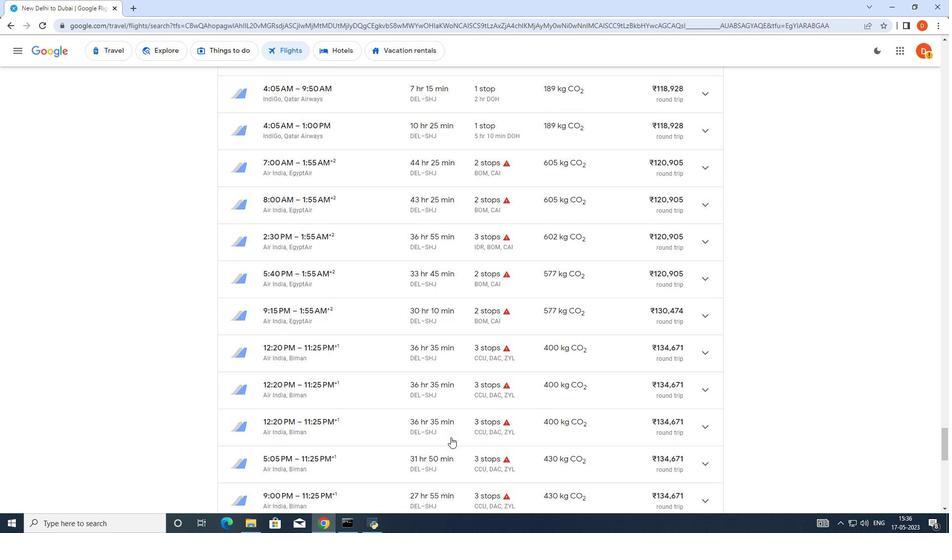 
Action: Mouse scrolled (450, 437) with delta (0, 0)
Screenshot: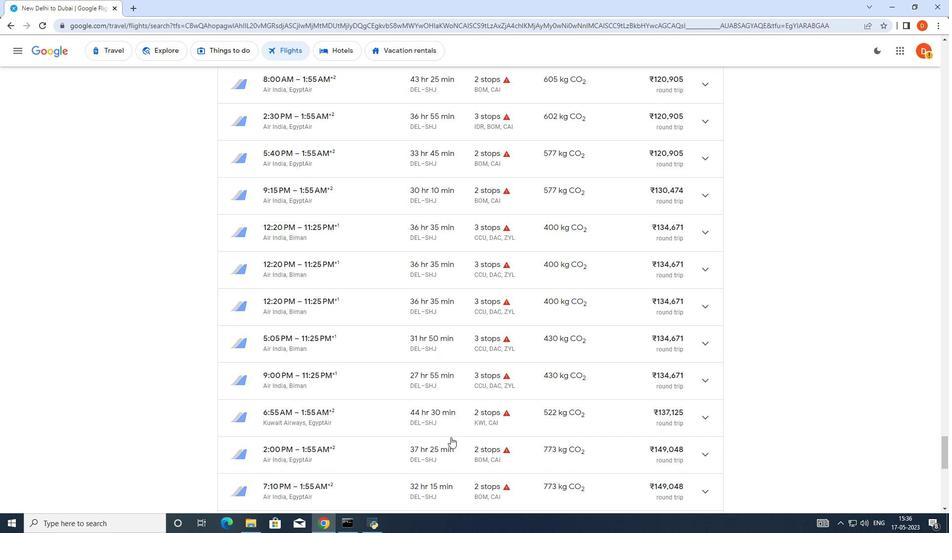 
Action: Mouse scrolled (450, 437) with delta (0, 0)
Screenshot: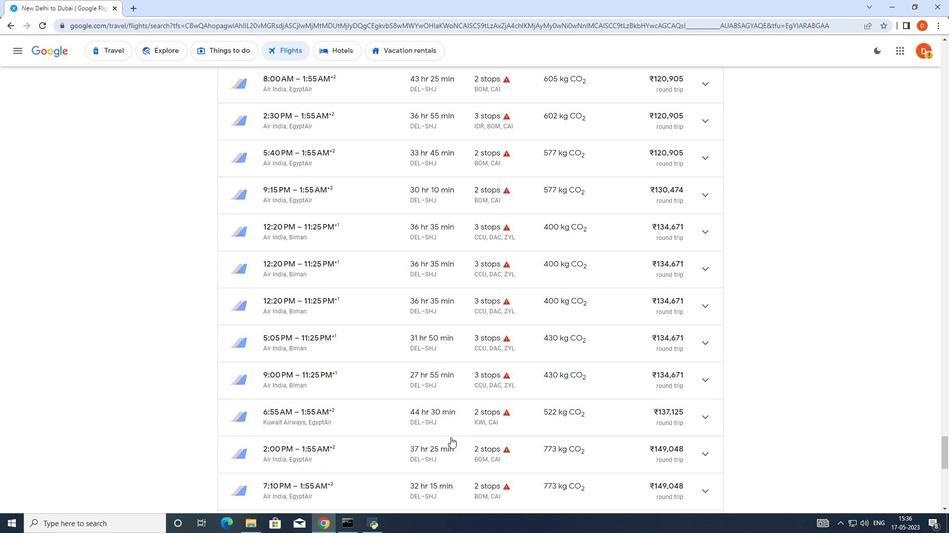 
Action: Mouse scrolled (450, 437) with delta (0, 0)
Screenshot: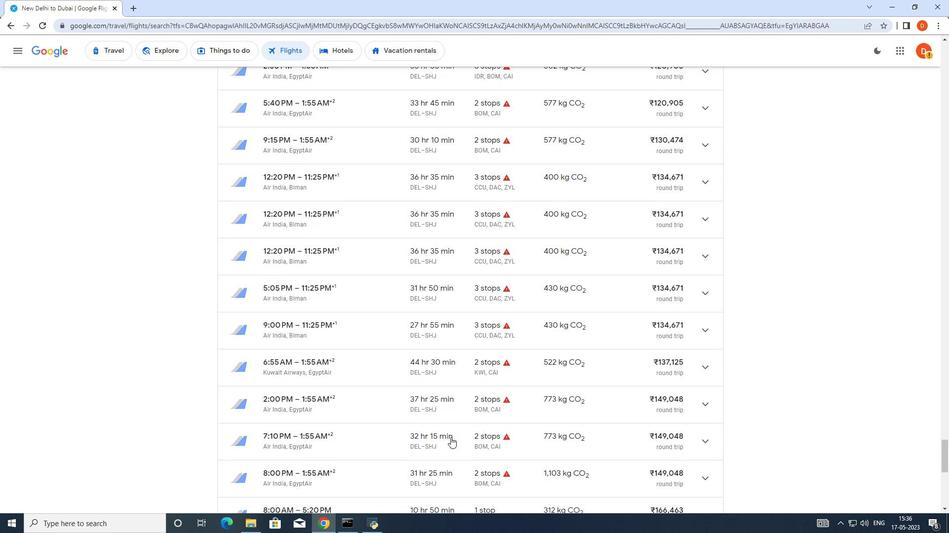 
Action: Mouse scrolled (450, 437) with delta (0, 0)
Screenshot: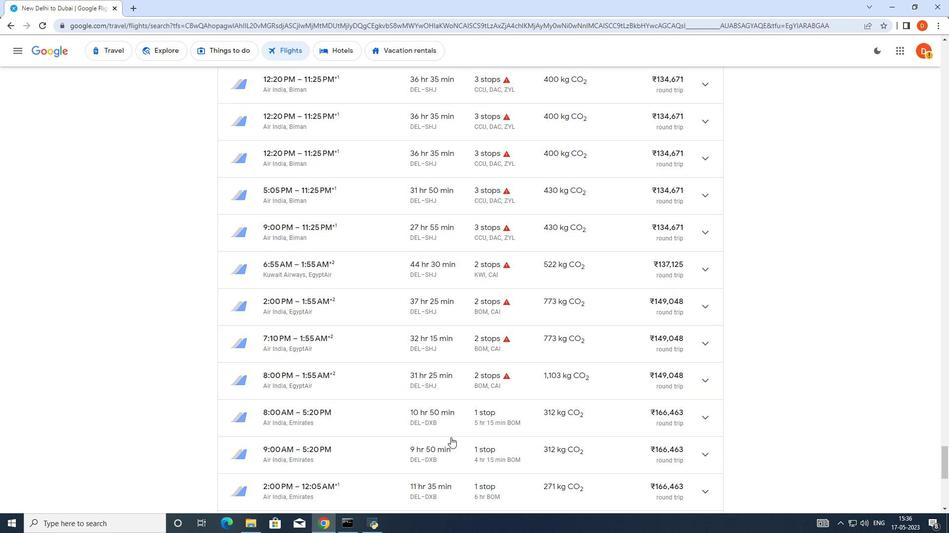 
Action: Mouse scrolled (450, 437) with delta (0, 0)
Screenshot: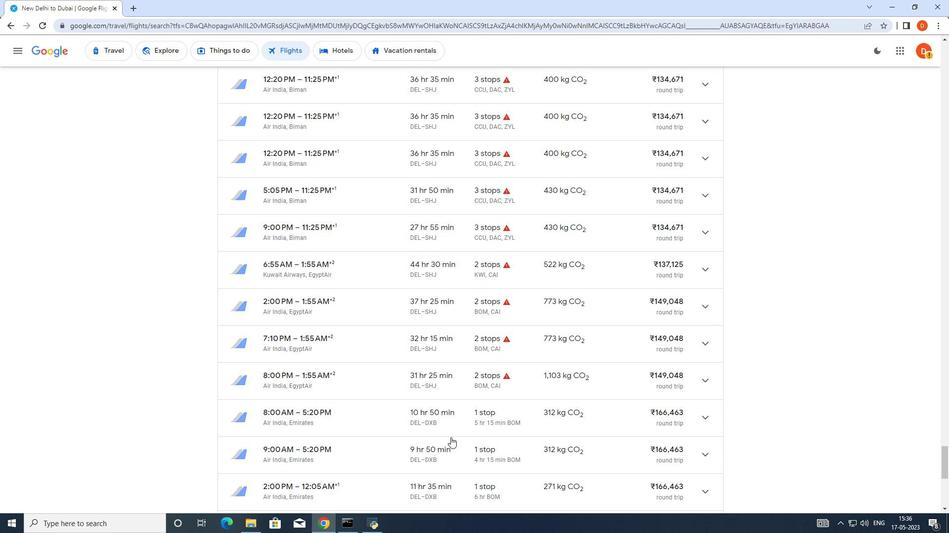 
Action: Mouse scrolled (450, 437) with delta (0, 0)
Screenshot: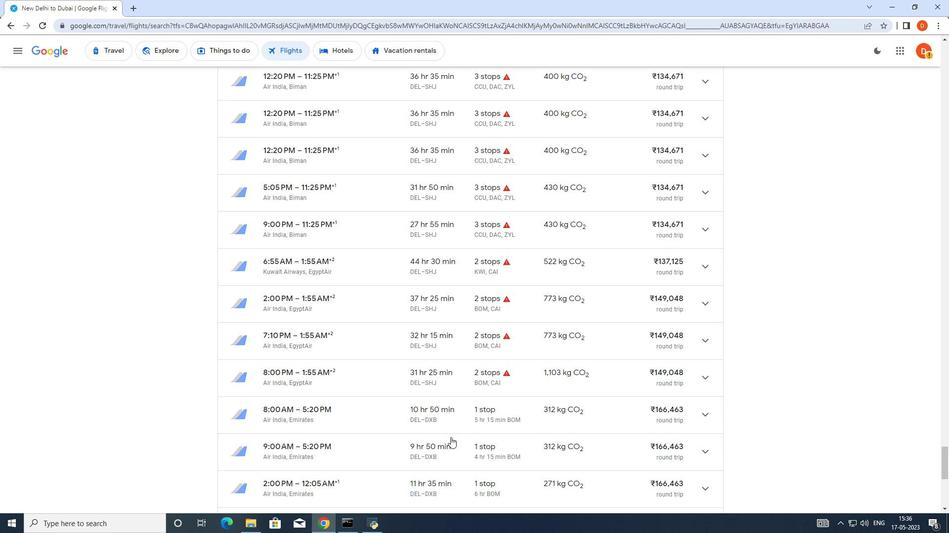 
Action: Mouse scrolled (450, 437) with delta (0, 0)
Screenshot: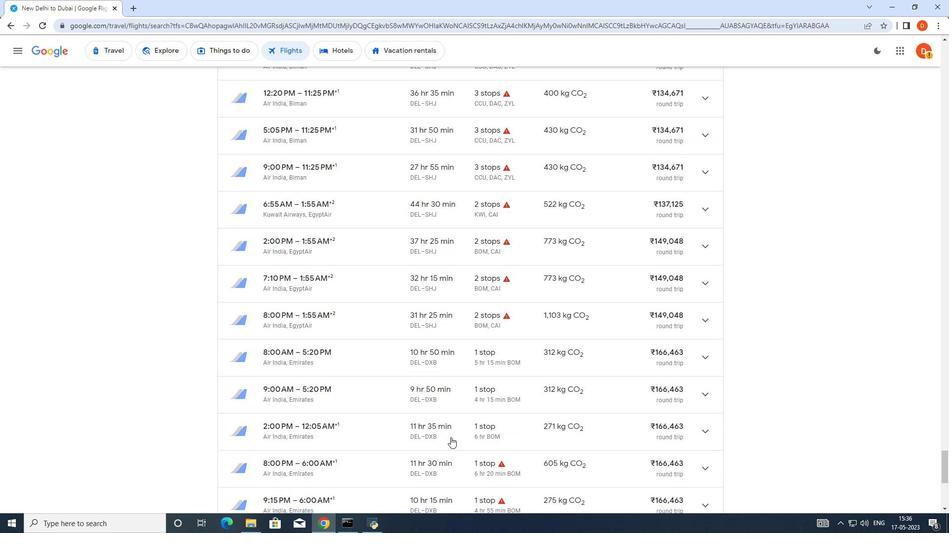
Action: Mouse scrolled (450, 437) with delta (0, 0)
Screenshot: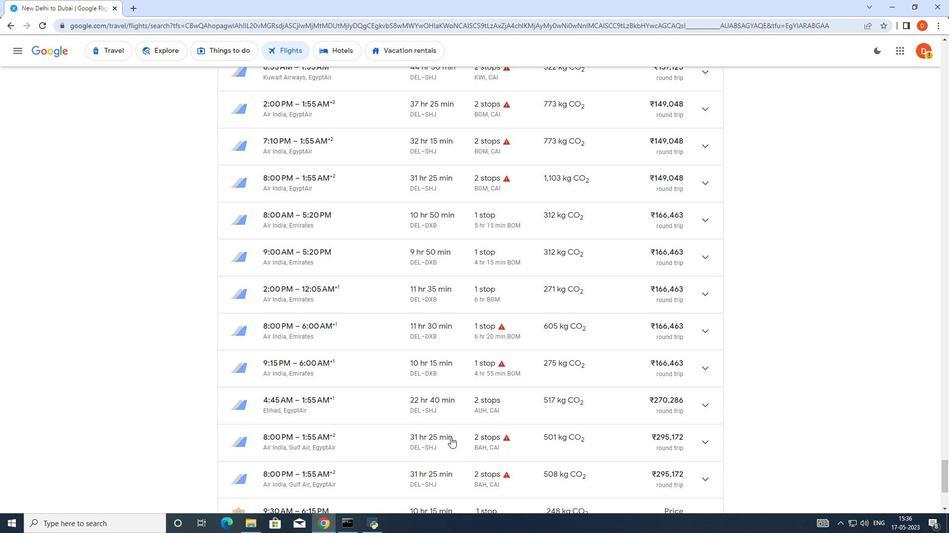 
Action: Mouse scrolled (450, 437) with delta (0, 0)
Screenshot: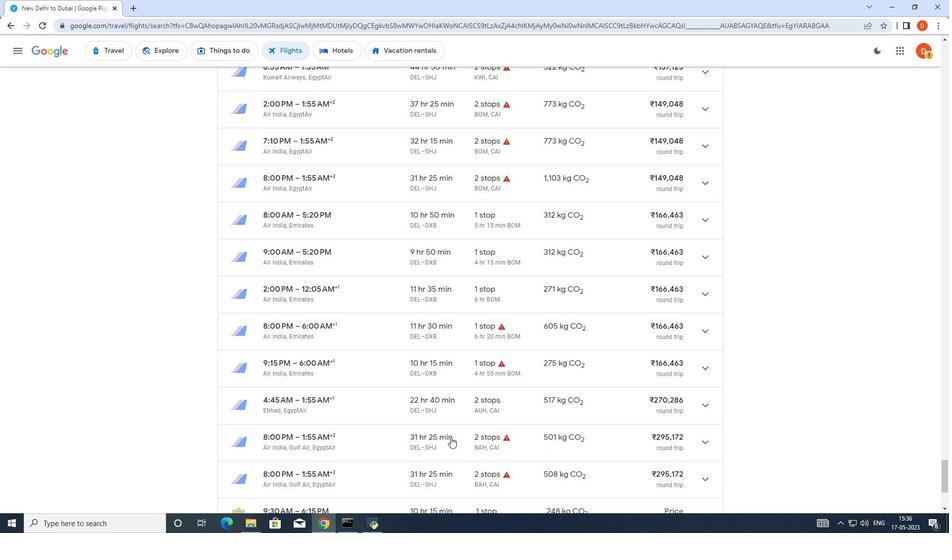 
Action: Mouse scrolled (450, 437) with delta (0, 0)
Screenshot: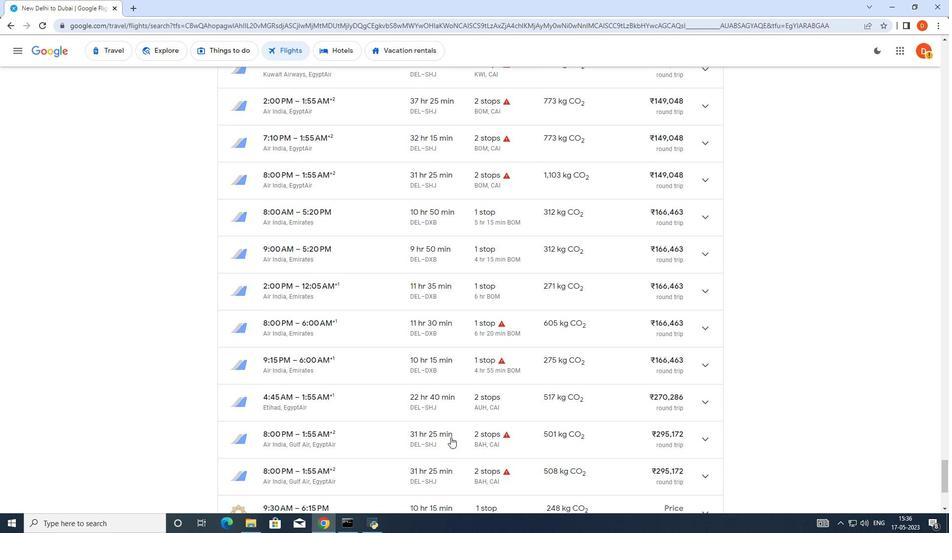 
Action: Mouse scrolled (450, 437) with delta (0, 0)
Screenshot: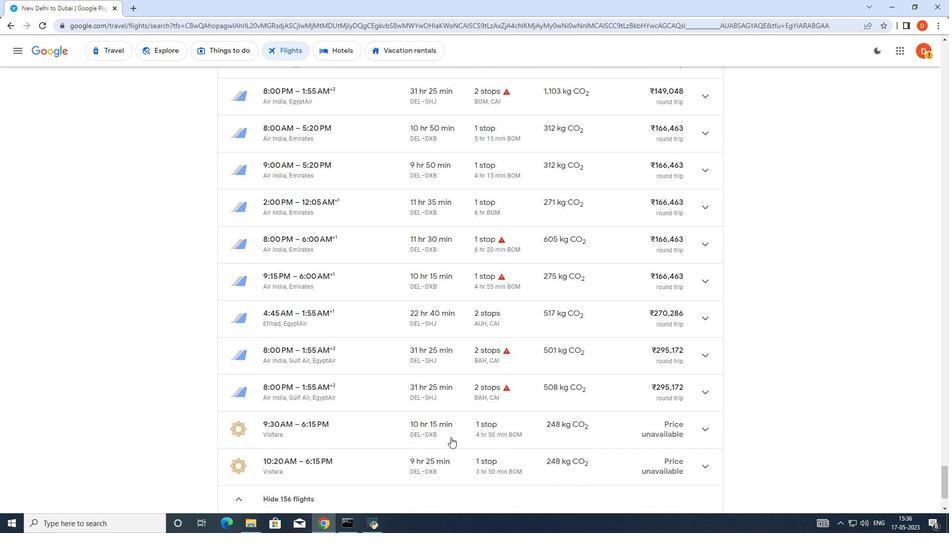 
Action: Mouse scrolled (450, 437) with delta (0, 0)
Screenshot: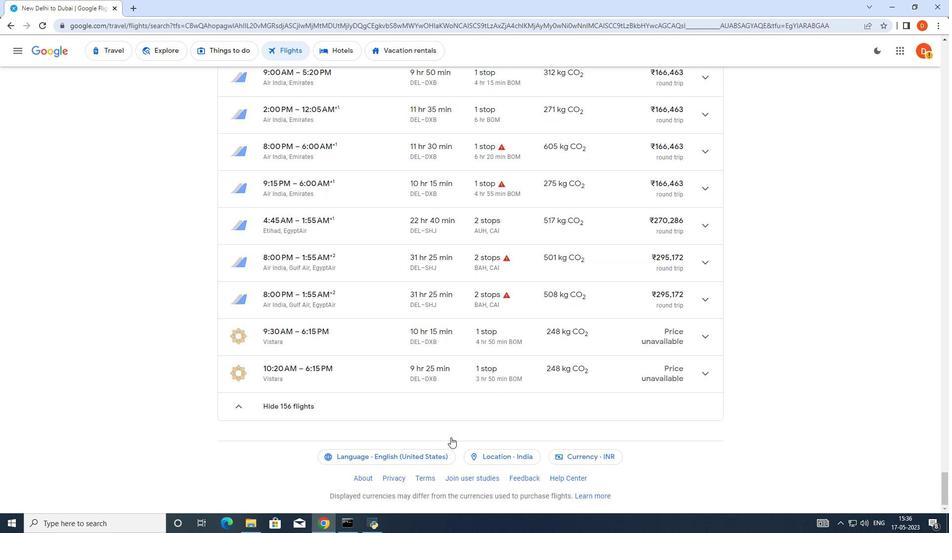 
Action: Mouse scrolled (450, 437) with delta (0, 0)
Screenshot: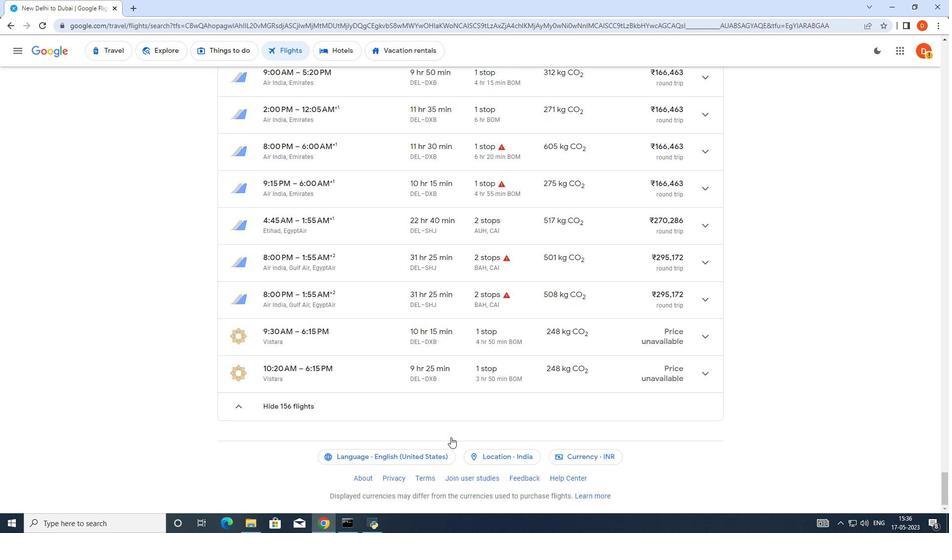 
Action: Mouse scrolled (450, 437) with delta (0, 0)
Screenshot: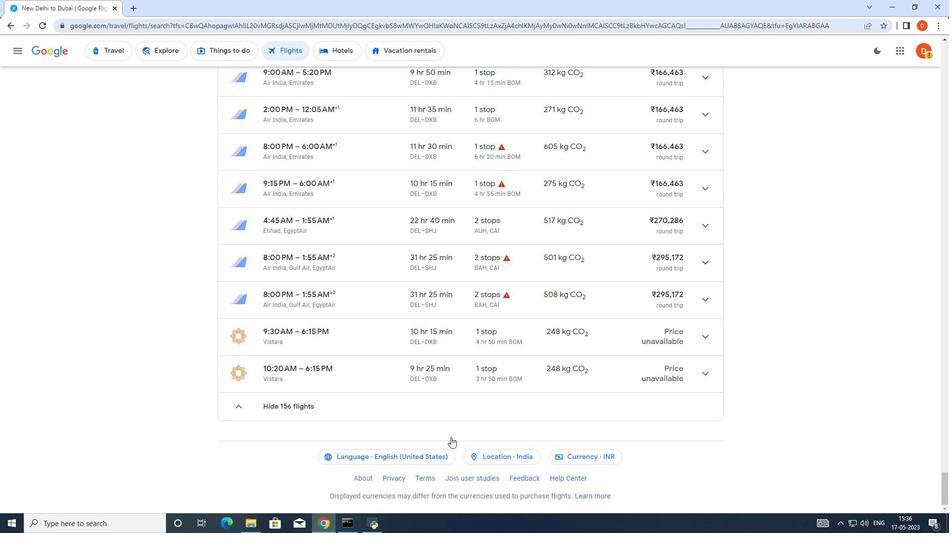 
Action: Mouse moved to (947, 493)
Screenshot: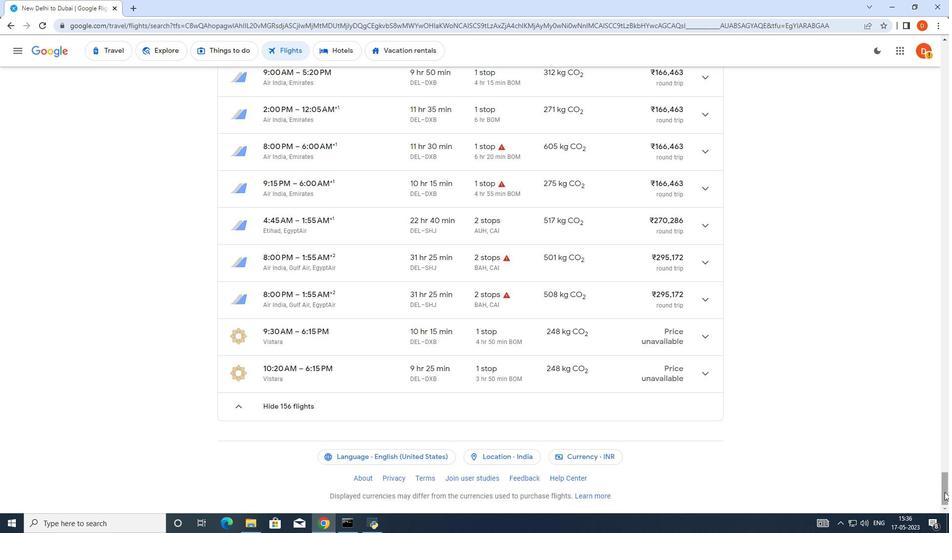 
Action: Mouse pressed left at (947, 493)
Screenshot: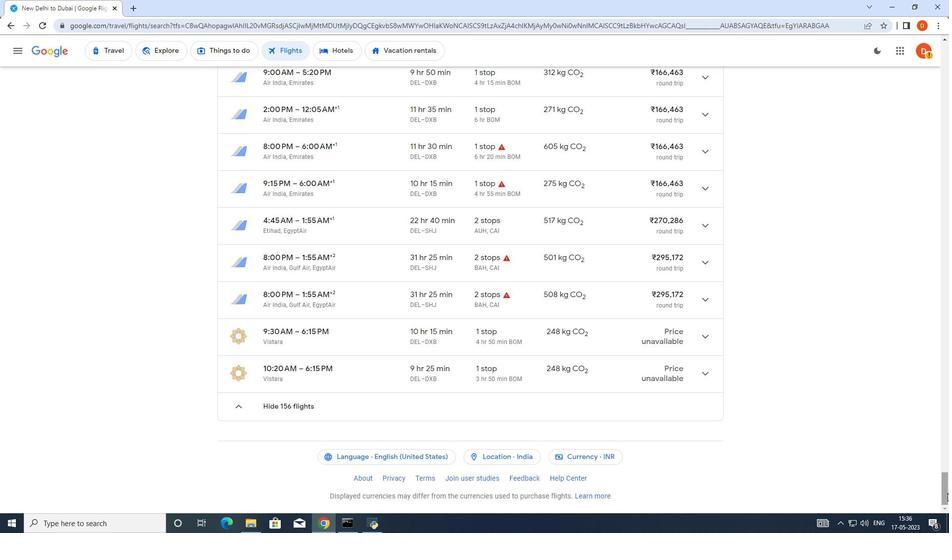 
Action: Mouse moved to (445, 283)
Screenshot: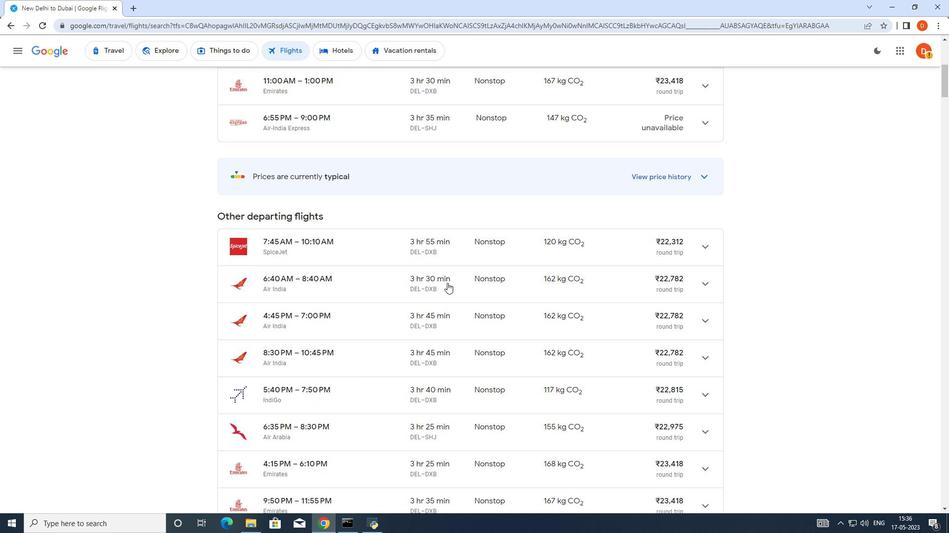 
Action: Mouse pressed left at (445, 283)
Screenshot: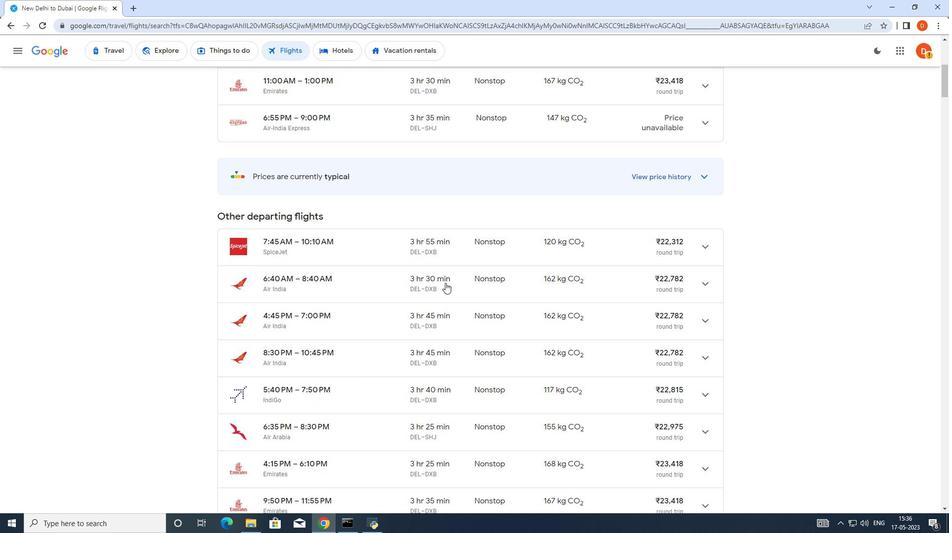 
Action: Mouse moved to (442, 295)
Screenshot: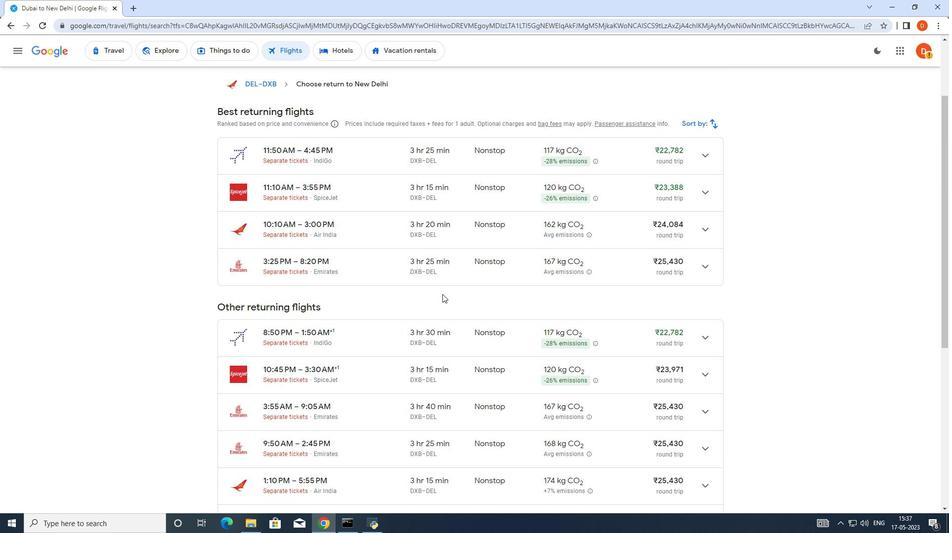 
Action: Mouse scrolled (442, 295) with delta (0, 0)
Screenshot: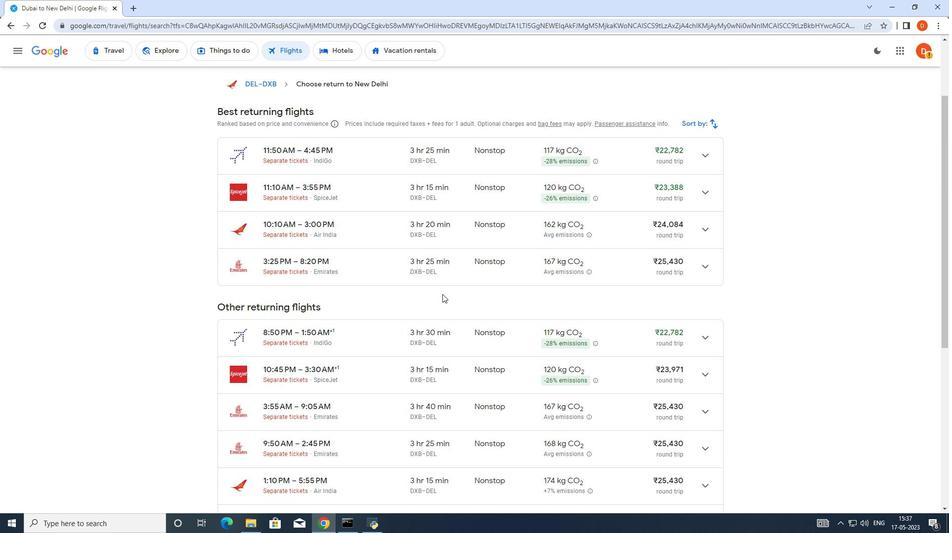 
Action: Mouse scrolled (442, 296) with delta (0, 0)
Screenshot: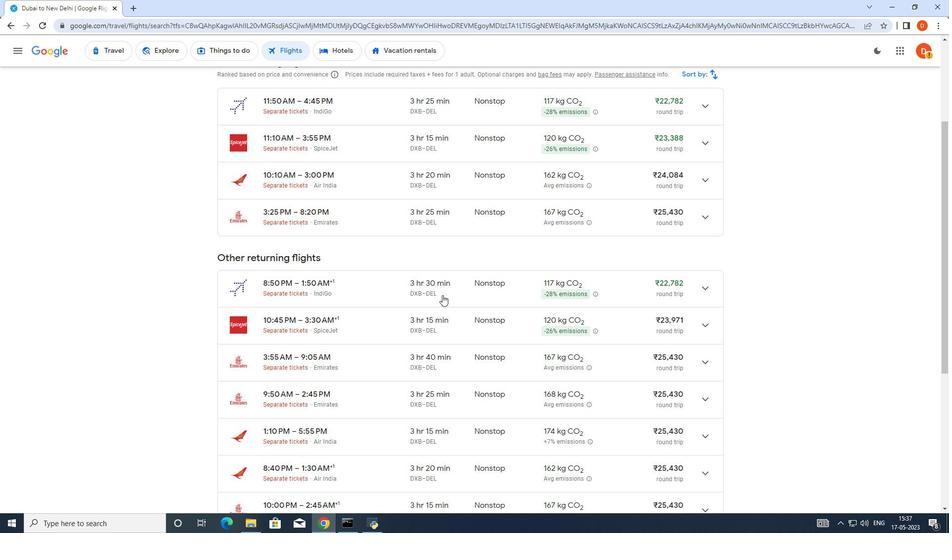 
Action: Mouse scrolled (442, 295) with delta (0, 0)
Screenshot: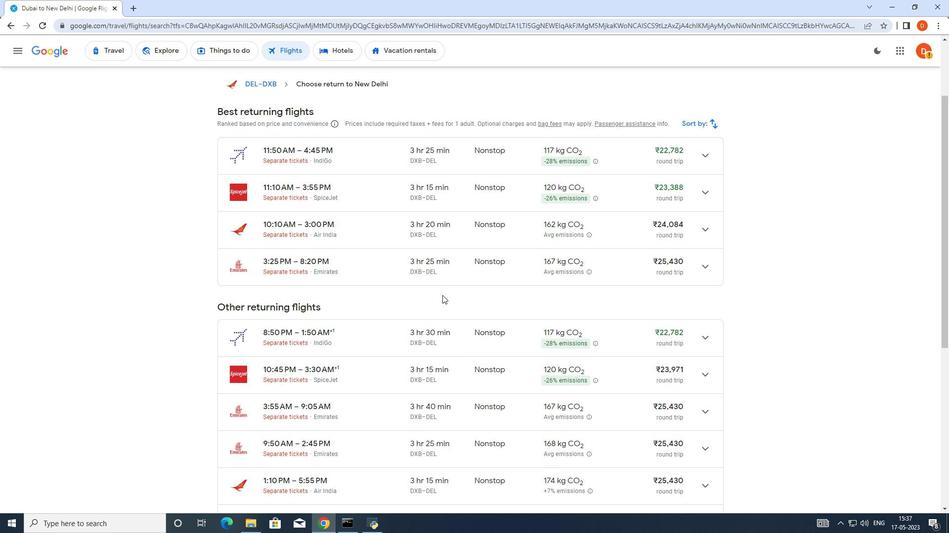 
Action: Mouse scrolled (442, 295) with delta (0, 0)
Screenshot: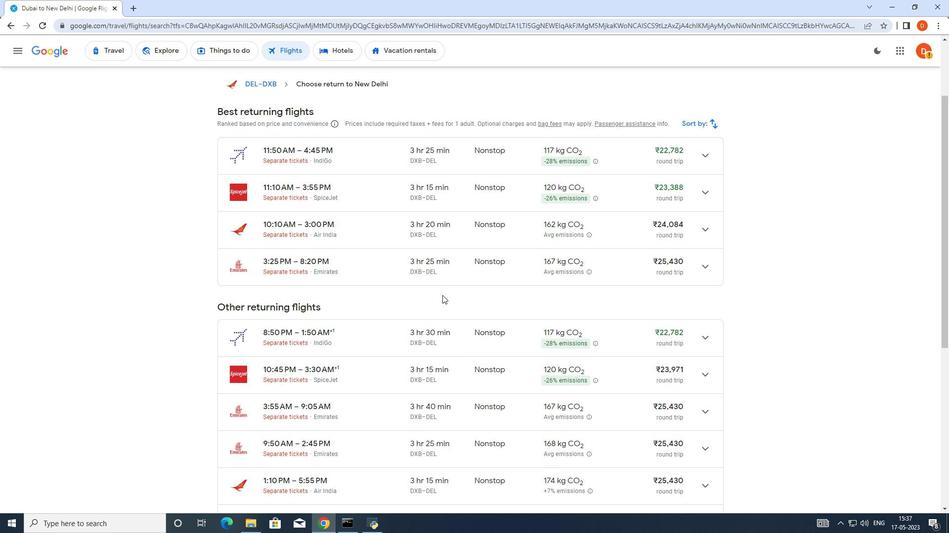 
Action: Mouse scrolled (442, 296) with delta (0, 0)
Screenshot: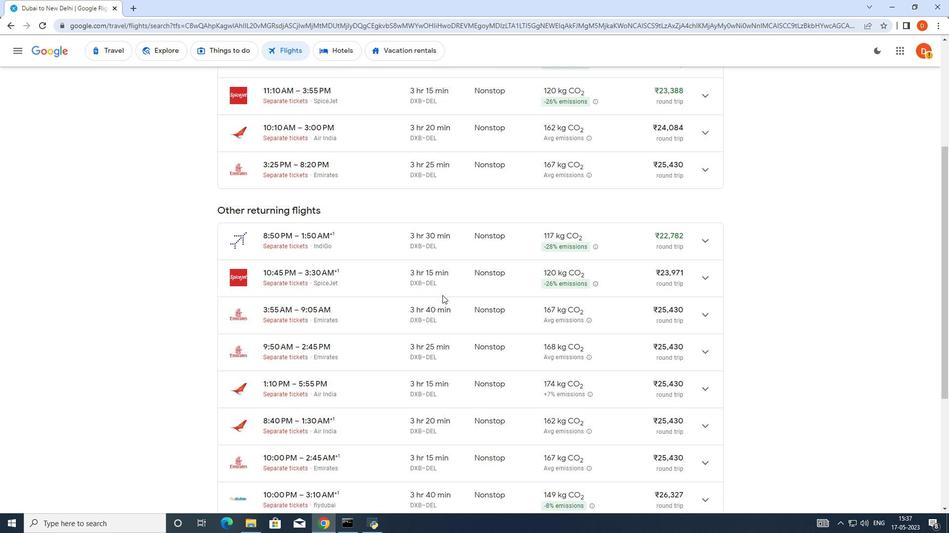 
Action: Mouse scrolled (442, 296) with delta (0, 0)
Screenshot: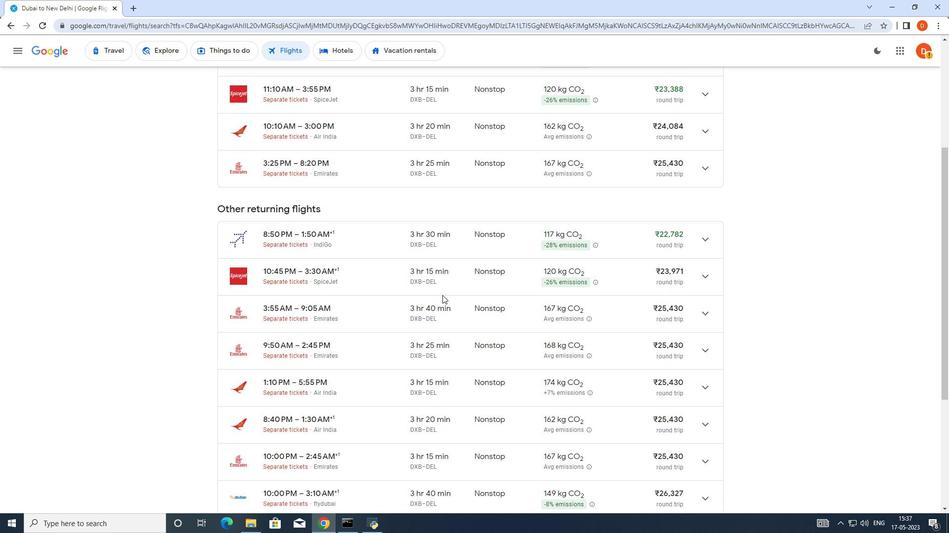 
Action: Mouse moved to (439, 374)
Screenshot: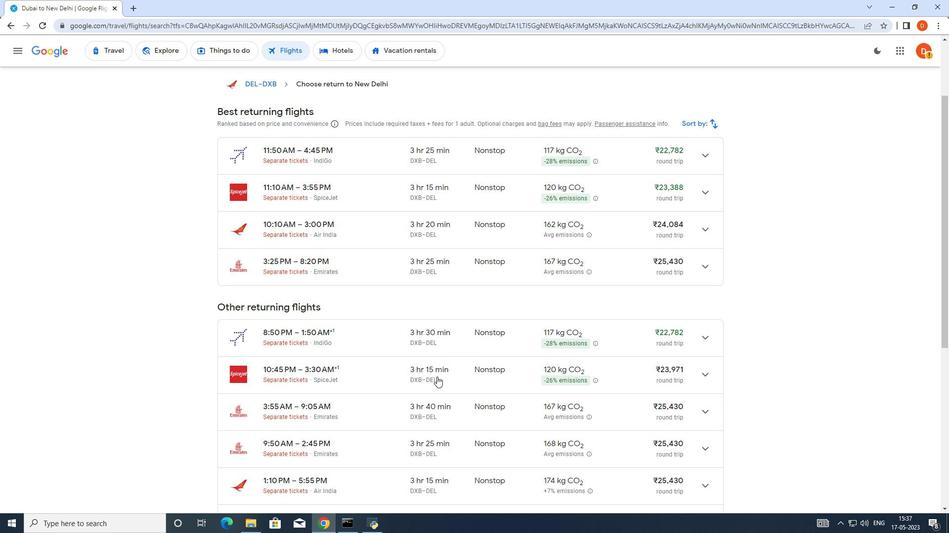 
Action: Mouse pressed left at (439, 374)
Screenshot: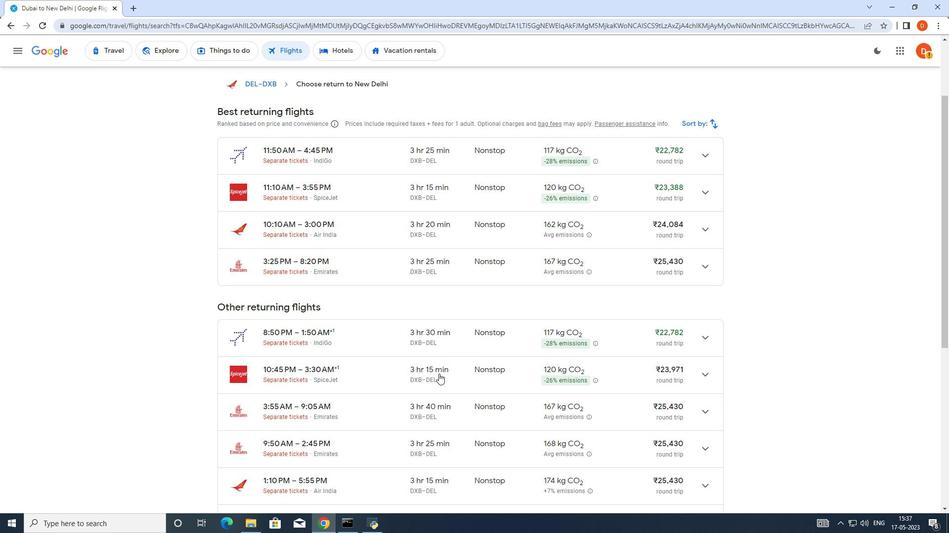 
Action: Mouse moved to (438, 324)
Screenshot: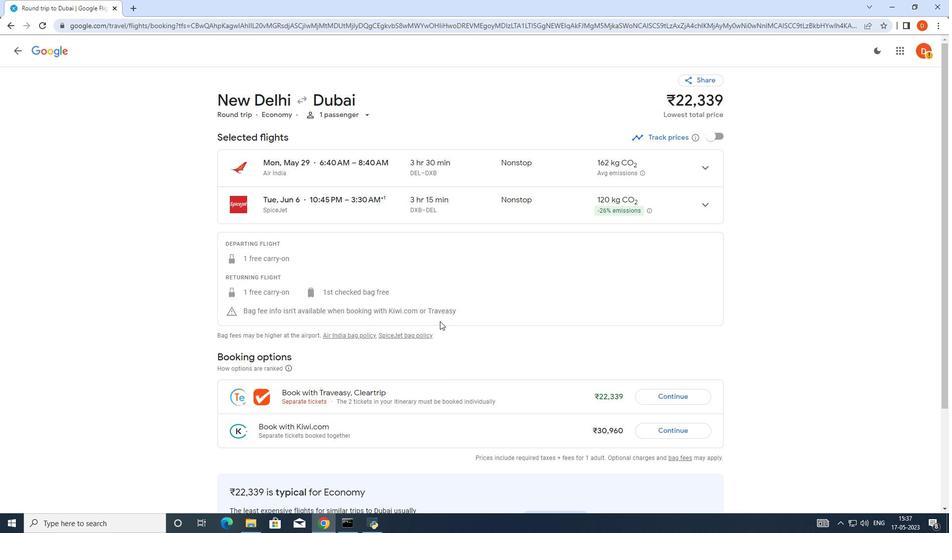 
